 Task: Party planner pink modern-simple.
Action: Mouse moved to (7, 117)
Screenshot: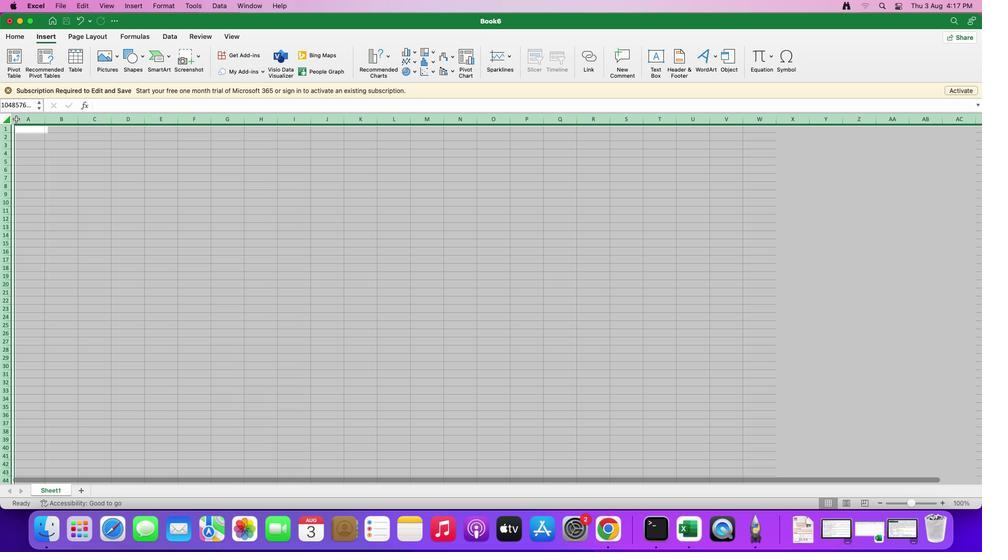 
Action: Mouse pressed left at (7, 117)
Screenshot: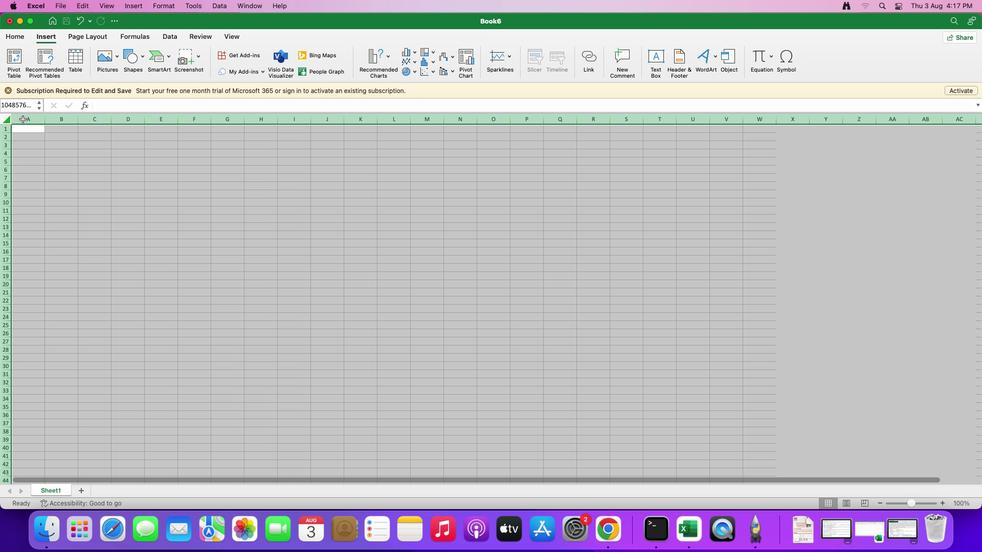 
Action: Mouse moved to (14, 39)
Screenshot: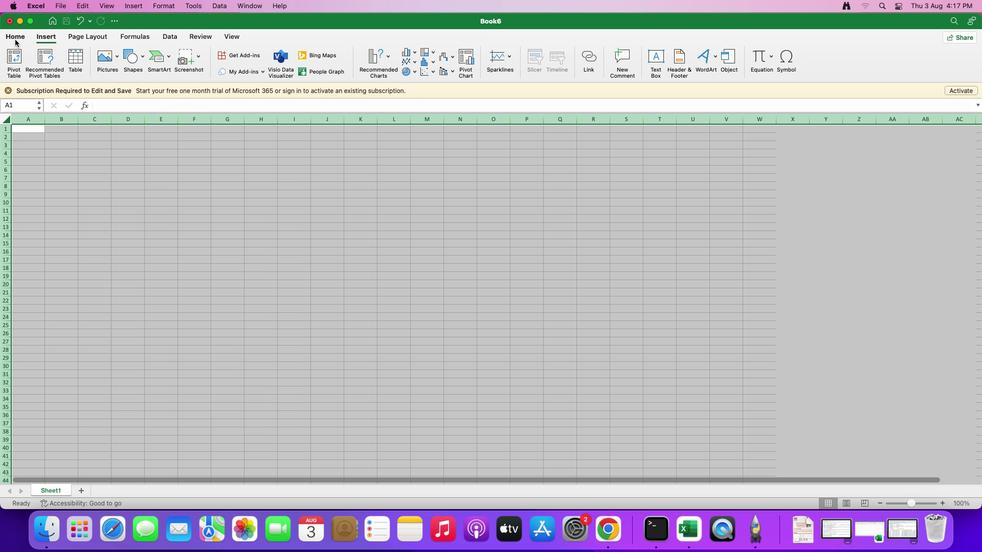 
Action: Mouse pressed left at (14, 39)
Screenshot: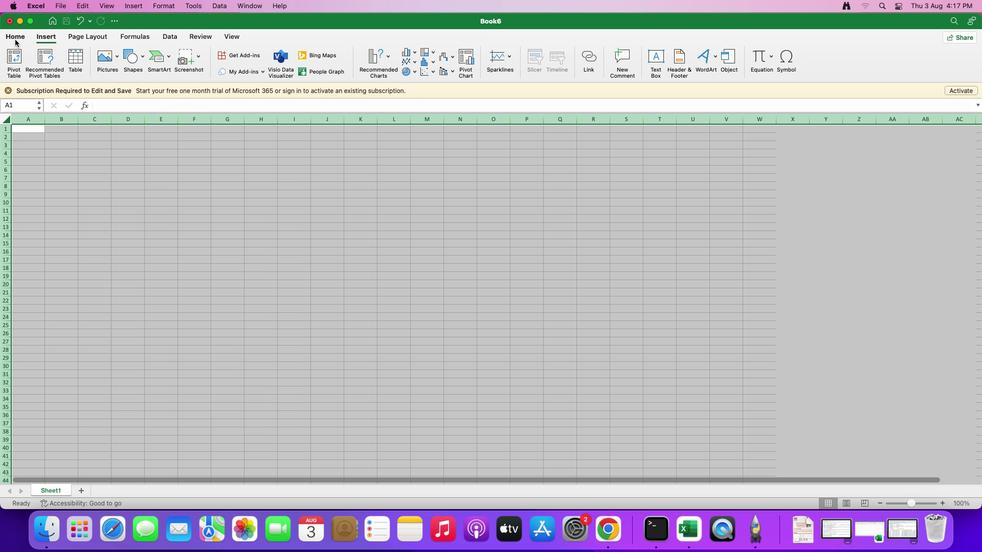 
Action: Mouse moved to (162, 74)
Screenshot: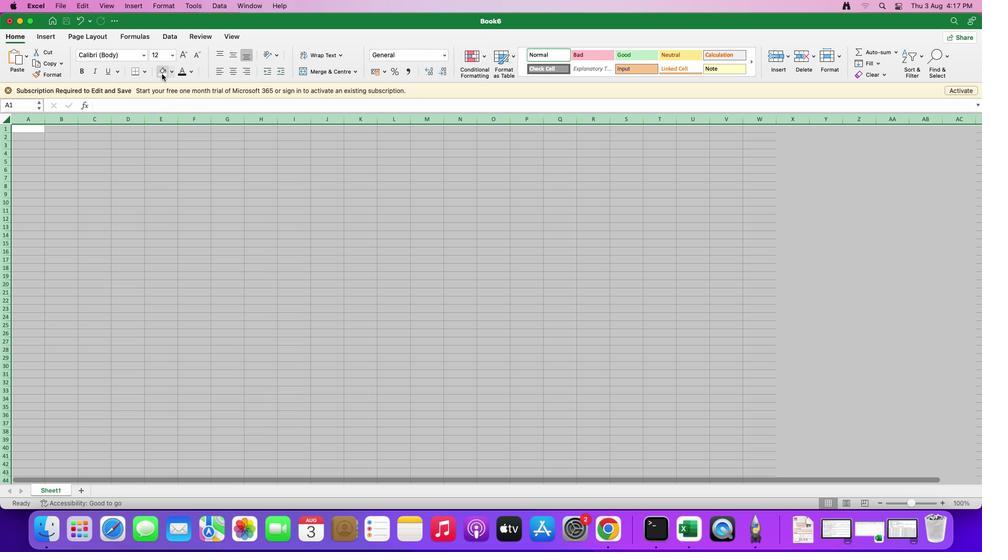 
Action: Mouse pressed left at (162, 74)
Screenshot: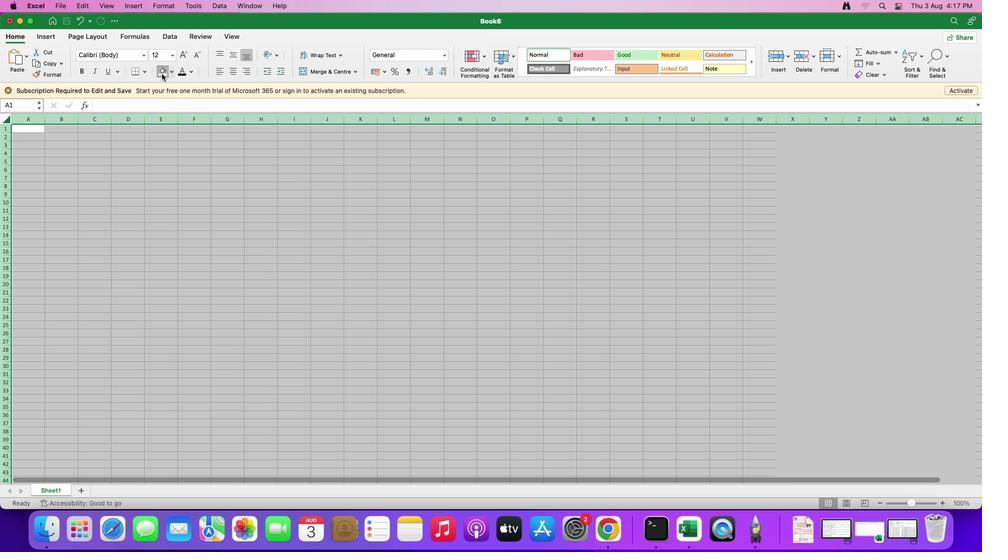 
Action: Mouse moved to (117, 187)
Screenshot: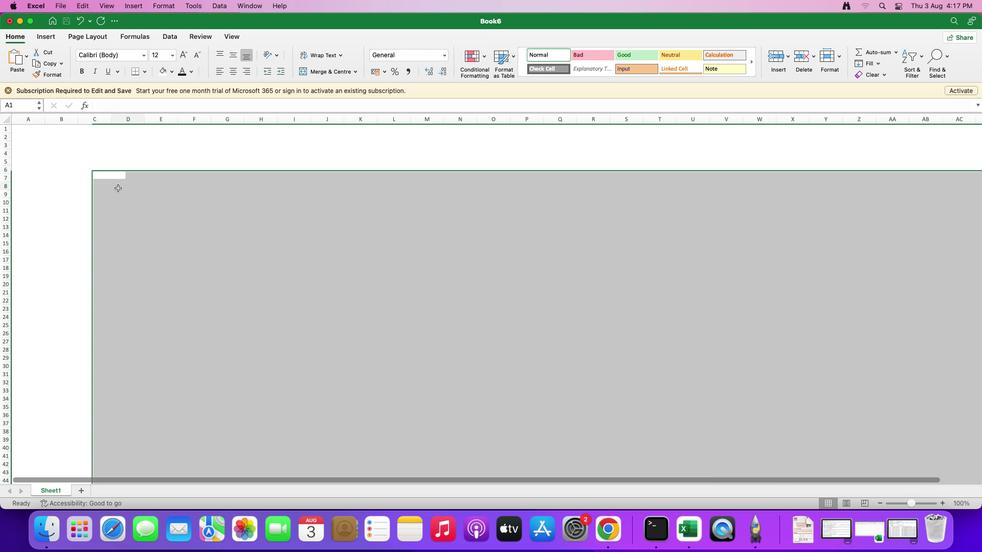 
Action: Mouse pressed left at (117, 187)
Screenshot: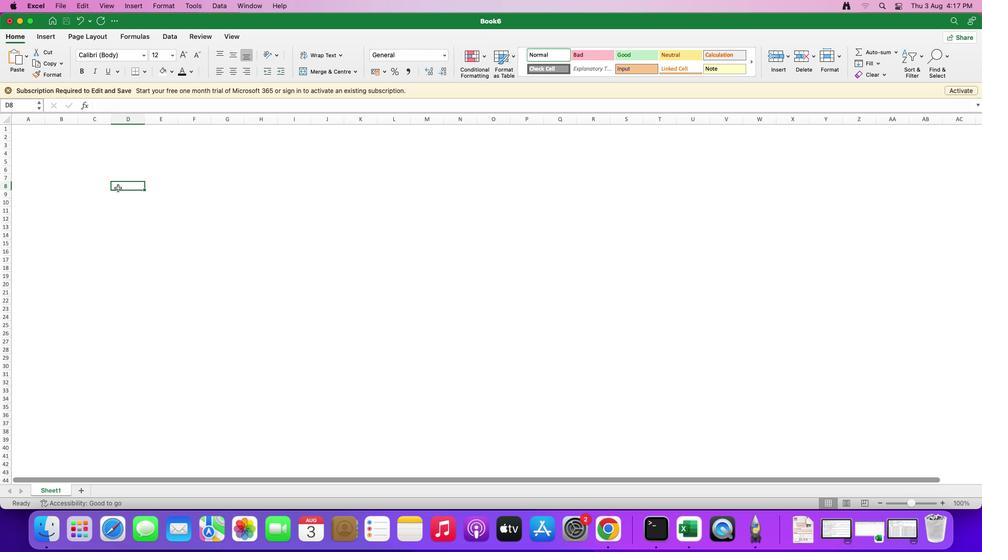 
Action: Mouse moved to (5, 133)
Screenshot: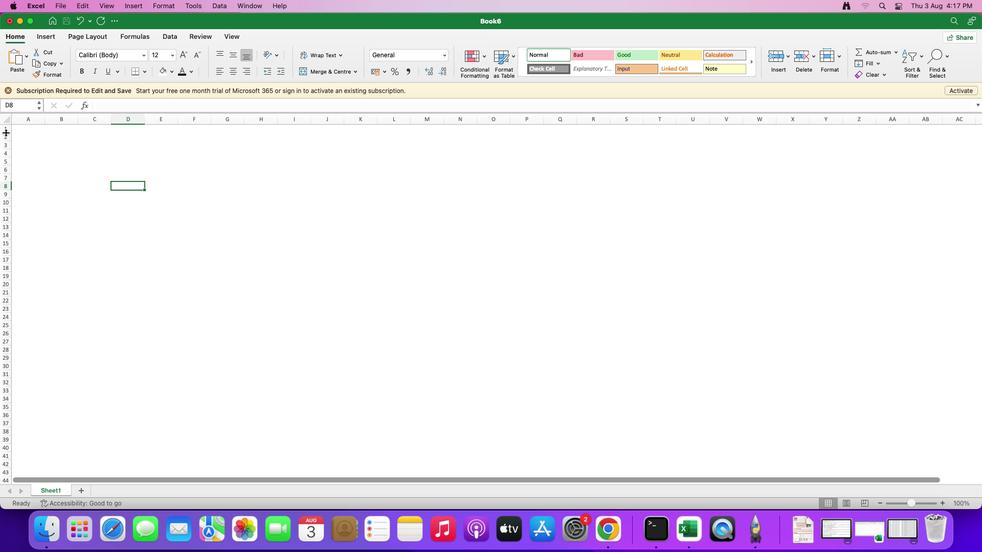 
Action: Mouse pressed left at (5, 133)
Screenshot: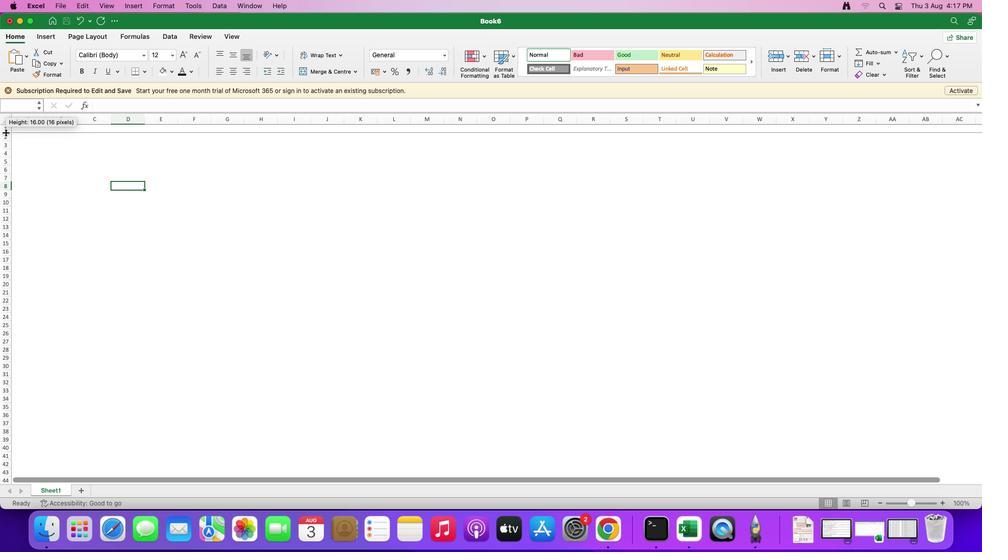 
Action: Mouse moved to (9, 179)
Screenshot: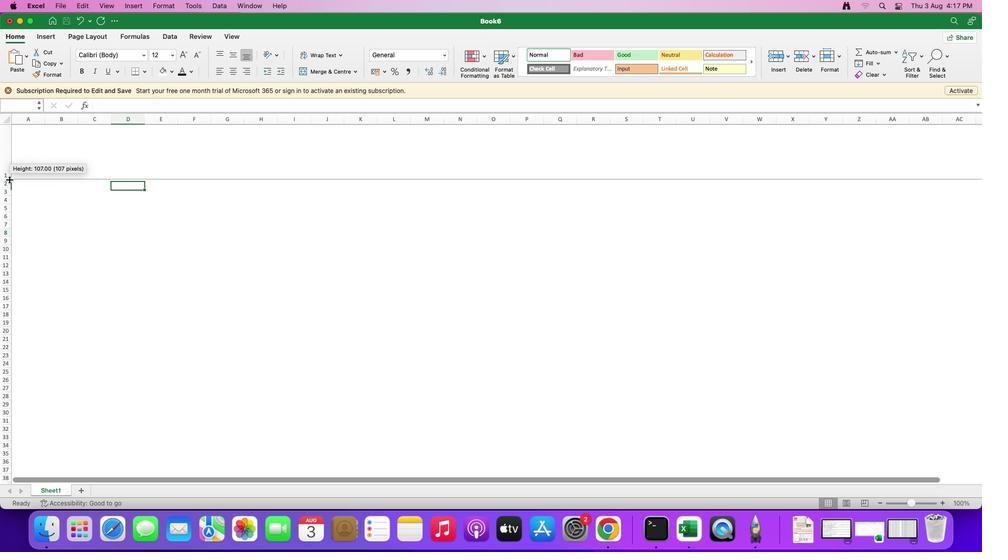 
Action: Mouse pressed left at (9, 179)
Screenshot: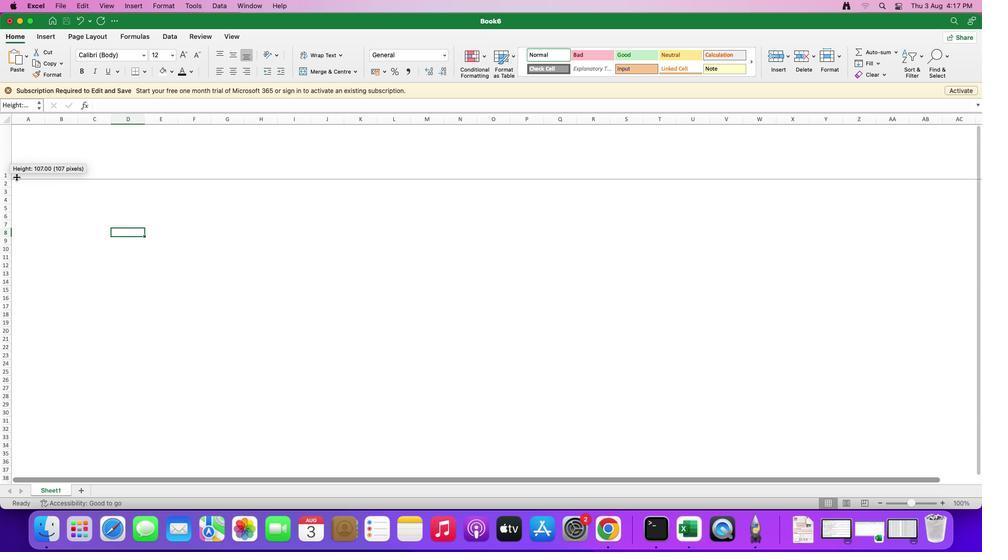 
Action: Mouse moved to (5, 178)
Screenshot: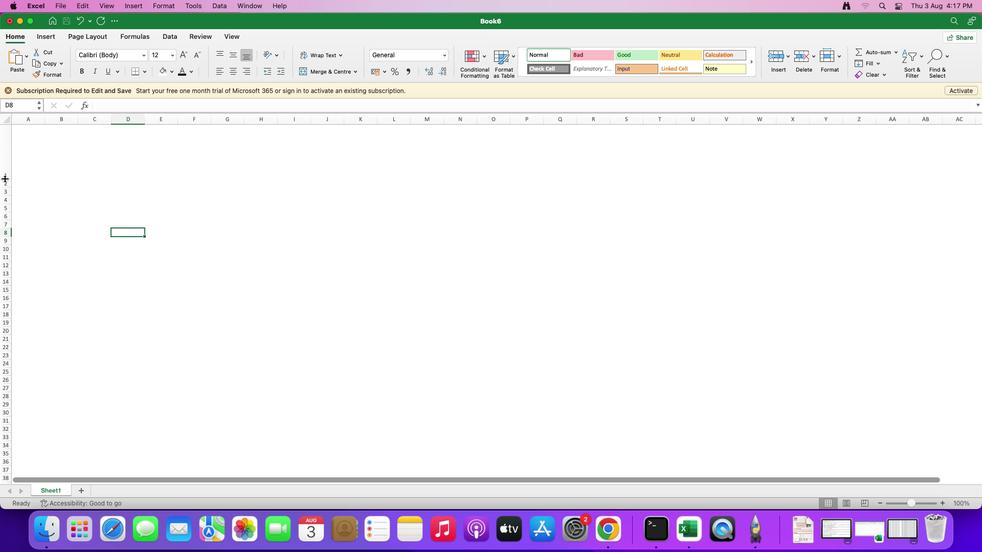 
Action: Mouse pressed left at (5, 178)
Screenshot: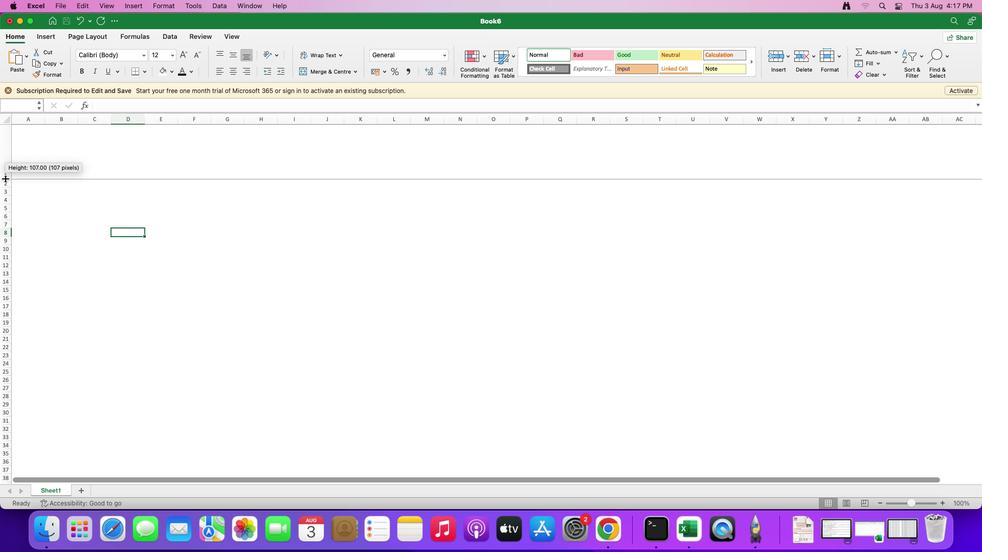 
Action: Mouse moved to (66, 154)
Screenshot: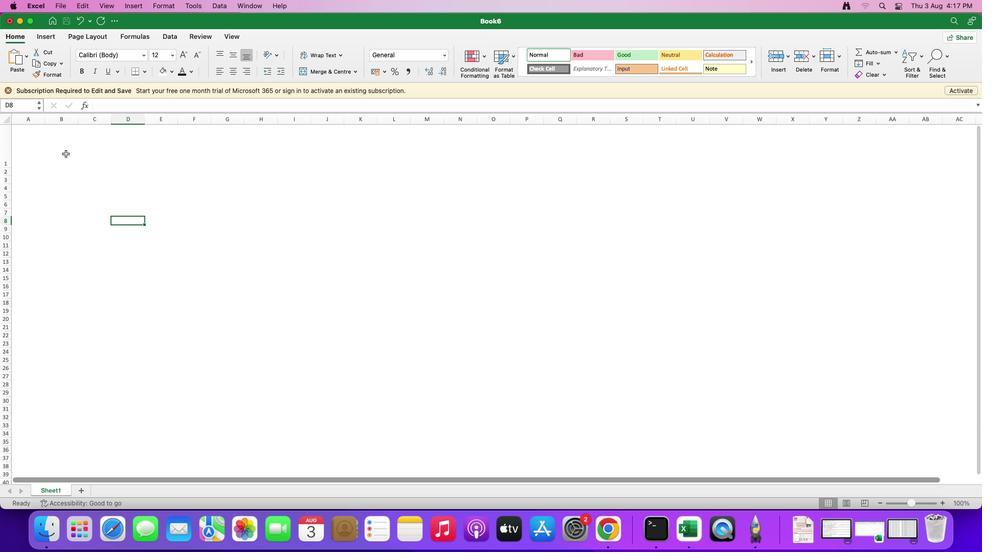 
Action: Mouse pressed left at (66, 154)
Screenshot: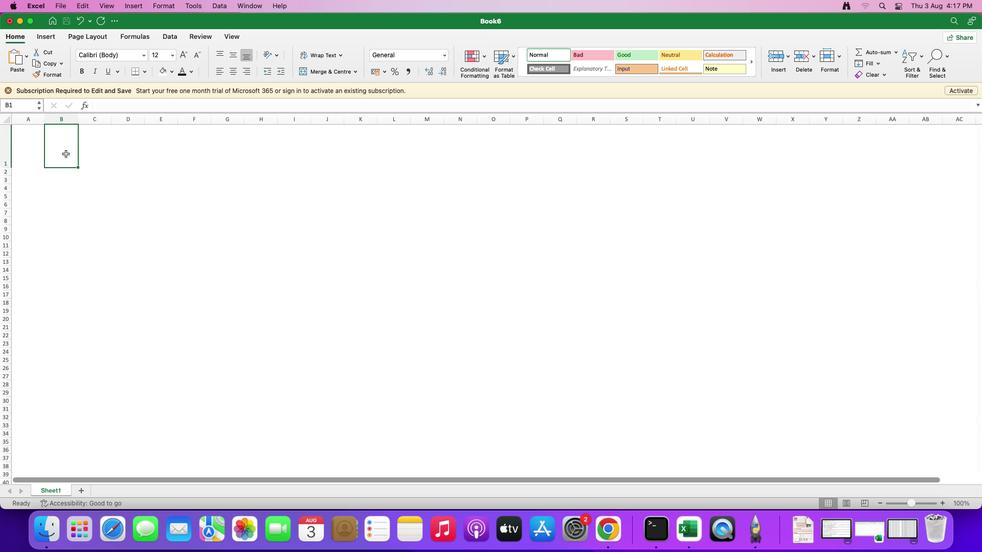 
Action: Mouse moved to (27, 143)
Screenshot: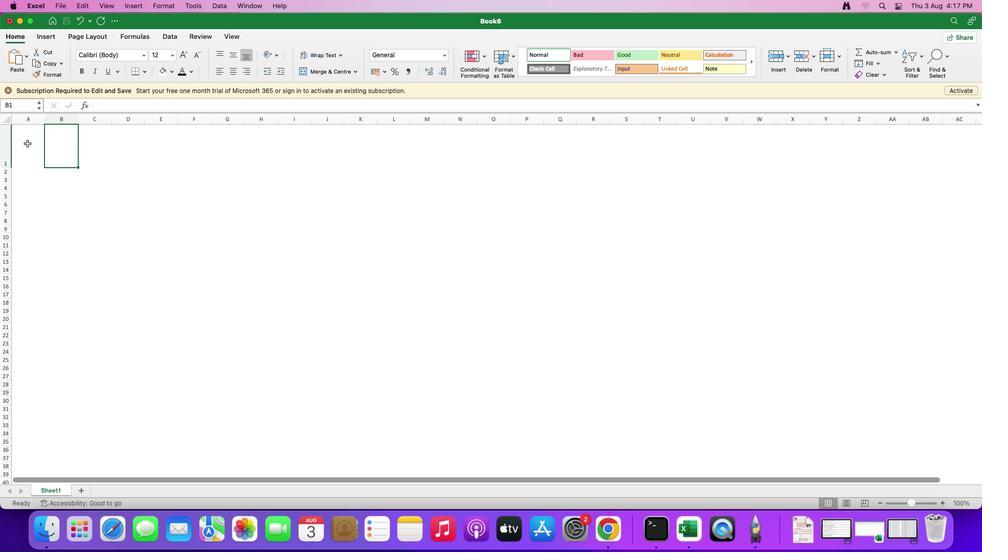 
Action: Mouse pressed left at (27, 143)
Screenshot: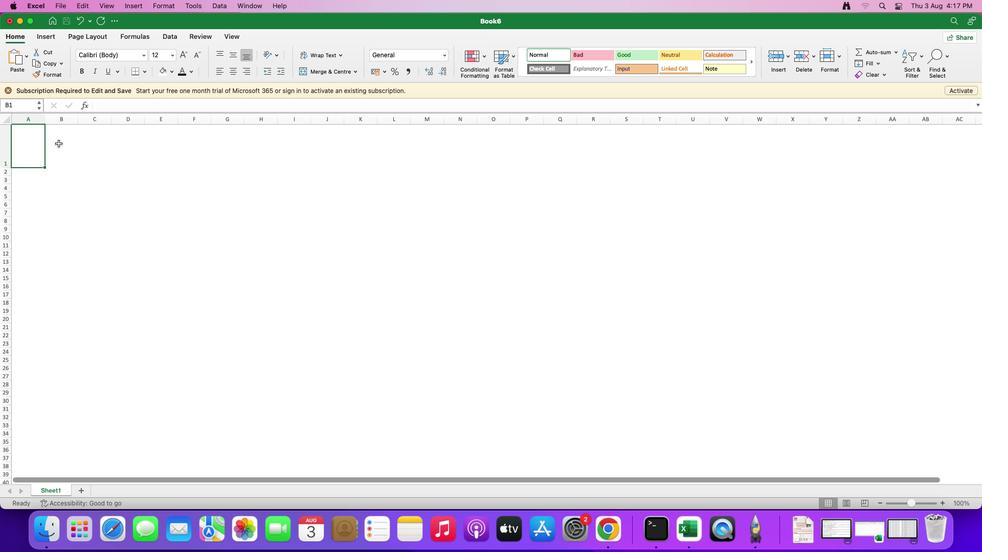 
Action: Mouse moved to (190, 71)
Screenshot: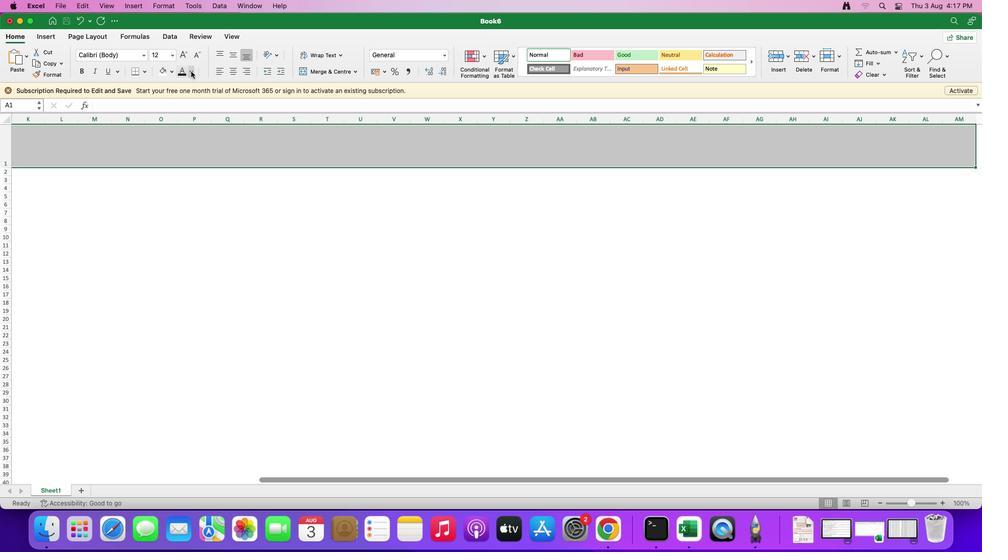 
Action: Mouse pressed left at (190, 71)
Screenshot: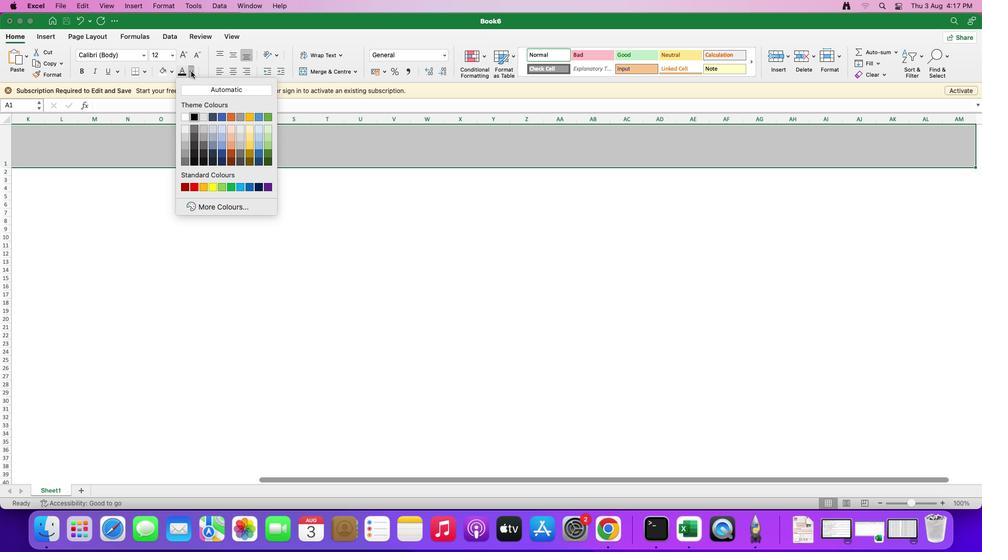 
Action: Mouse moved to (217, 211)
Screenshot: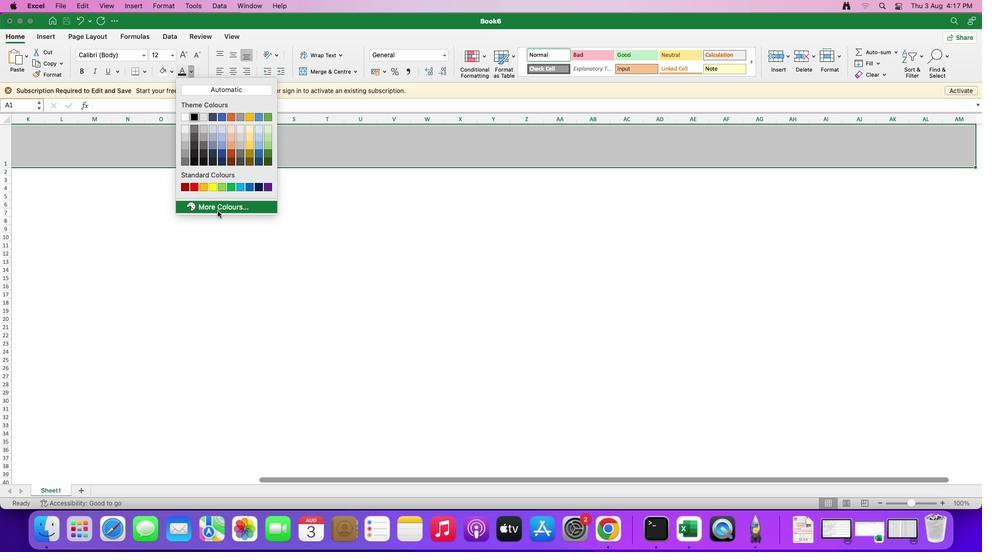 
Action: Mouse pressed left at (217, 211)
Screenshot: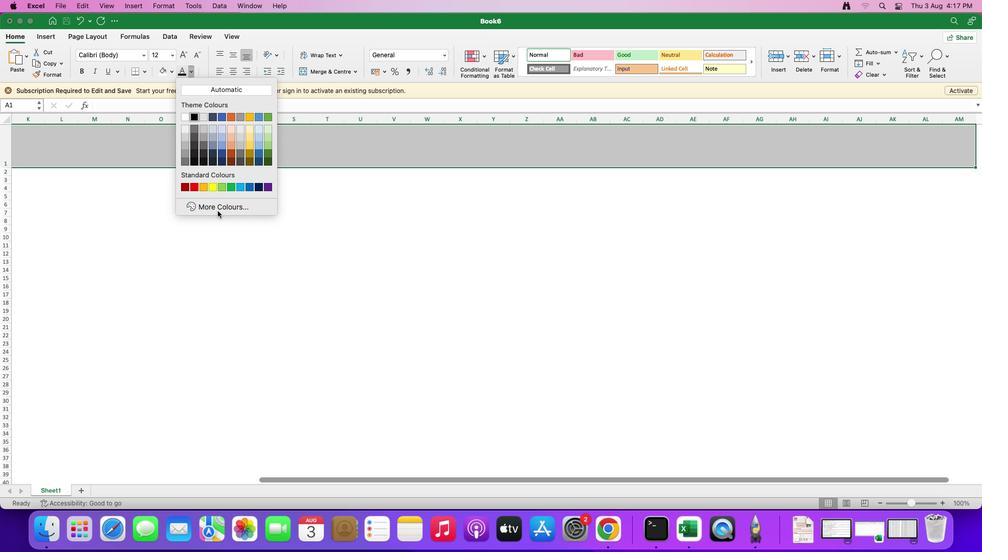 
Action: Mouse moved to (457, 229)
Screenshot: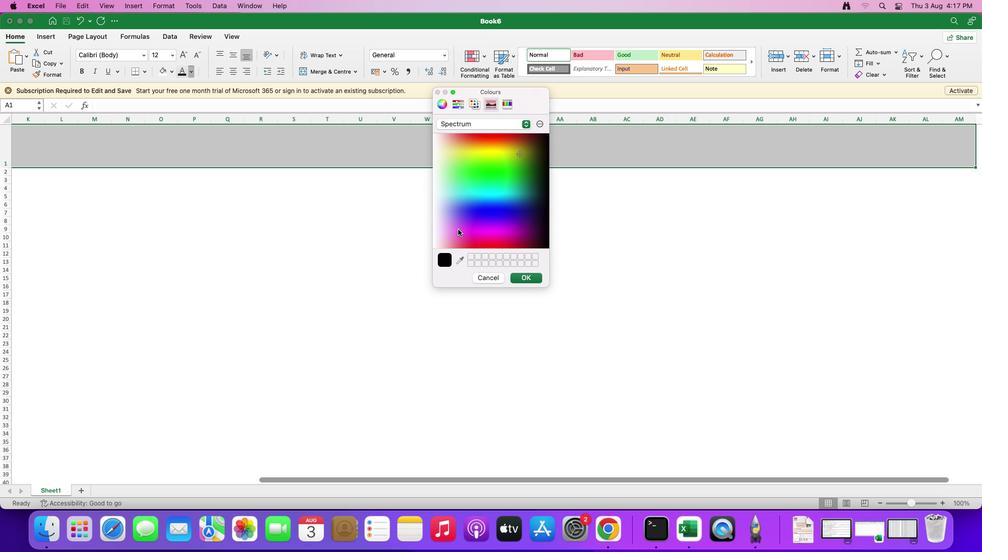 
Action: Mouse pressed left at (457, 229)
Screenshot: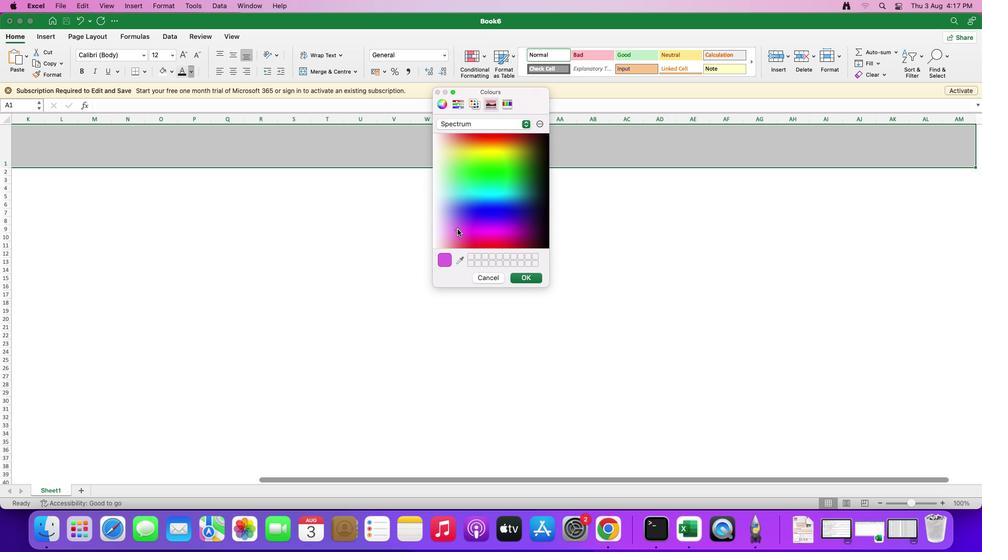 
Action: Mouse moved to (449, 225)
Screenshot: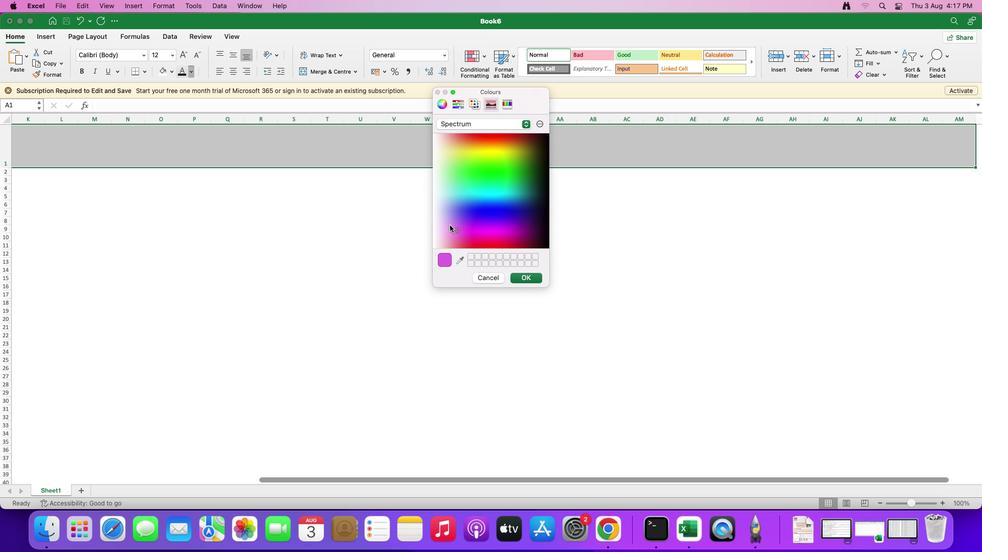 
Action: Mouse pressed left at (449, 225)
Screenshot: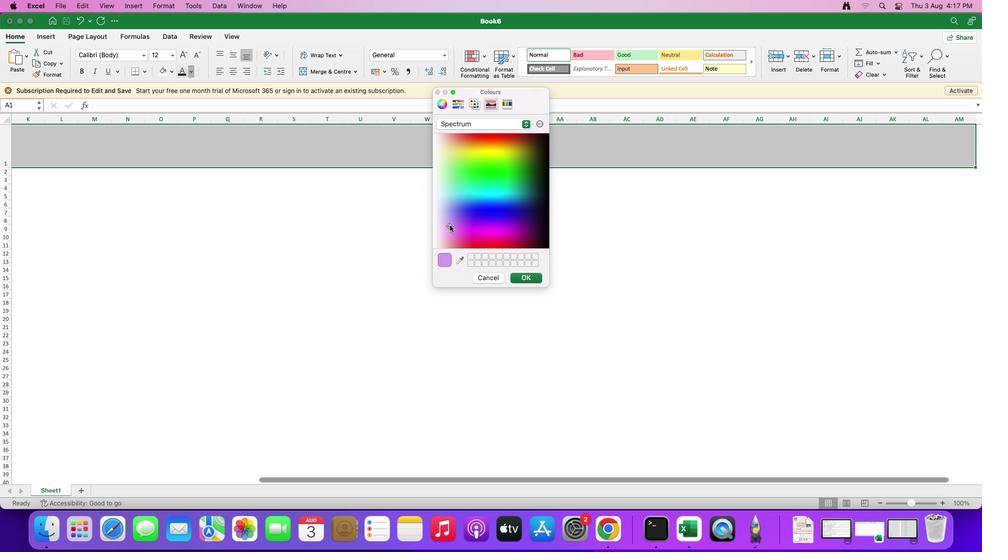
Action: Mouse moved to (445, 233)
Screenshot: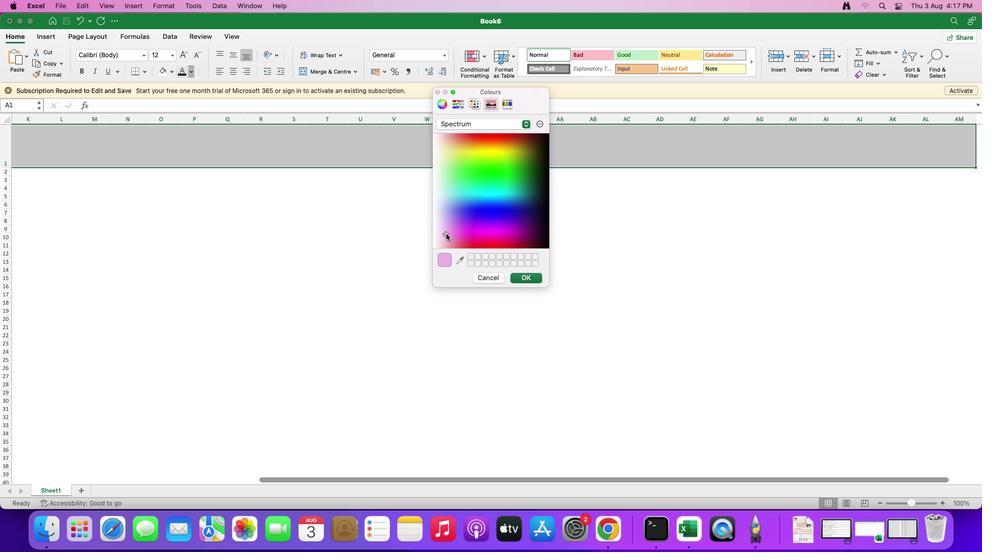 
Action: Mouse pressed left at (445, 233)
Screenshot: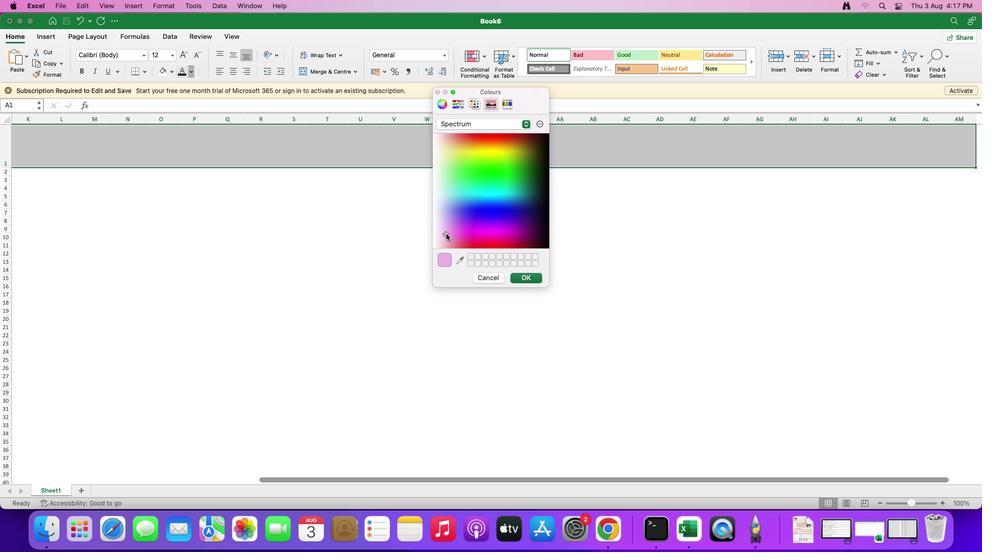 
Action: Mouse moved to (527, 280)
Screenshot: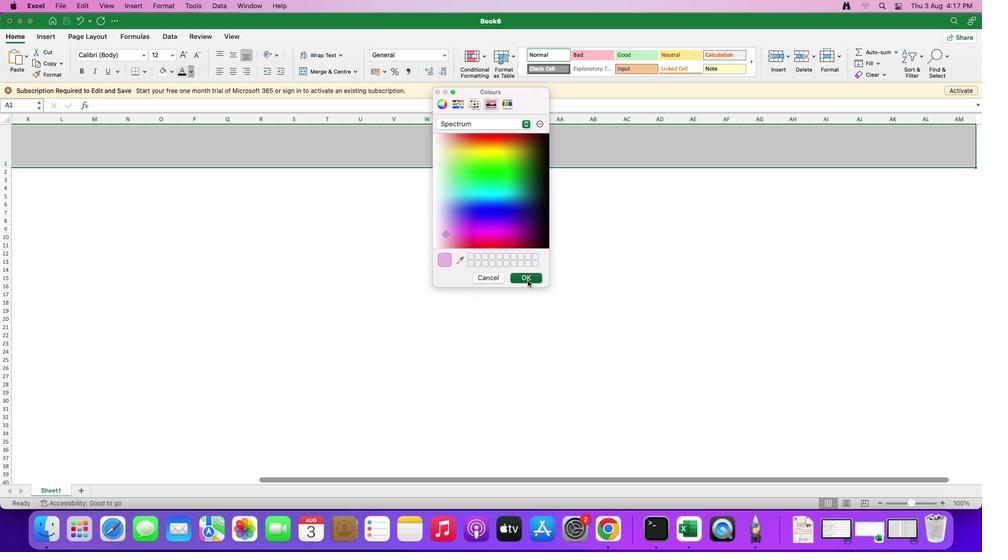 
Action: Mouse pressed left at (527, 280)
Screenshot: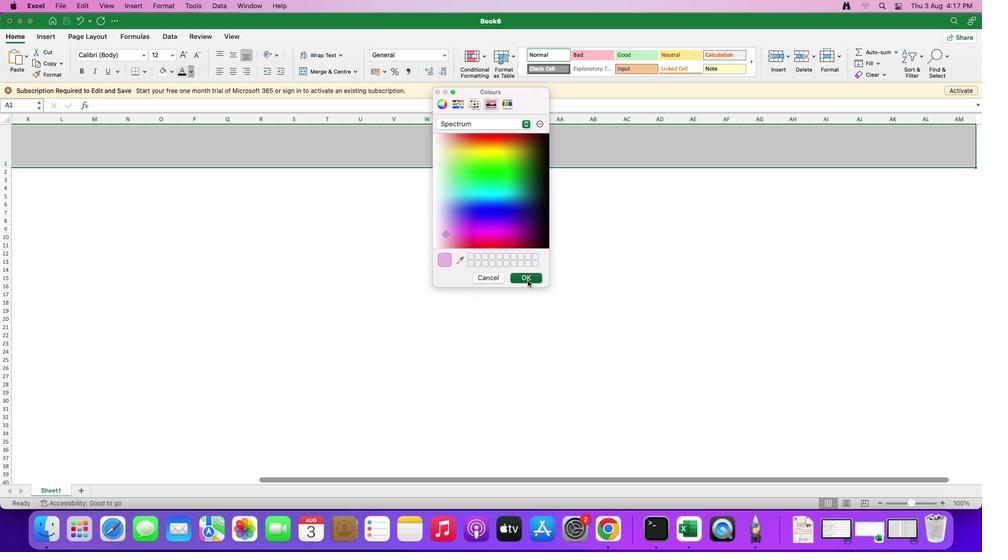 
Action: Mouse moved to (83, 151)
Screenshot: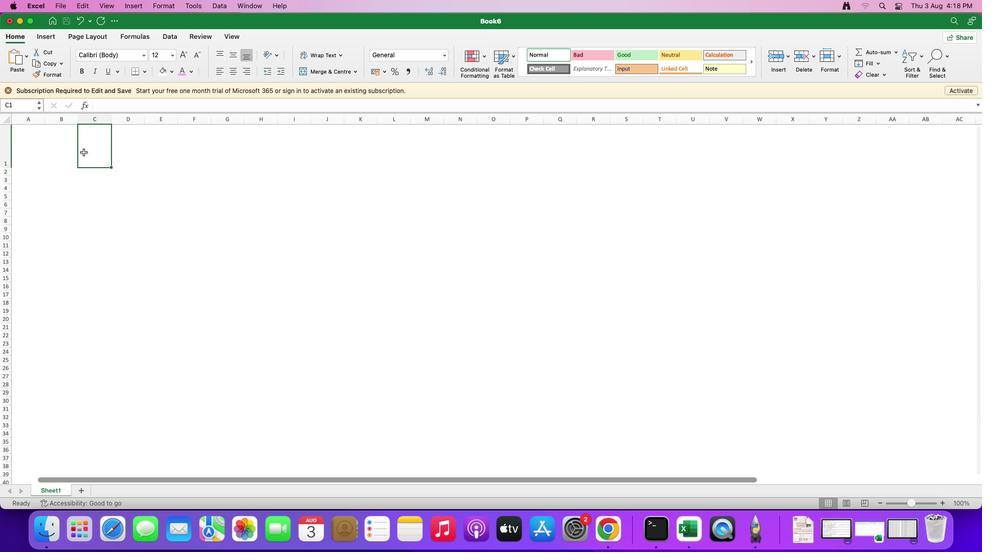 
Action: Mouse pressed left at (83, 151)
Screenshot: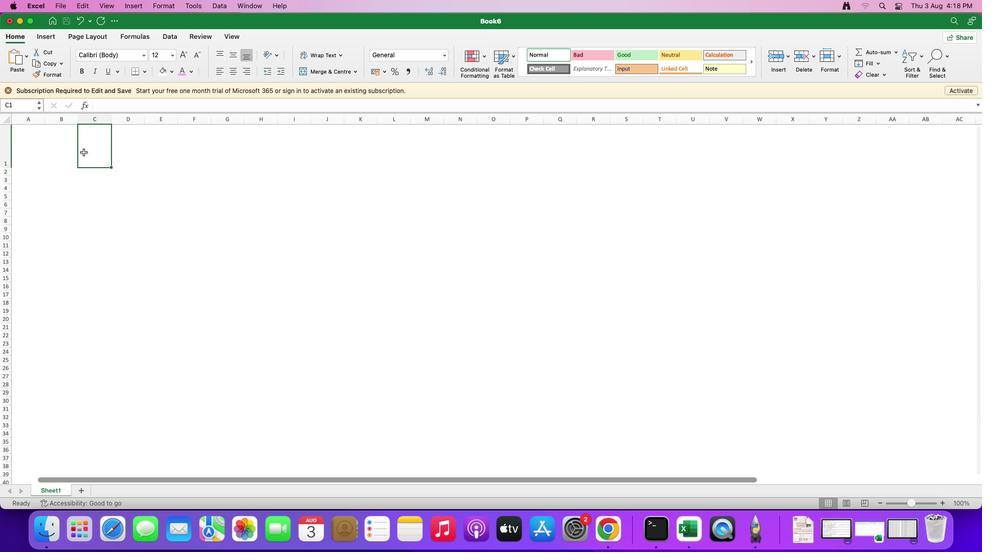 
Action: Mouse moved to (22, 138)
Screenshot: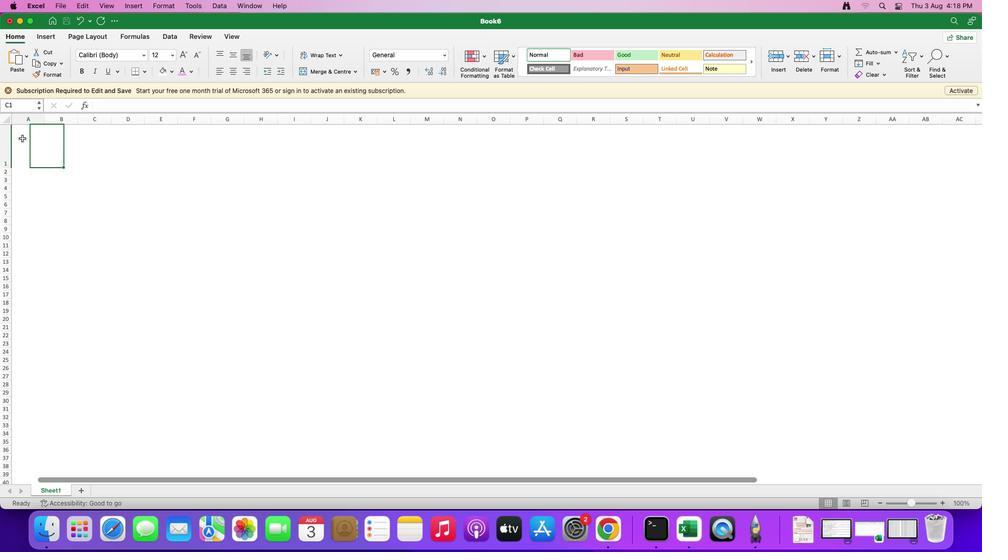 
Action: Mouse pressed left at (22, 138)
Screenshot: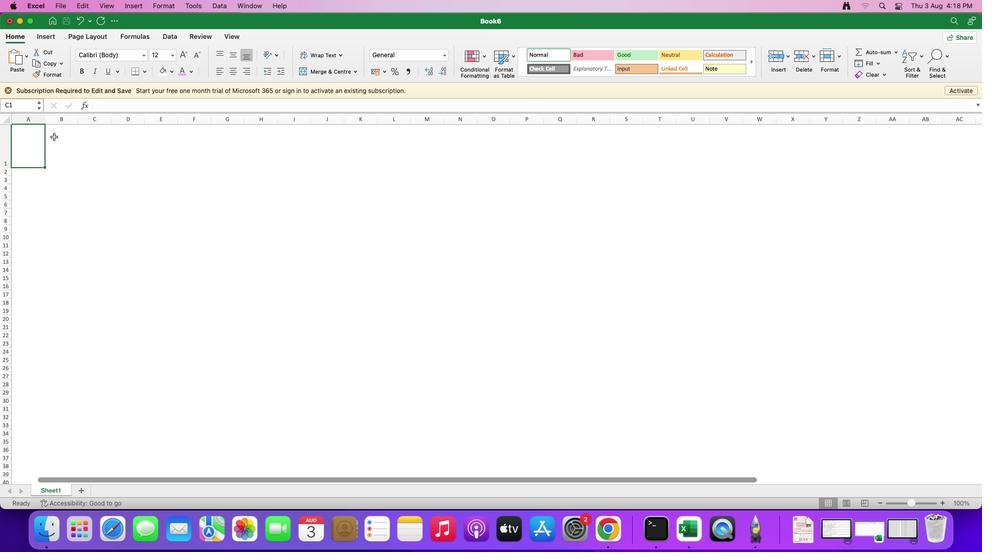 
Action: Mouse moved to (170, 70)
Screenshot: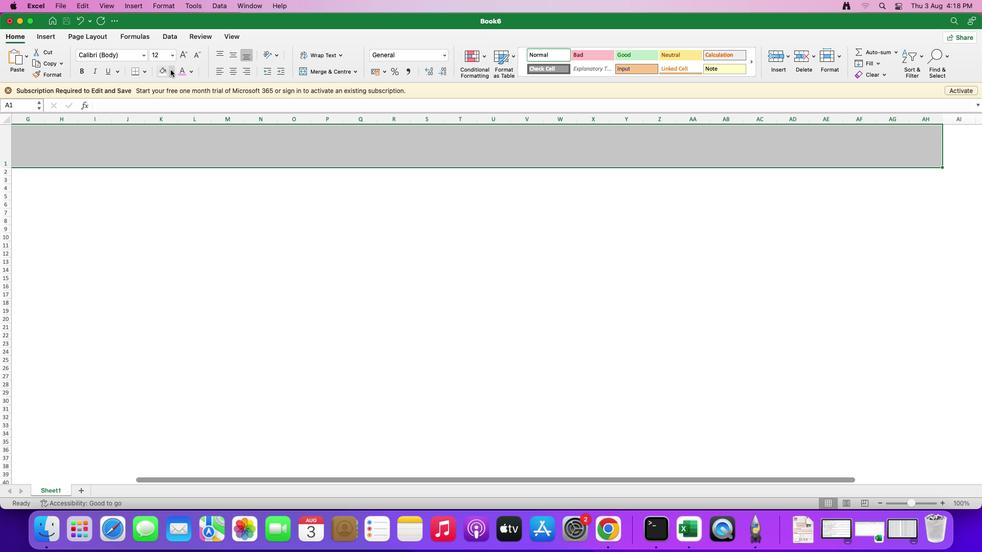 
Action: Mouse pressed left at (170, 70)
Screenshot: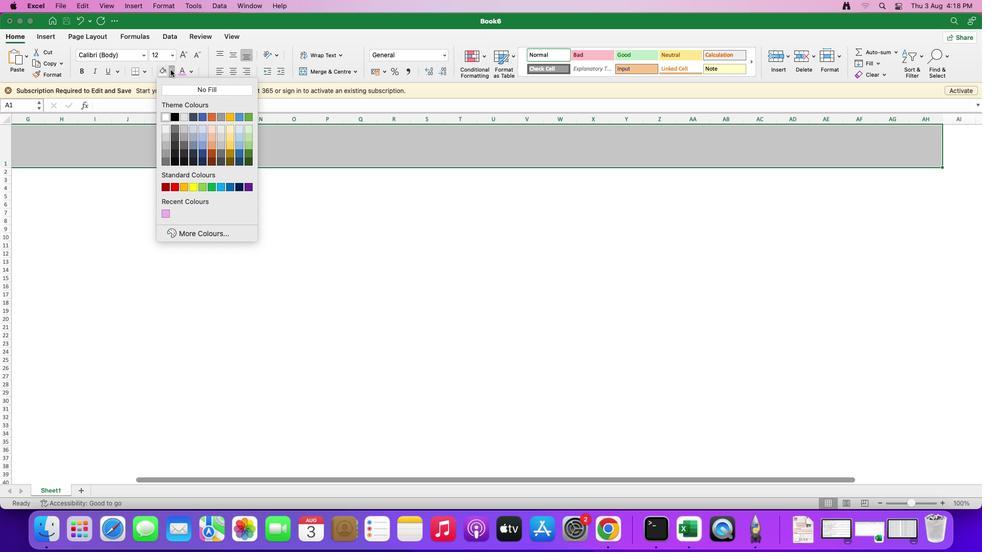 
Action: Mouse moved to (165, 214)
Screenshot: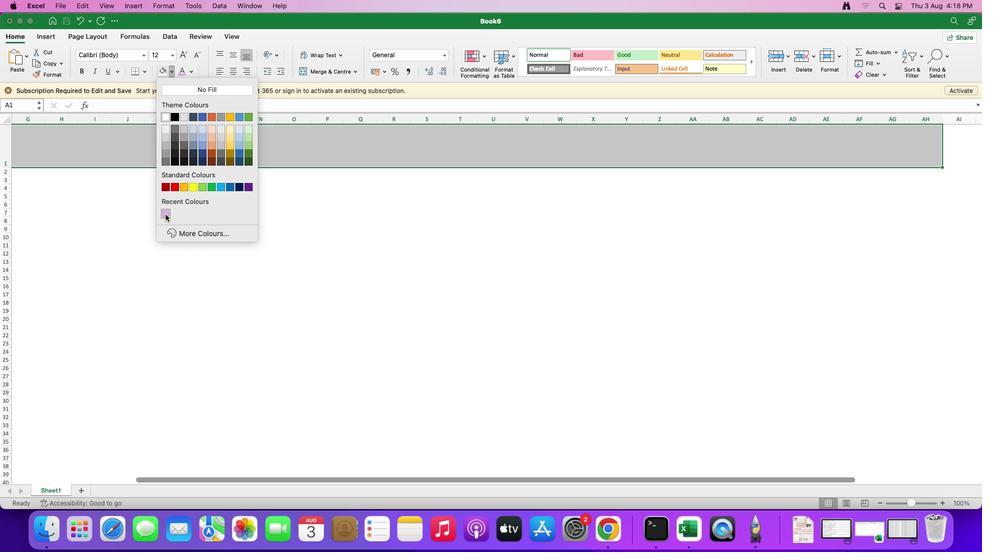 
Action: Mouse pressed left at (165, 214)
Screenshot: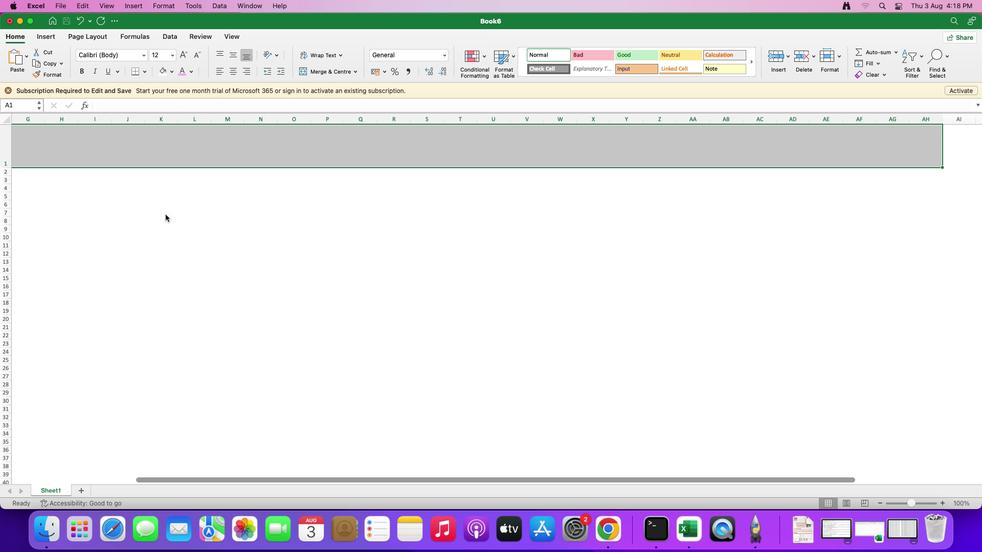 
Action: Mouse moved to (139, 219)
Screenshot: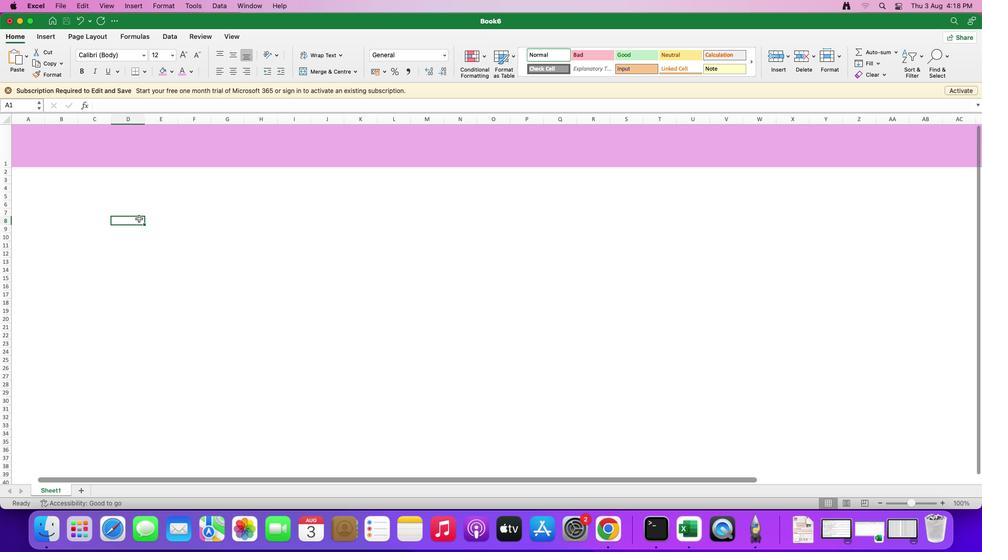 
Action: Mouse pressed left at (139, 219)
Screenshot: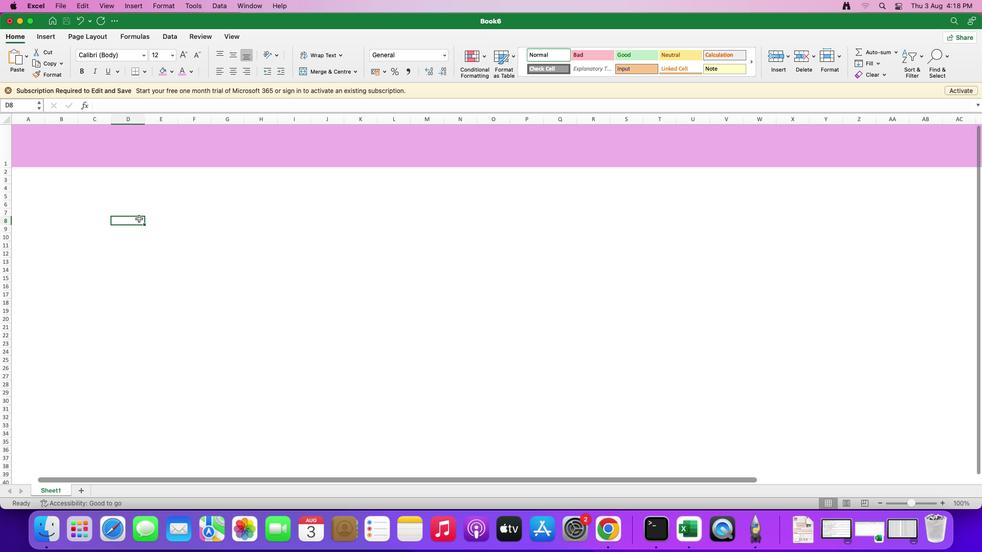 
Action: Mouse moved to (11, 172)
Screenshot: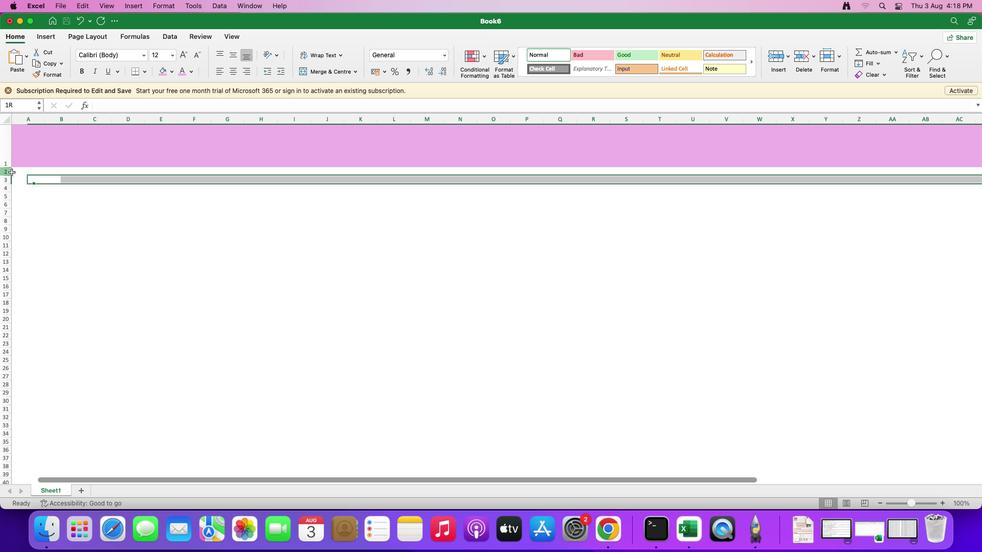 
Action: Mouse pressed left at (11, 172)
Screenshot: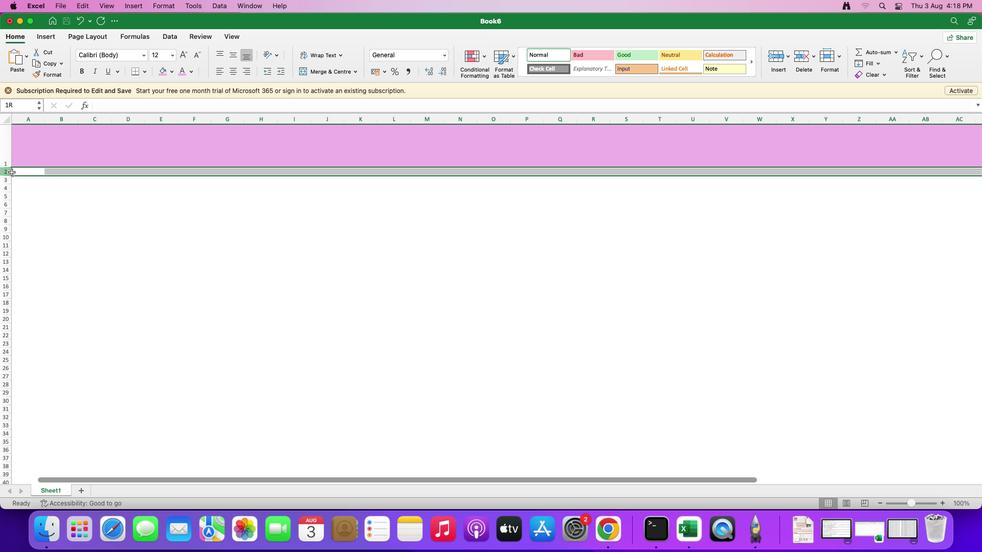 
Action: Mouse moved to (5, 176)
Screenshot: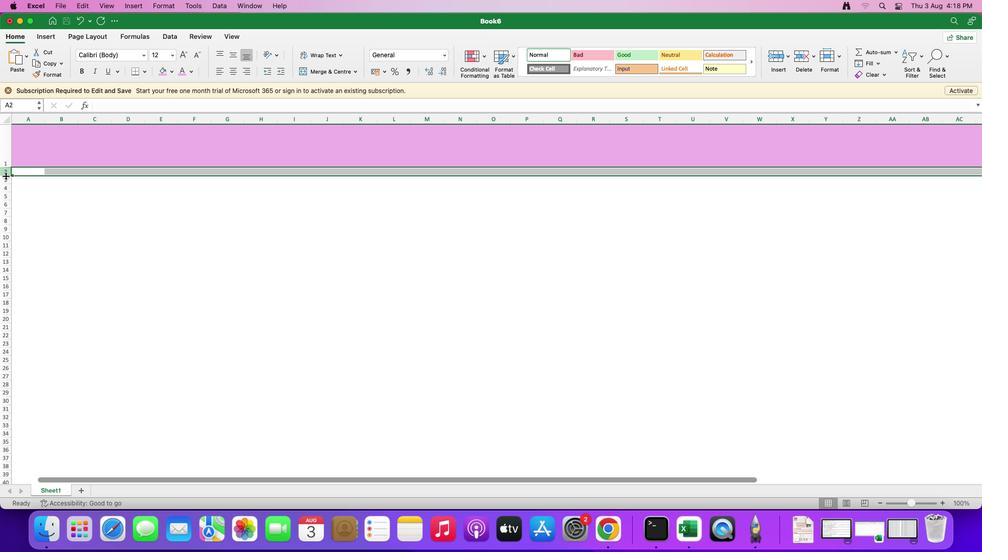 
Action: Mouse pressed left at (5, 176)
Screenshot: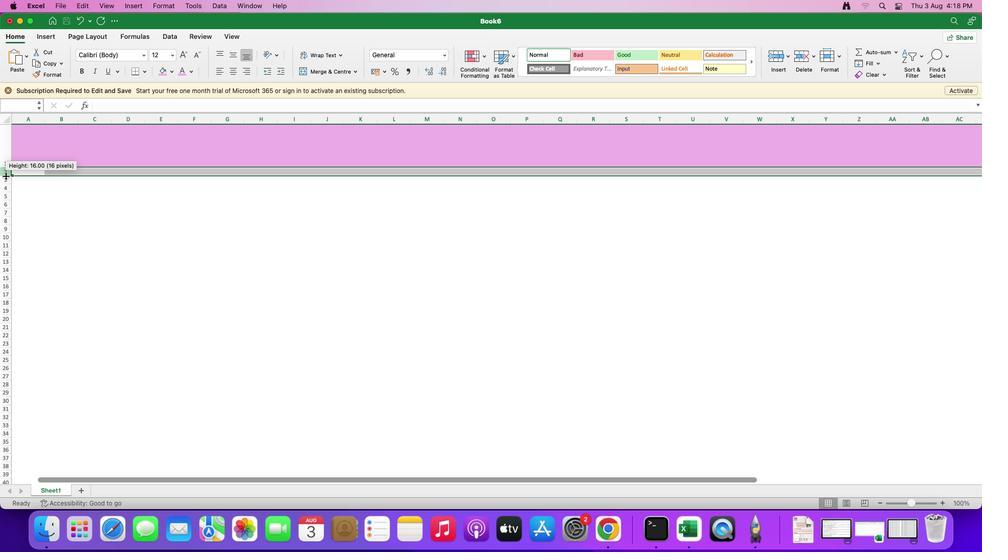 
Action: Mouse moved to (20, 170)
Screenshot: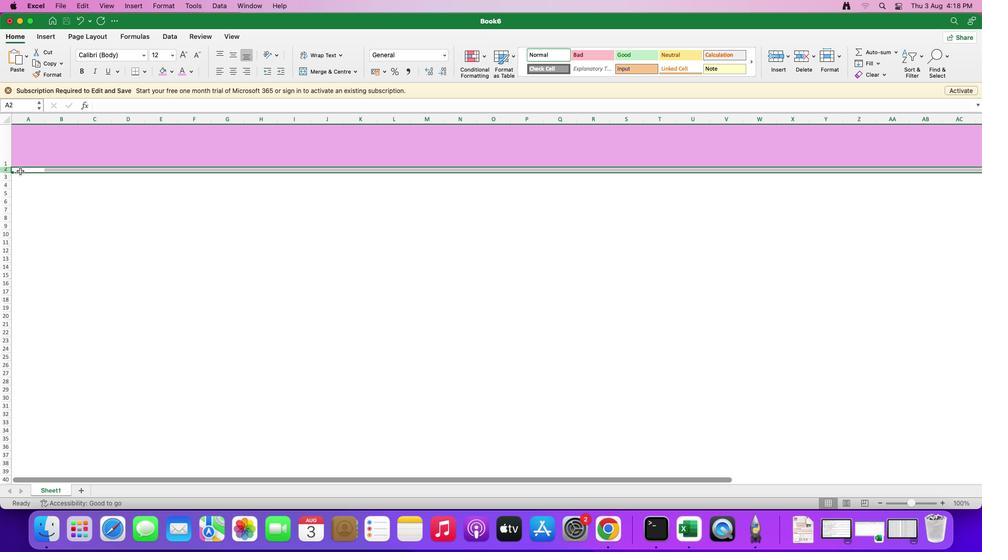 
Action: Mouse pressed left at (20, 170)
Screenshot: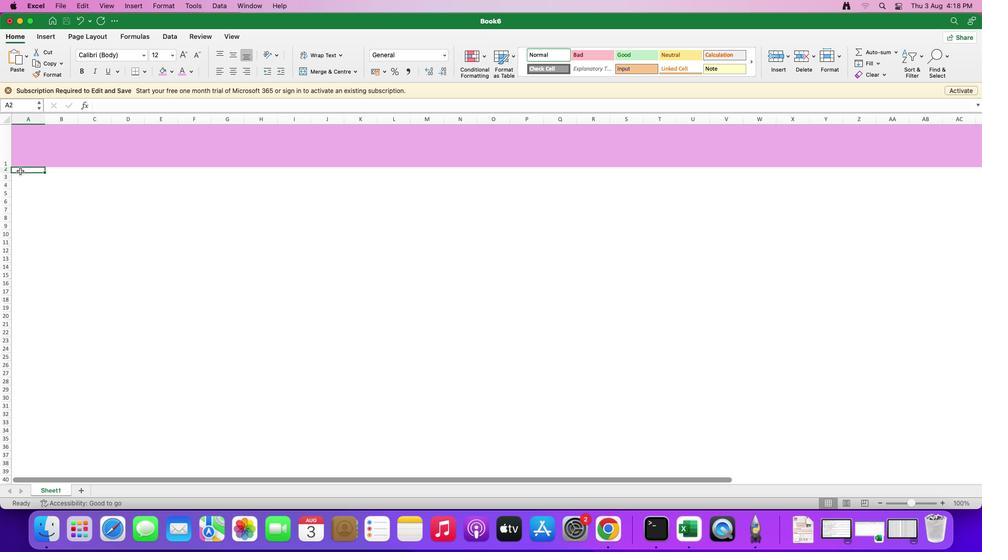 
Action: Mouse moved to (173, 73)
Screenshot: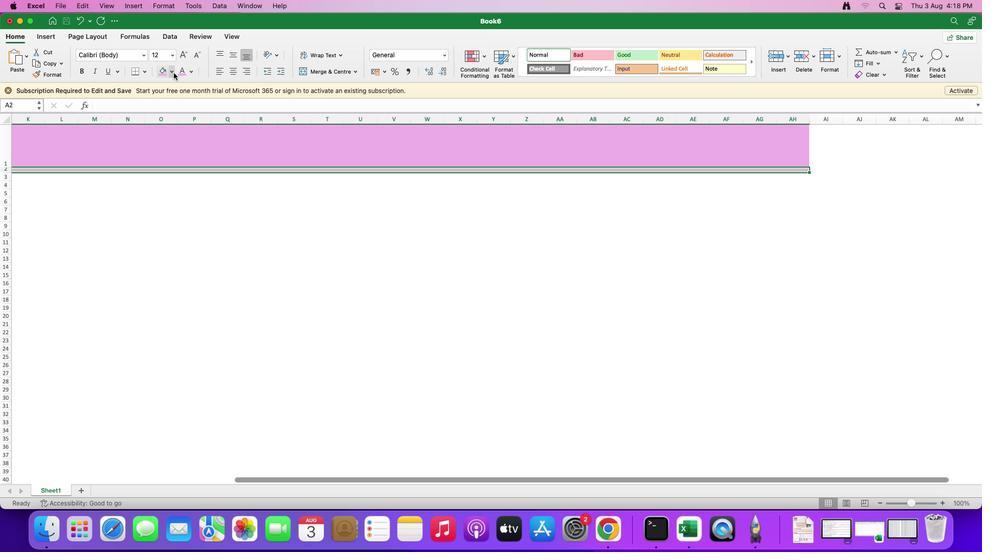 
Action: Mouse pressed left at (173, 73)
Screenshot: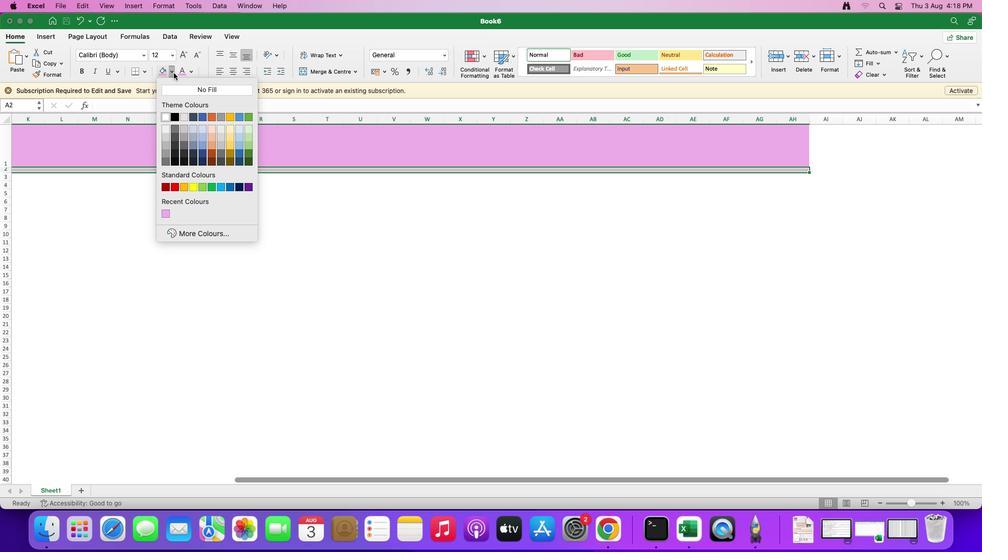 
Action: Mouse moved to (188, 231)
Screenshot: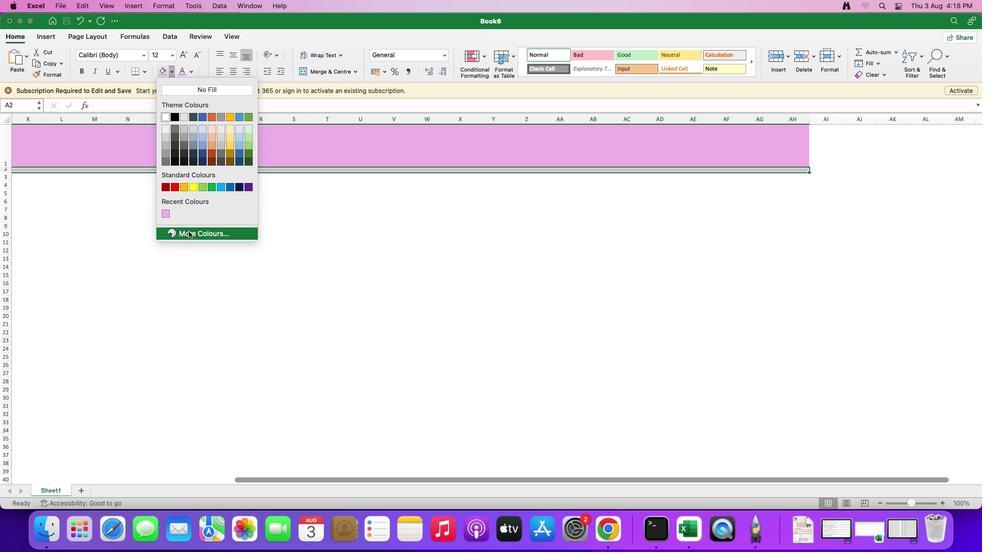 
Action: Mouse pressed left at (188, 231)
Screenshot: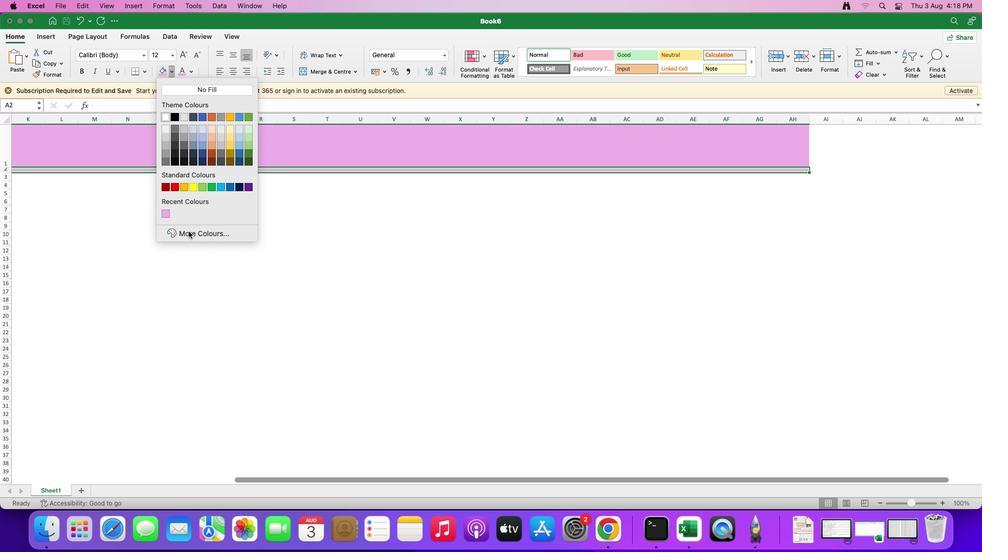 
Action: Mouse moved to (459, 144)
Screenshot: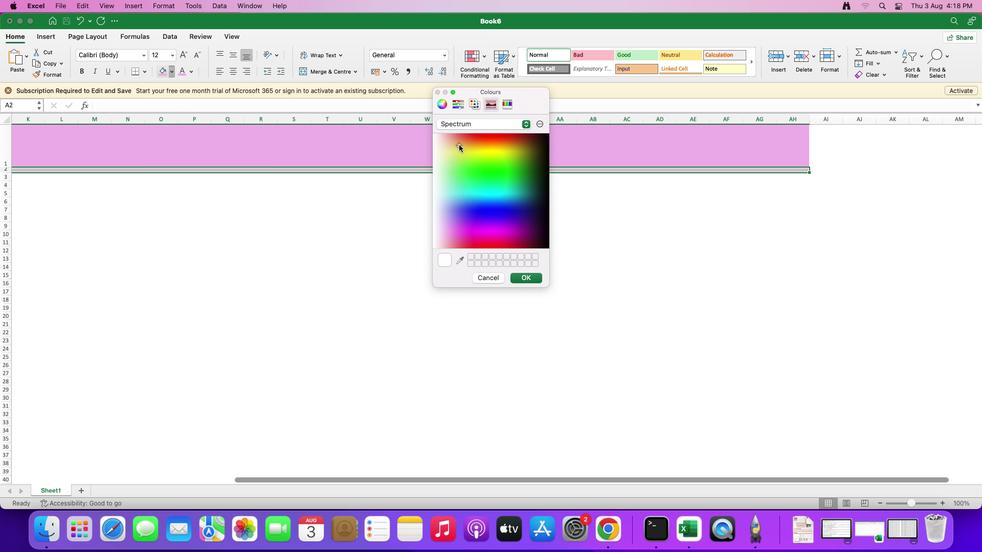 
Action: Mouse pressed left at (459, 144)
Screenshot: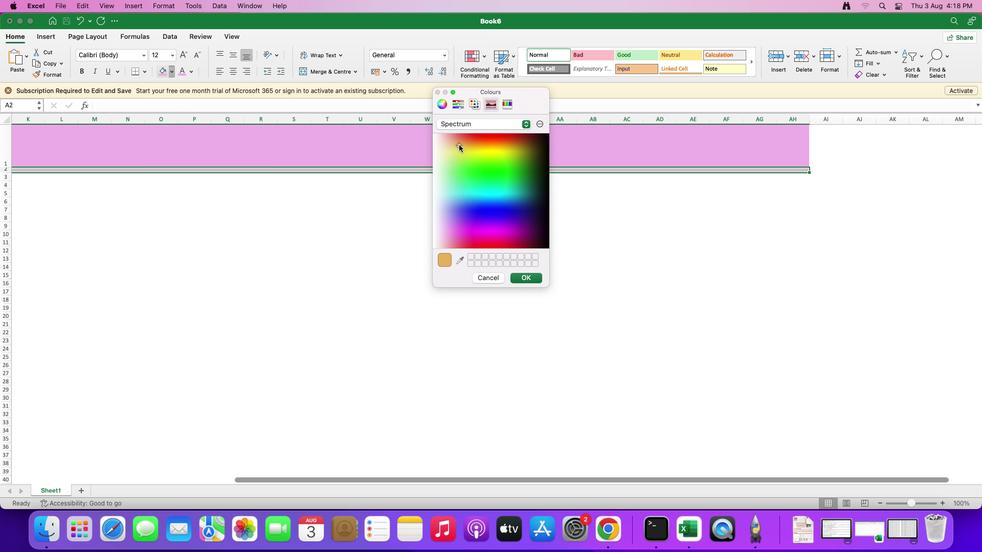 
Action: Mouse moved to (457, 138)
Screenshot: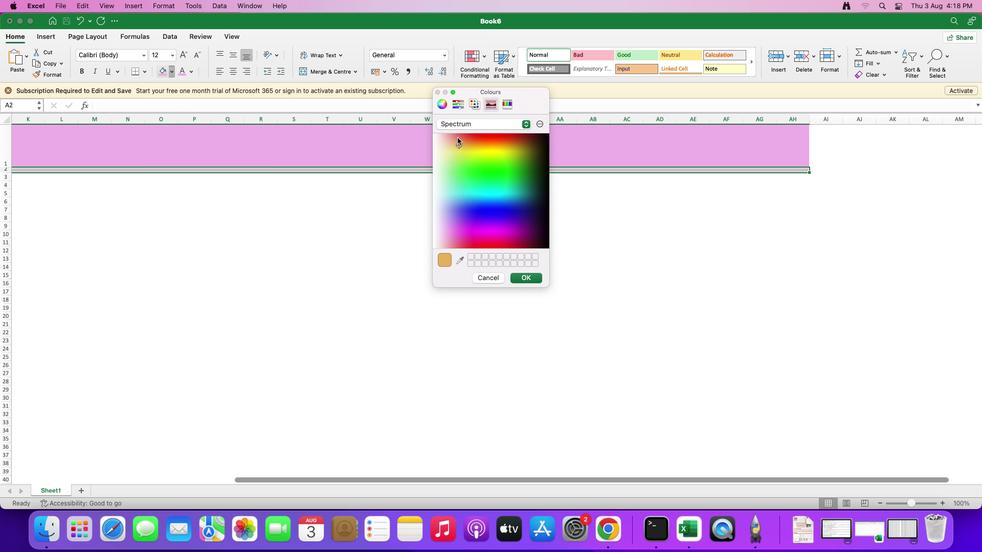 
Action: Mouse pressed left at (457, 138)
Screenshot: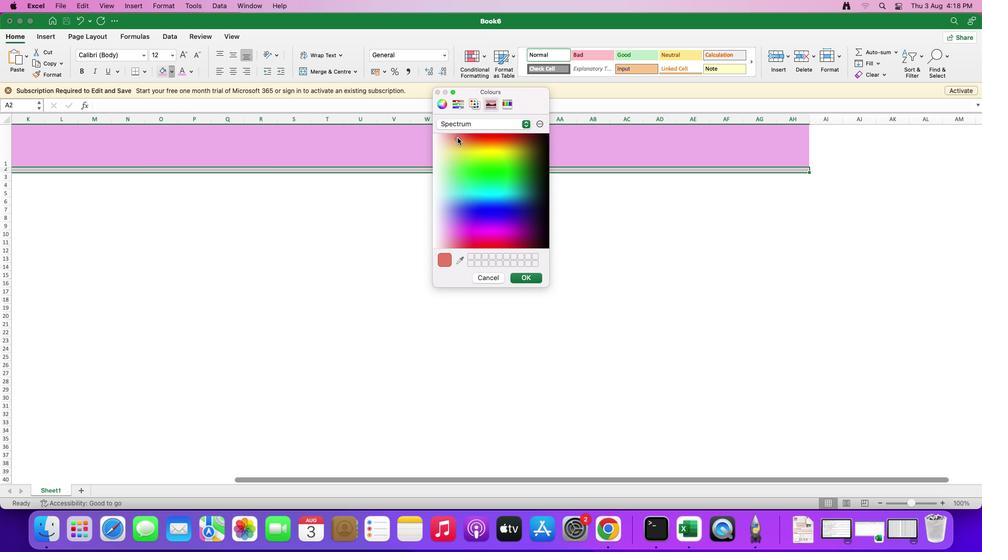
Action: Mouse moved to (523, 279)
Screenshot: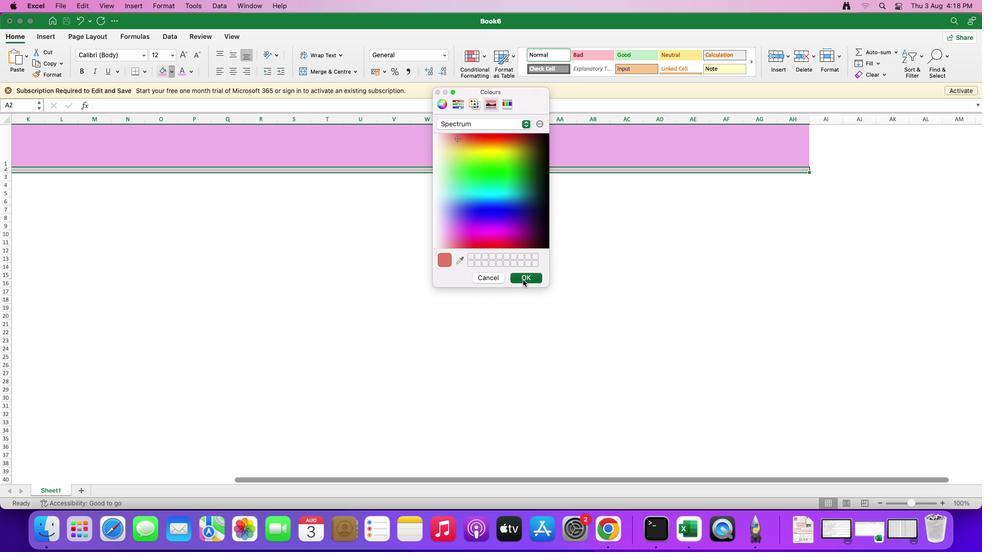 
Action: Mouse pressed left at (523, 279)
Screenshot: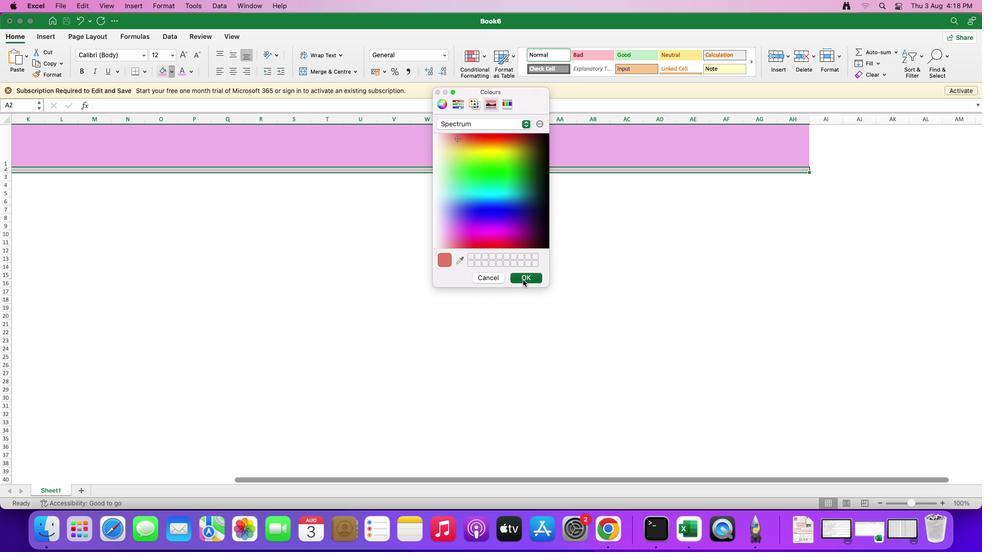 
Action: Mouse moved to (68, 187)
Screenshot: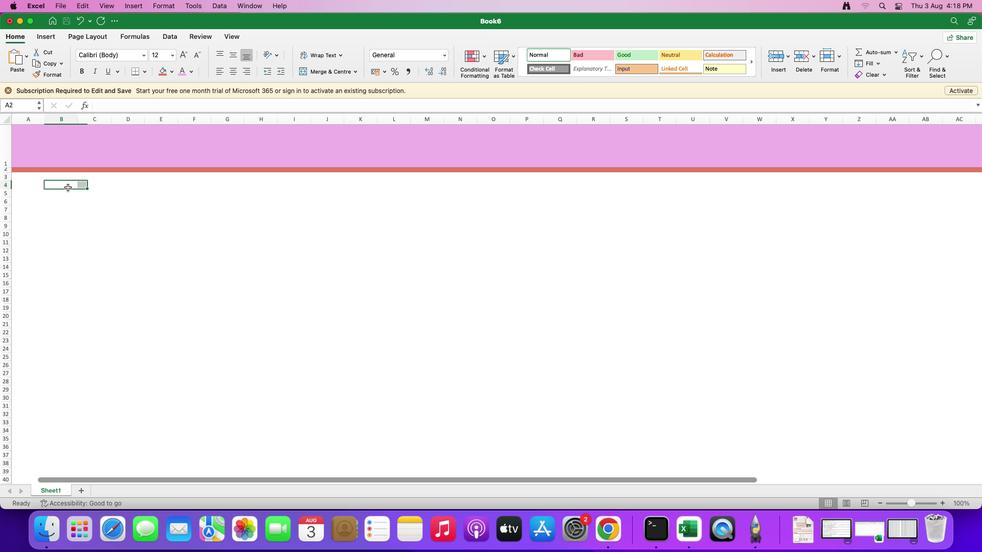 
Action: Mouse pressed left at (68, 187)
Screenshot: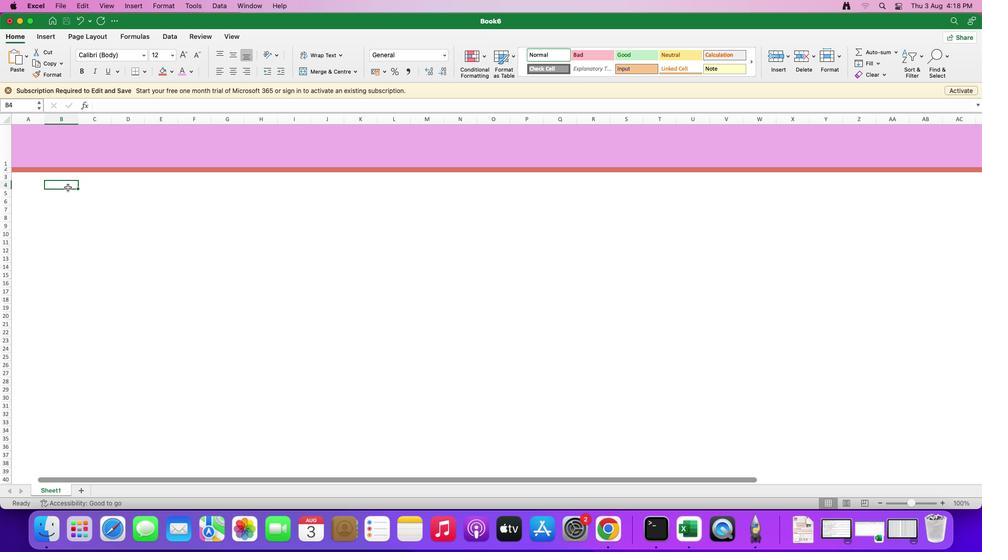 
Action: Mouse moved to (441, 478)
Screenshot: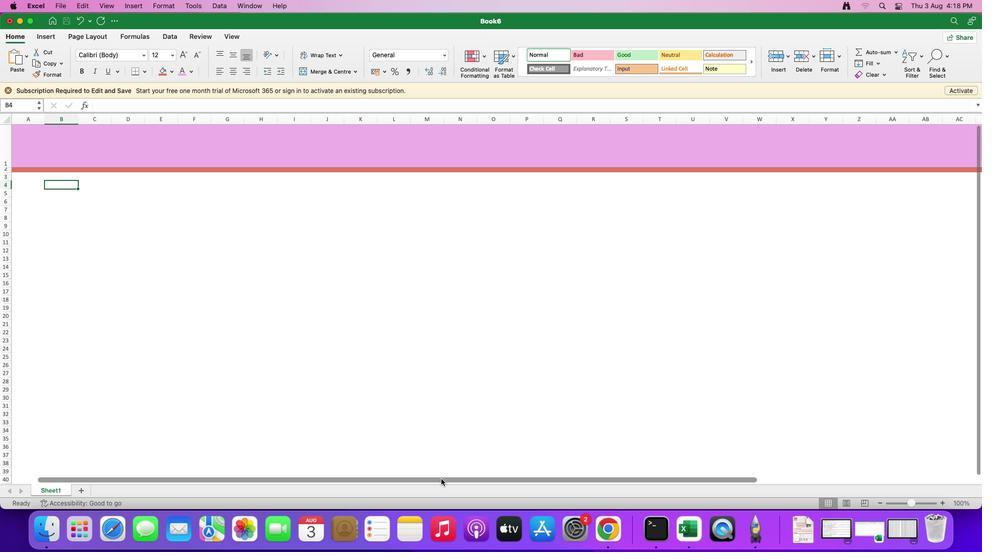
Action: Mouse pressed left at (441, 478)
Screenshot: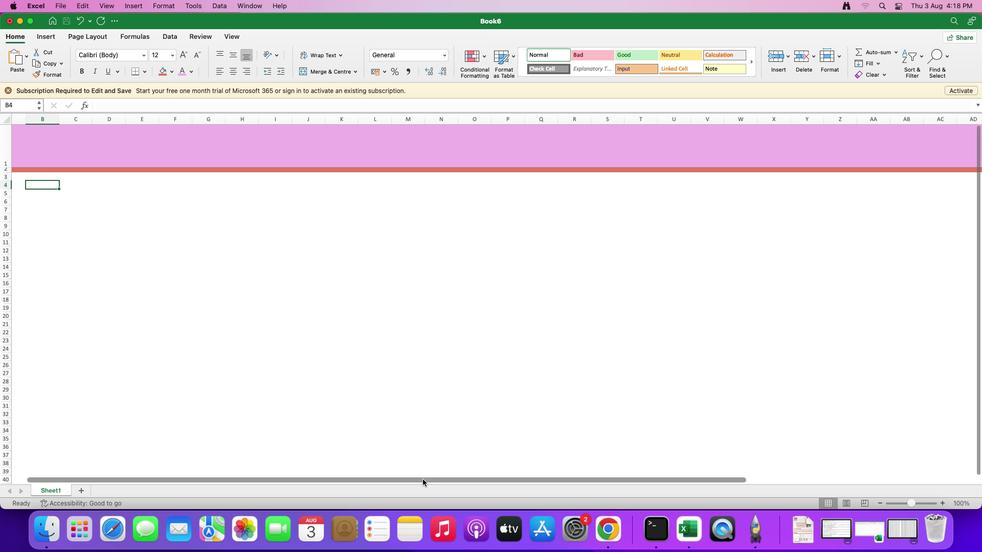 
Action: Mouse moved to (44, 118)
Screenshot: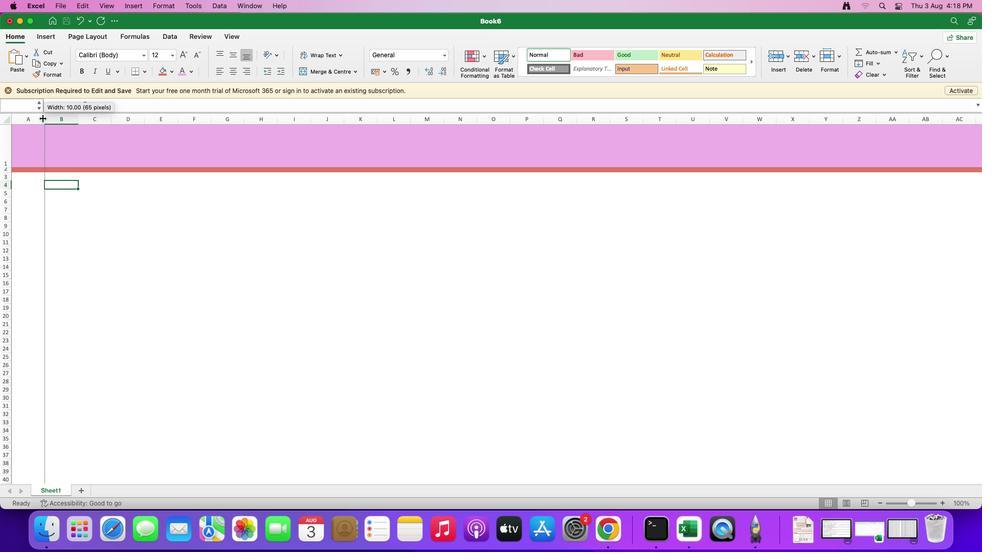 
Action: Mouse pressed left at (44, 118)
Screenshot: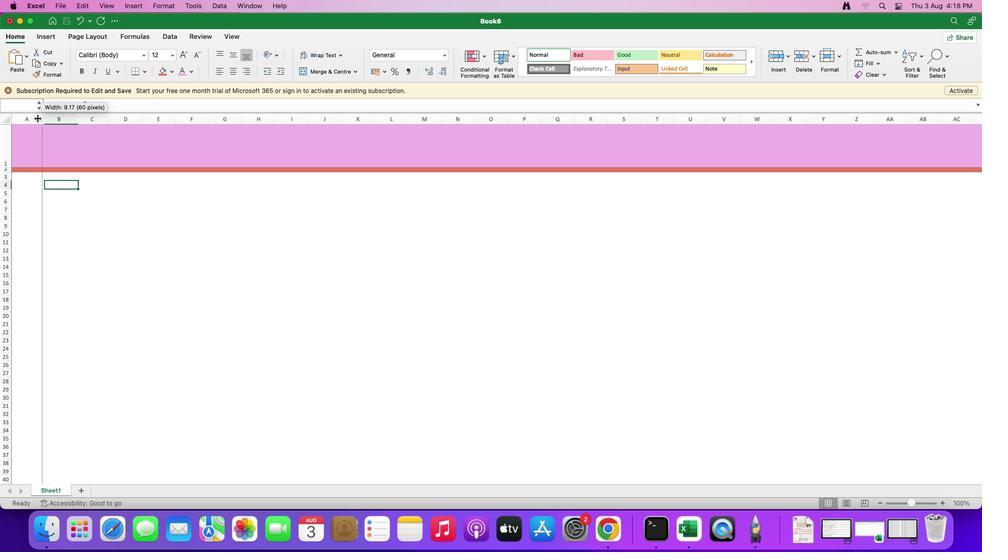 
Action: Mouse moved to (17, 124)
Screenshot: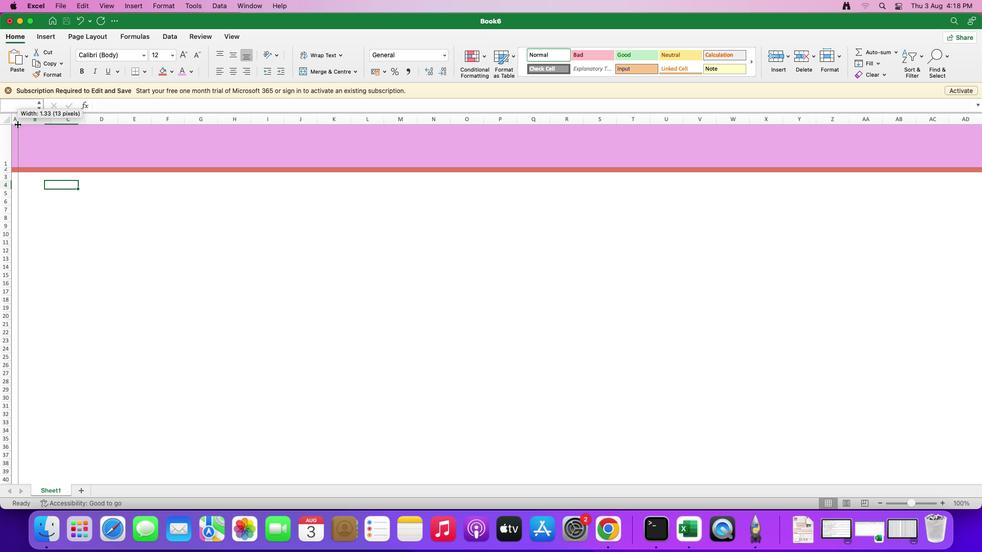 
Action: Mouse pressed left at (17, 124)
Screenshot: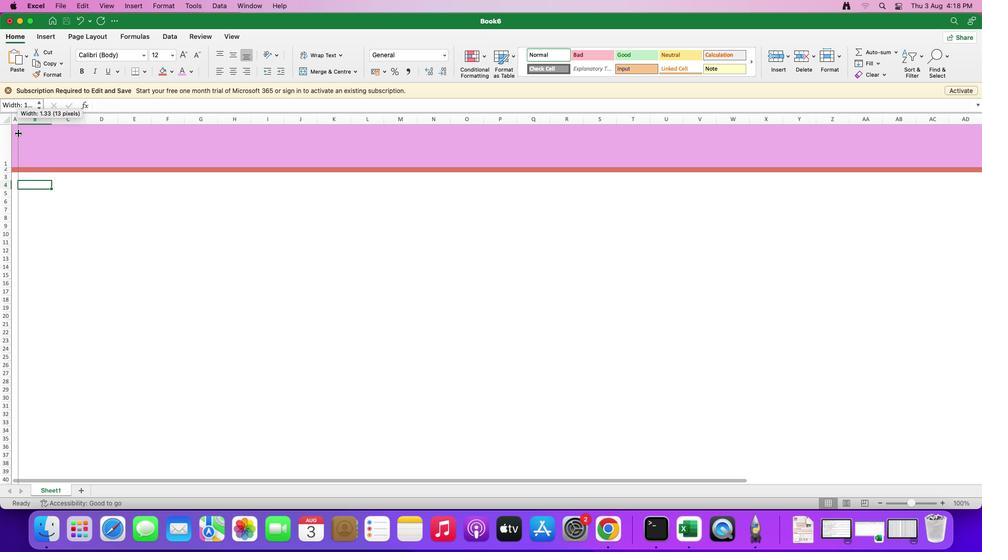 
Action: Mouse moved to (27, 193)
Screenshot: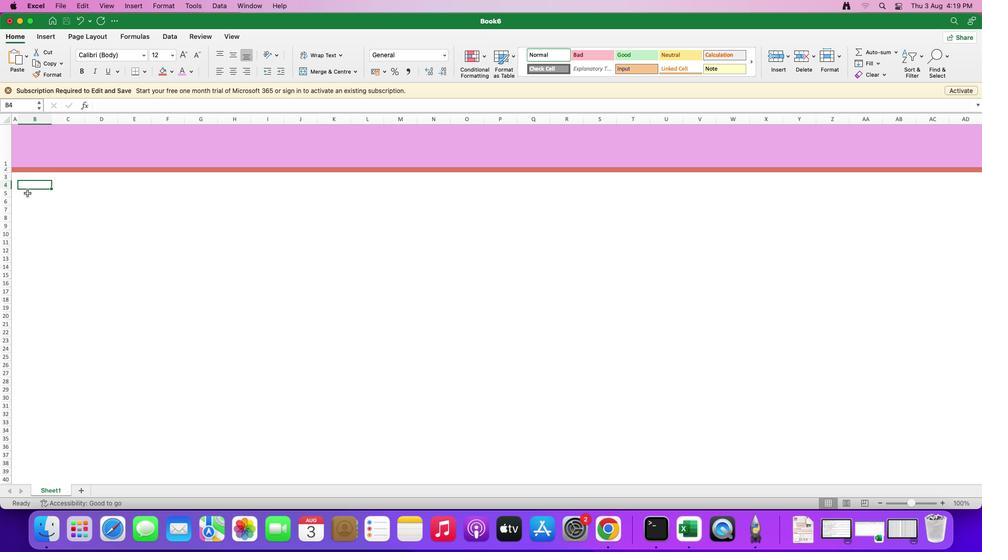 
Action: Mouse pressed left at (27, 193)
Screenshot: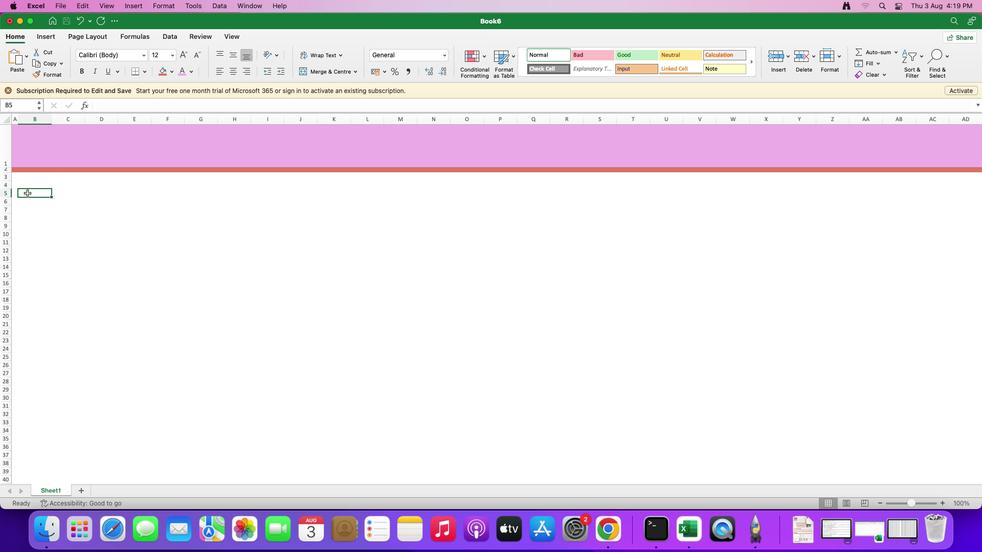
Action: Mouse moved to (31, 194)
Screenshot: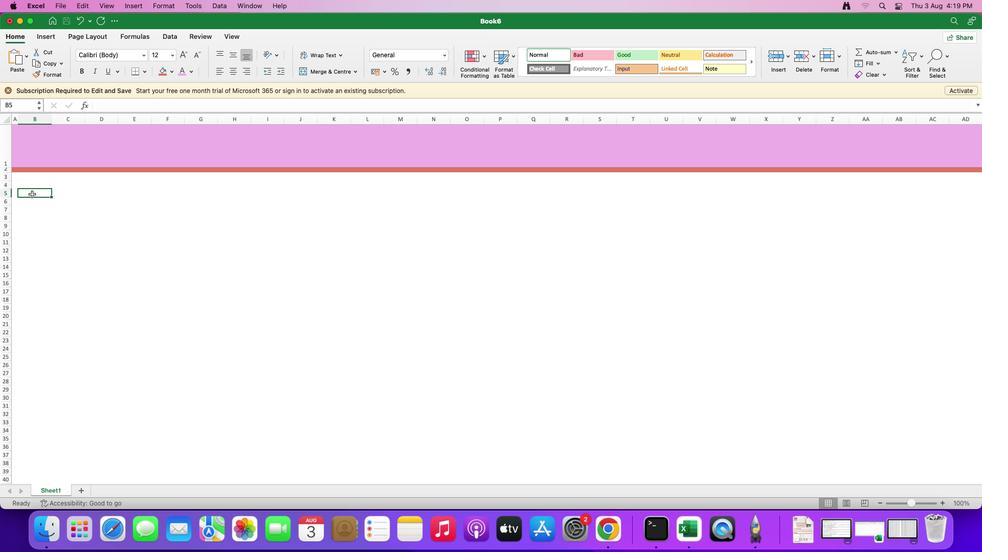 
Action: Mouse pressed left at (31, 194)
Screenshot: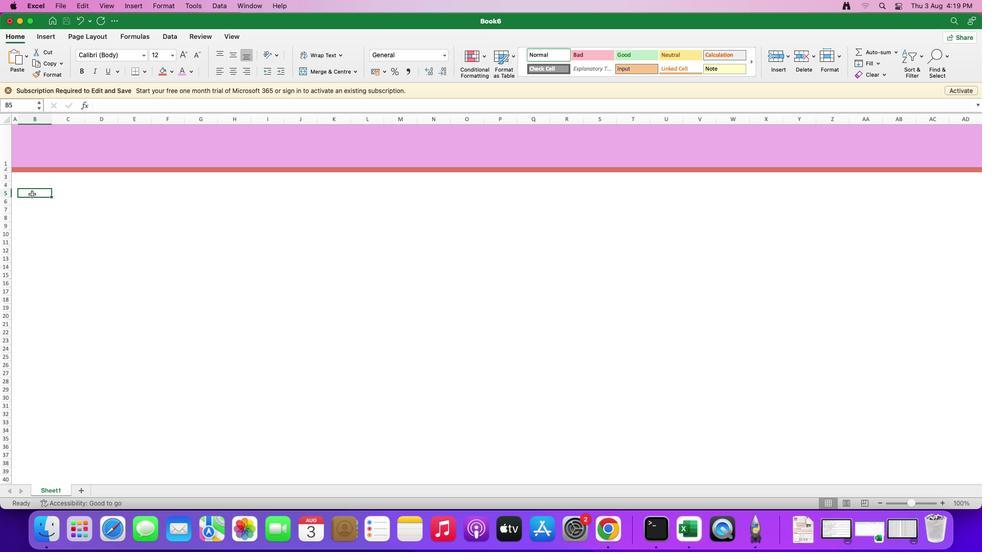 
Action: Mouse moved to (51, 119)
Screenshot: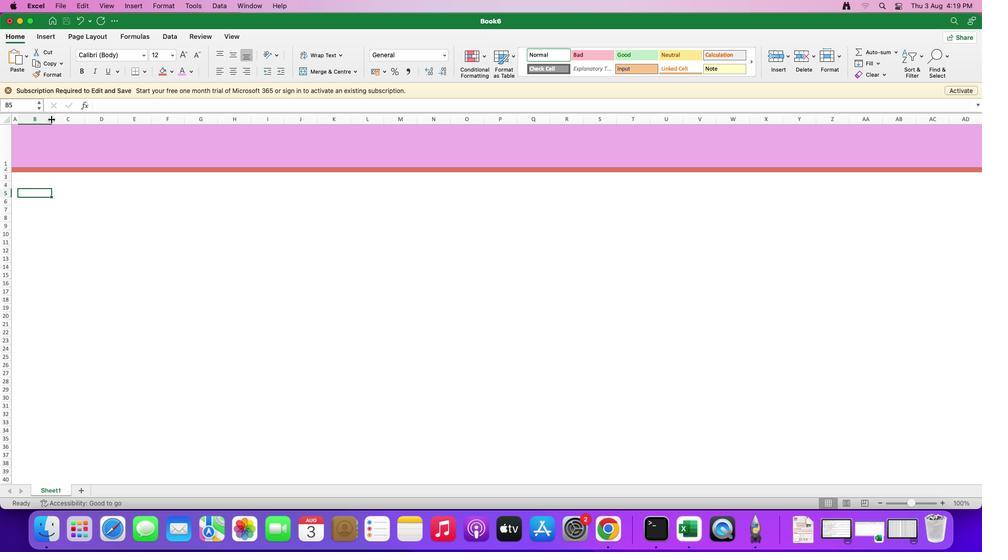 
Action: Mouse pressed left at (51, 119)
Screenshot: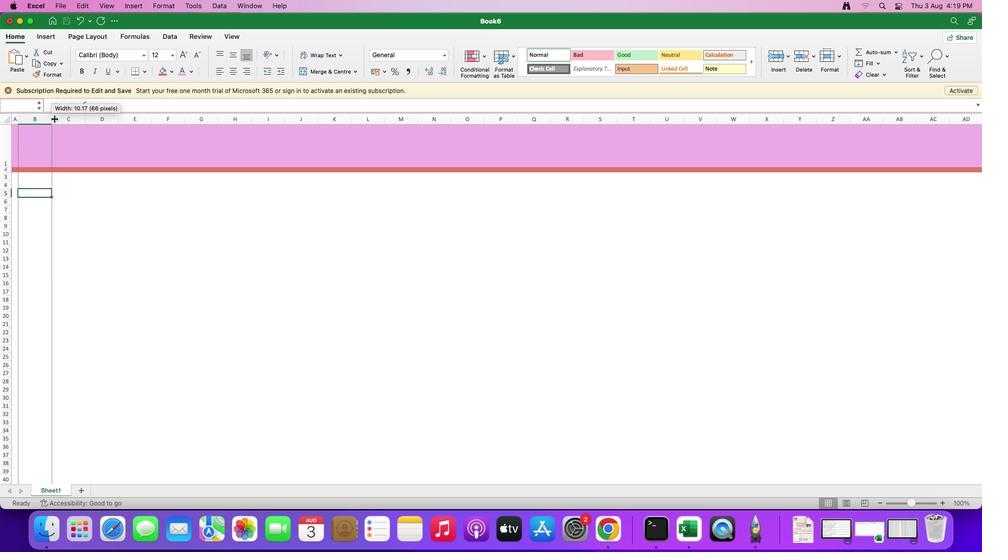 
Action: Mouse moved to (42, 194)
Screenshot: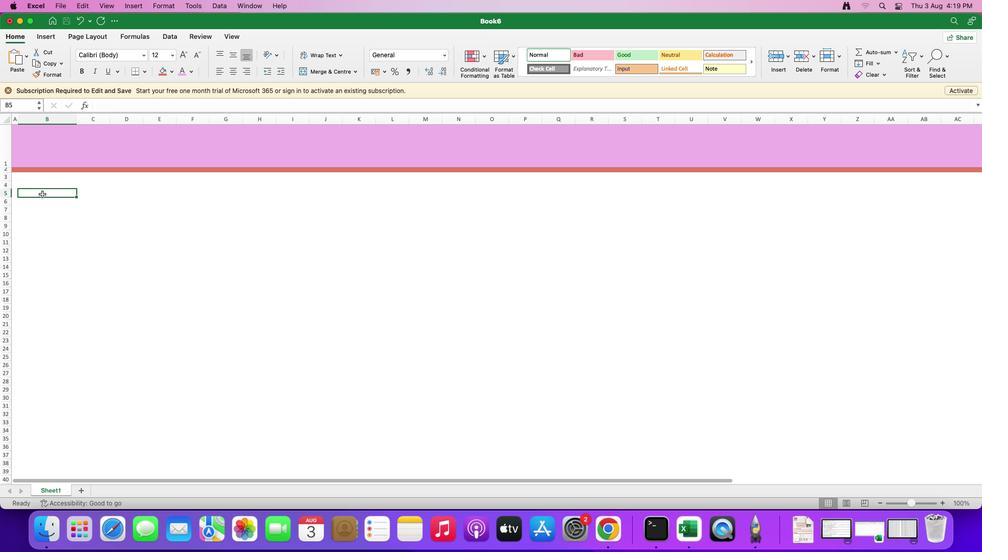 
Action: Mouse pressed left at (42, 194)
Screenshot: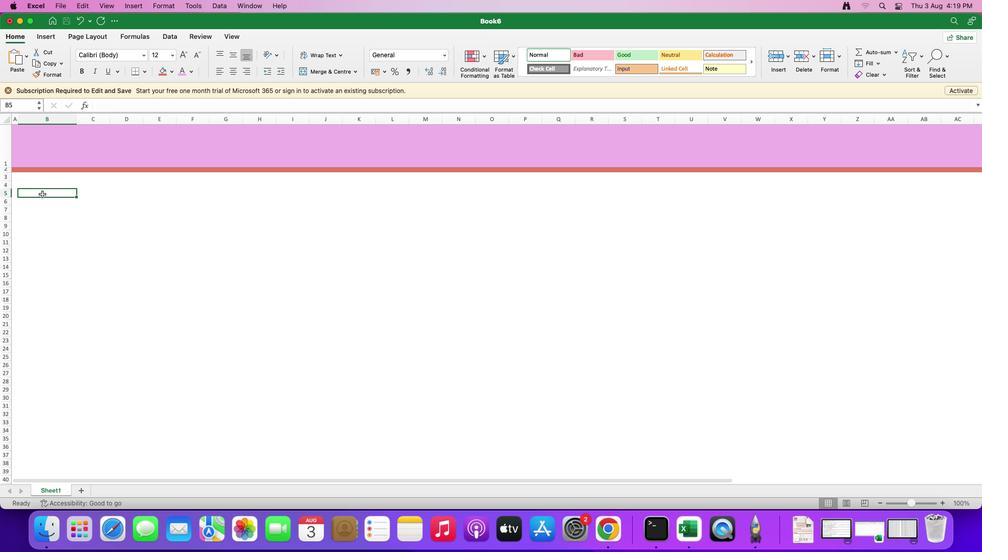 
Action: Mouse moved to (288, 223)
Screenshot: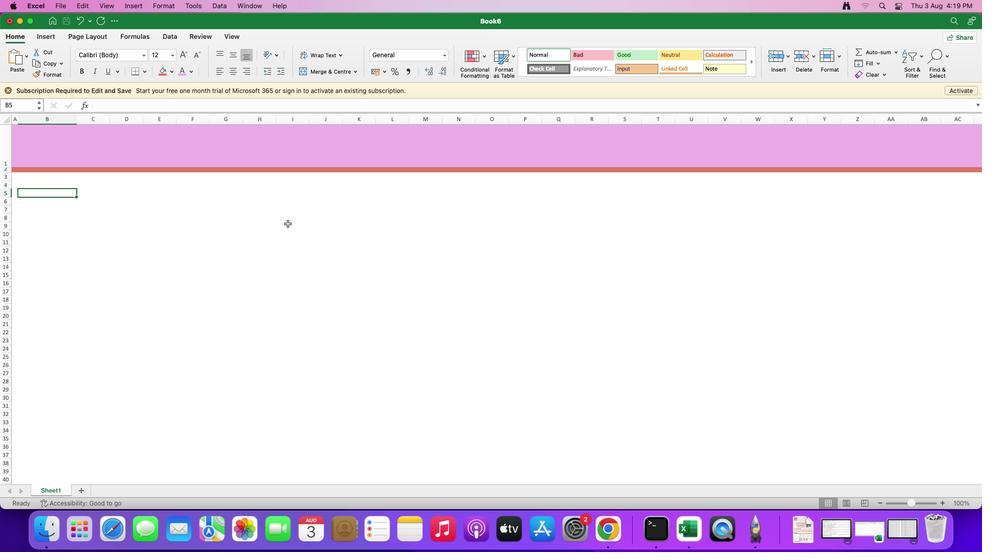 
Action: Key pressed Key.shift'O'
Screenshot: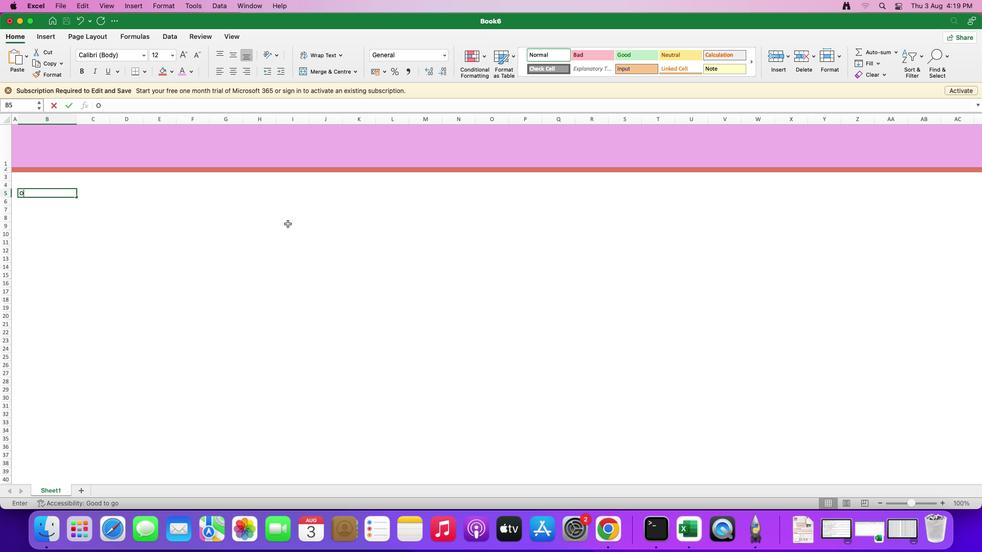 
Action: Mouse moved to (734, 216)
Screenshot: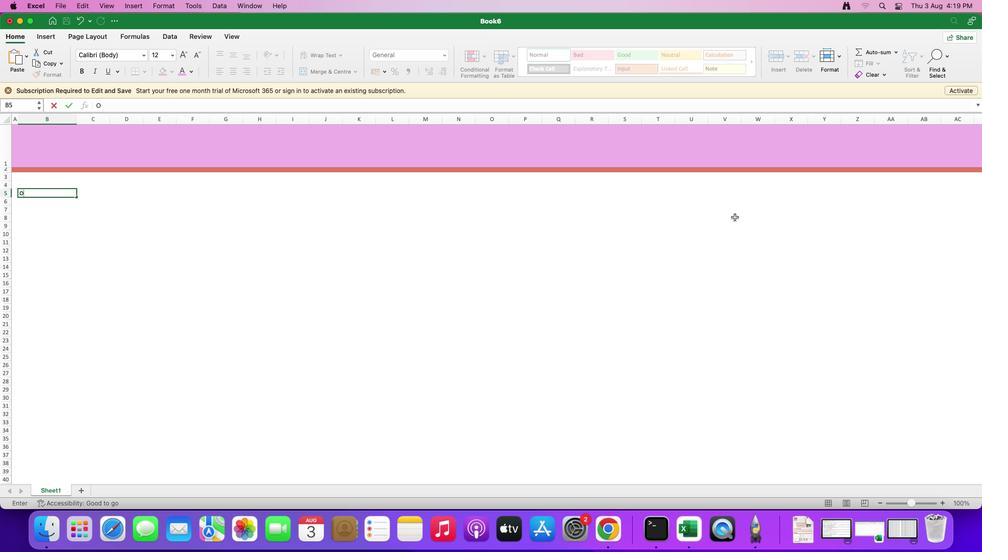 
Action: Key pressed 'C''C''A''S''I''O''N'
Screenshot: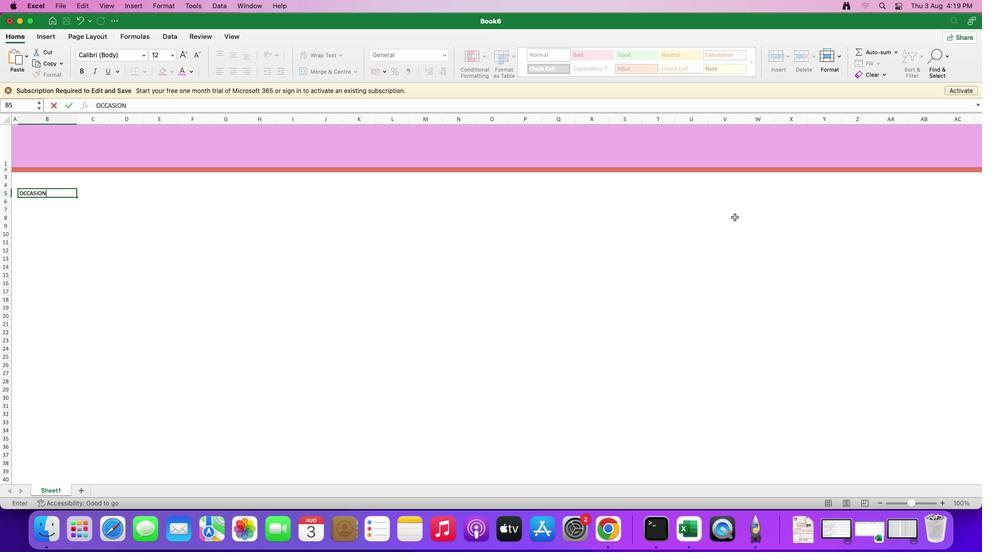 
Action: Mouse moved to (46, 192)
Screenshot: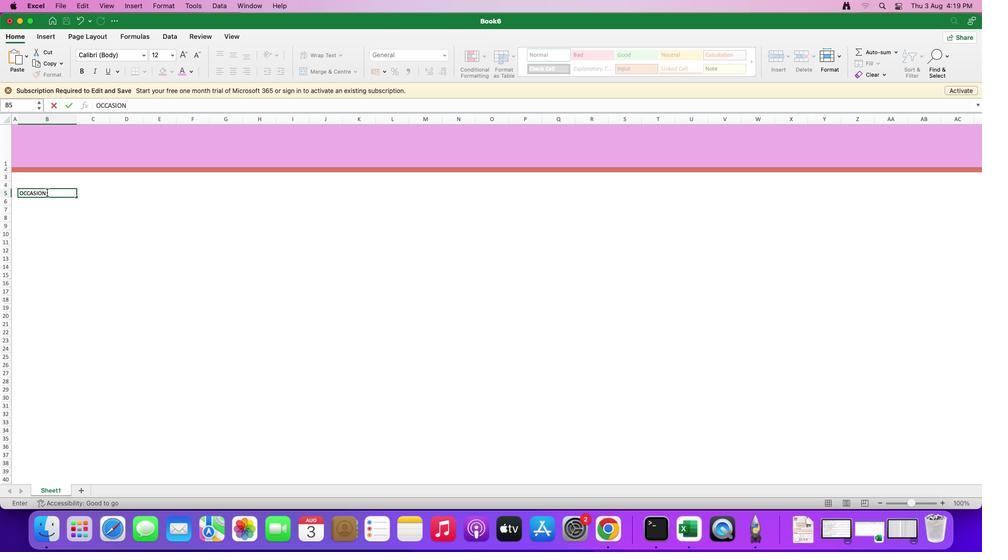 
Action: Mouse pressed left at (46, 192)
Screenshot: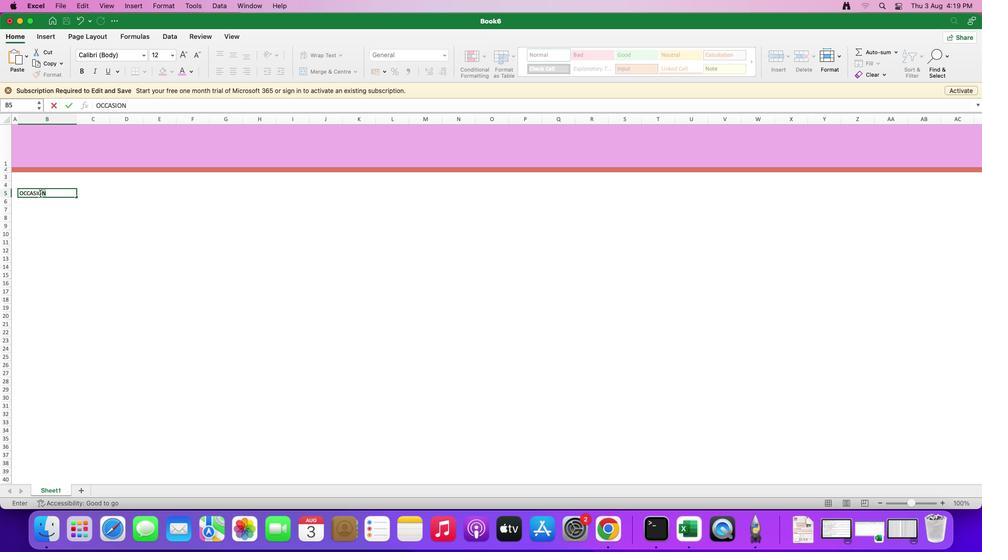 
Action: Mouse moved to (151, 205)
Screenshot: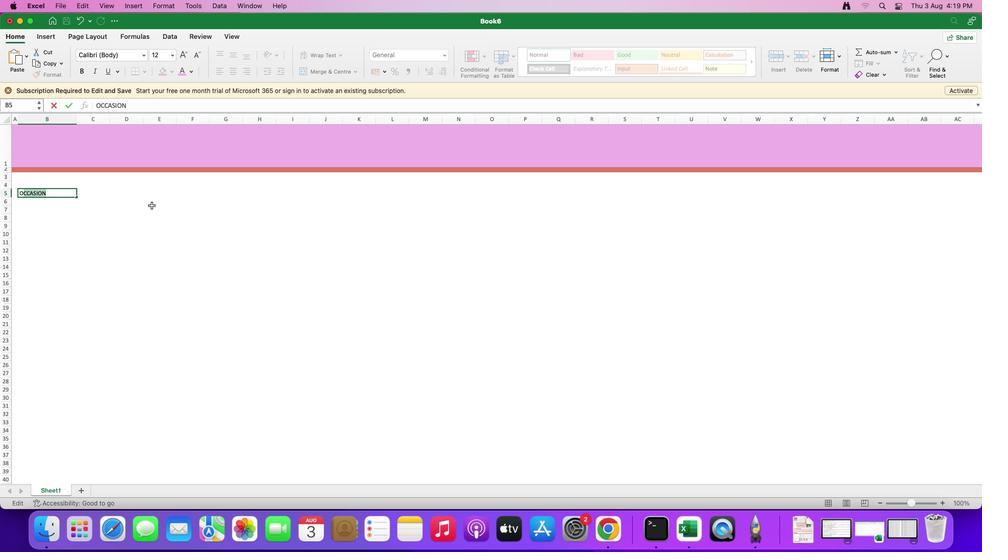 
Action: Key pressed Key.delete
Screenshot: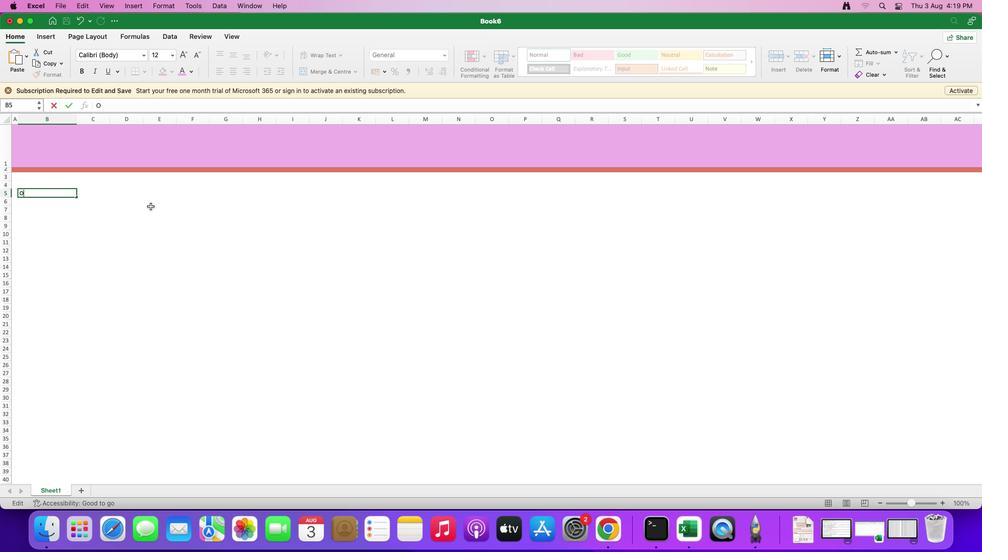 
Action: Mouse moved to (86, 207)
Screenshot: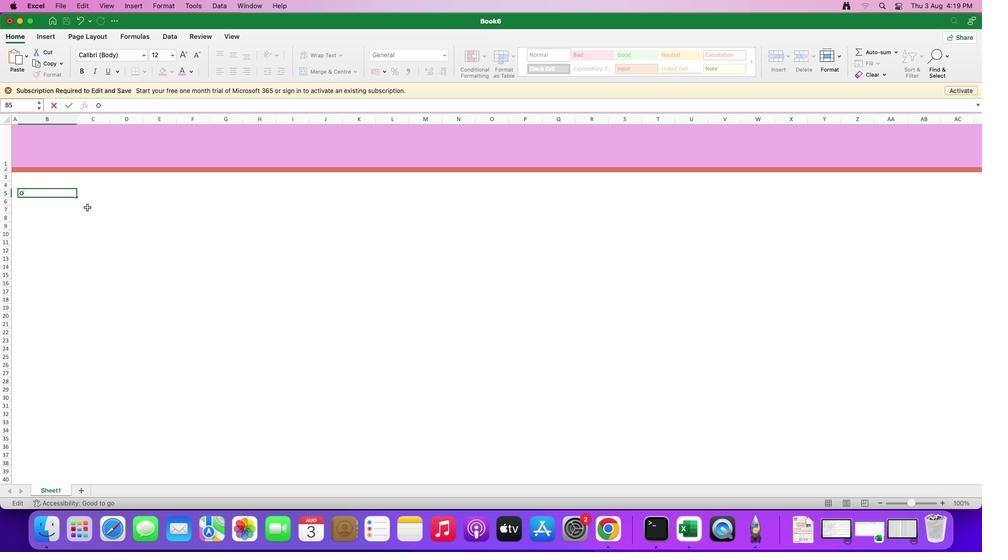 
Action: Key pressed Key.caps_lock
Screenshot: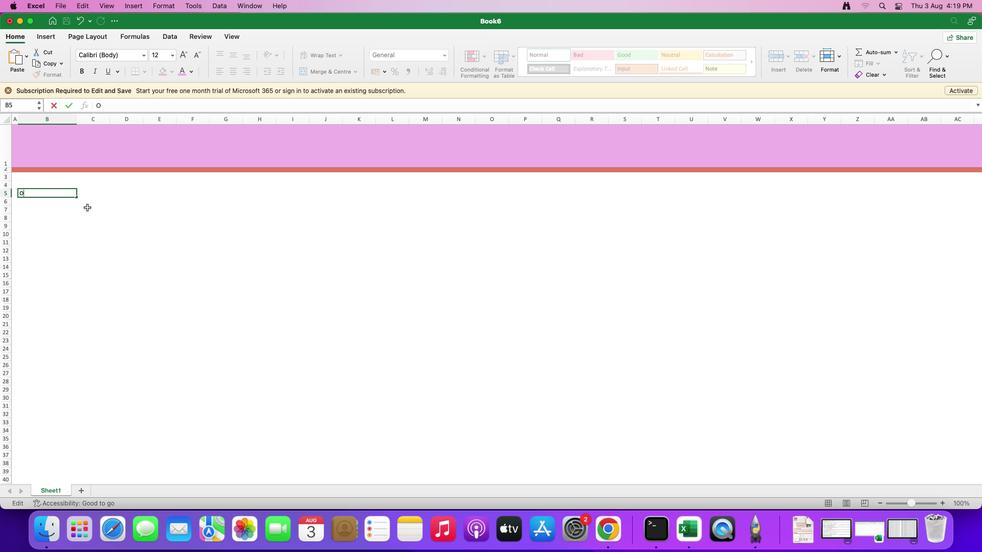 
Action: Mouse moved to (257, 180)
Screenshot: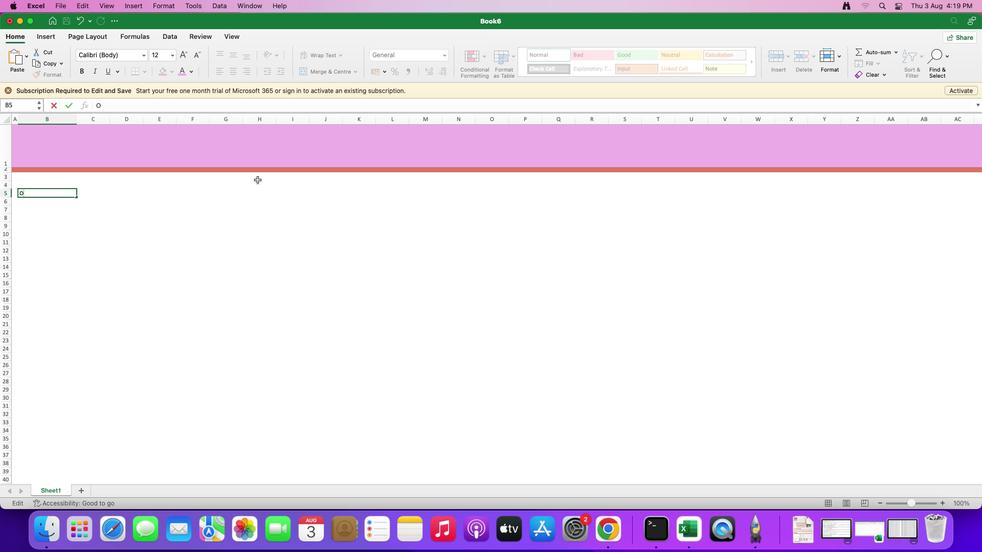 
Action: Key pressed 'c'
Screenshot: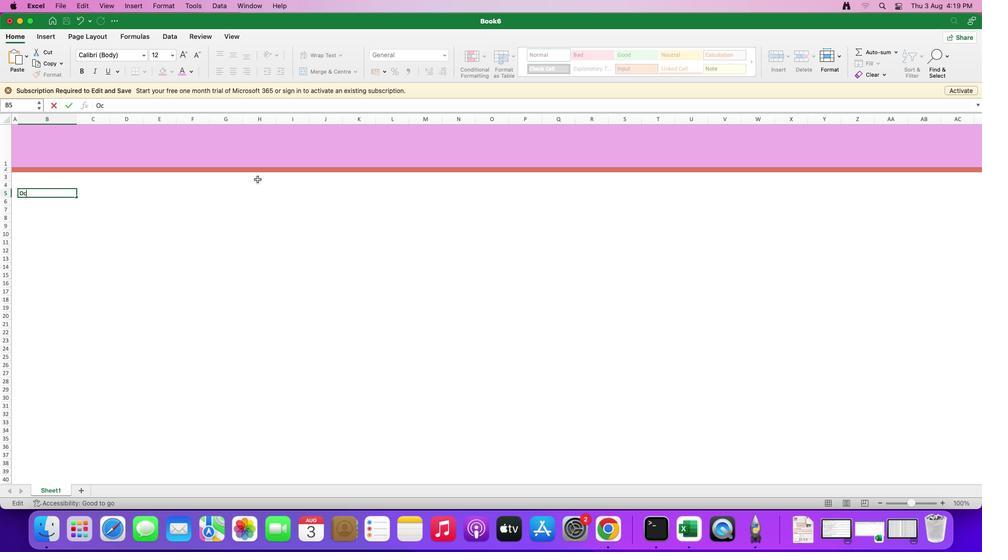 
Action: Mouse moved to (258, 178)
Screenshot: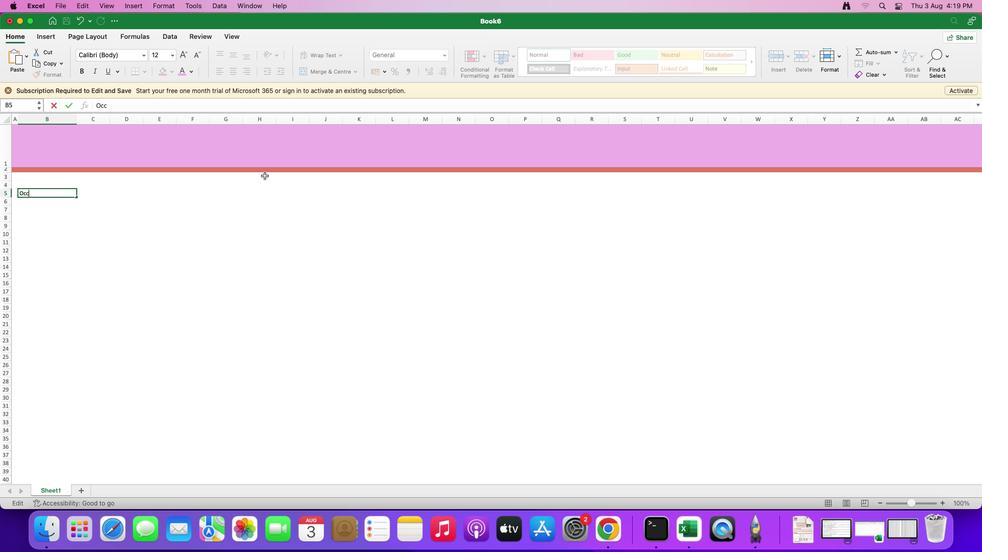 
Action: Key pressed 'c'
Screenshot: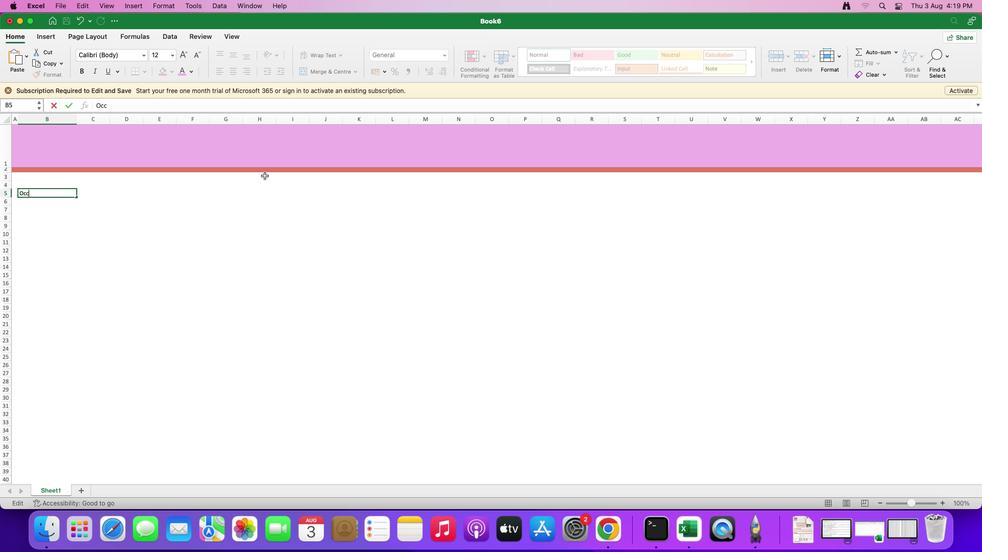 
Action: Mouse moved to (266, 175)
Screenshot: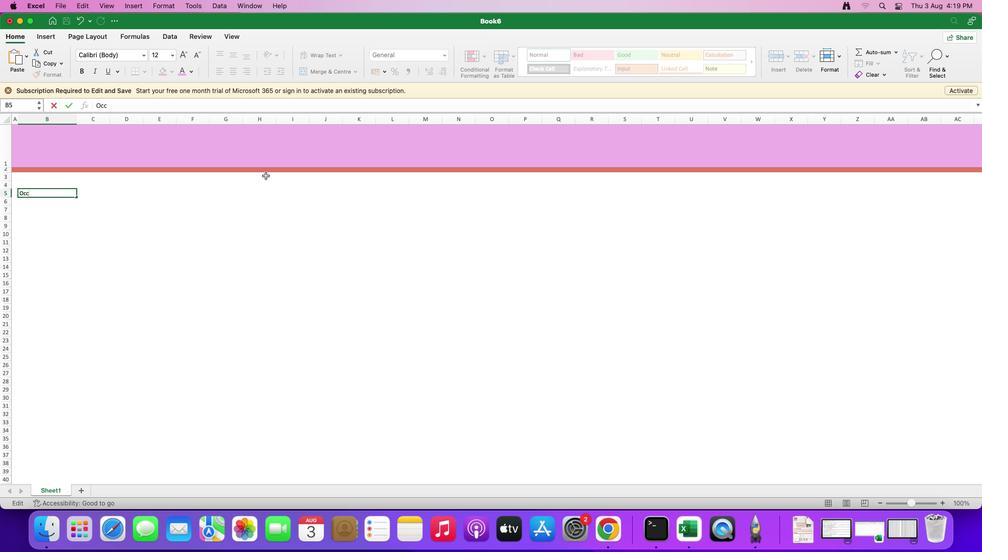 
Action: Key pressed 'a'
Screenshot: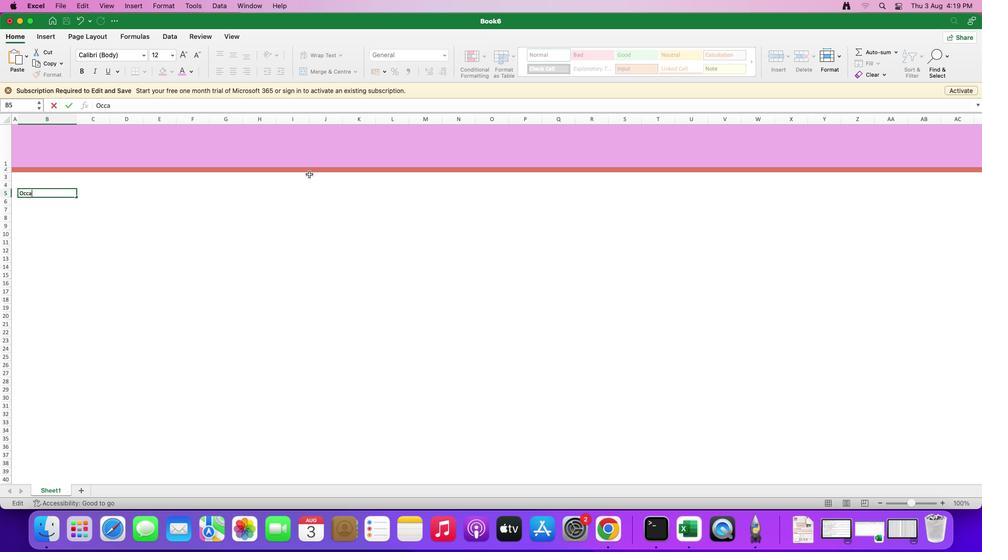 
Action: Mouse moved to (309, 173)
Screenshot: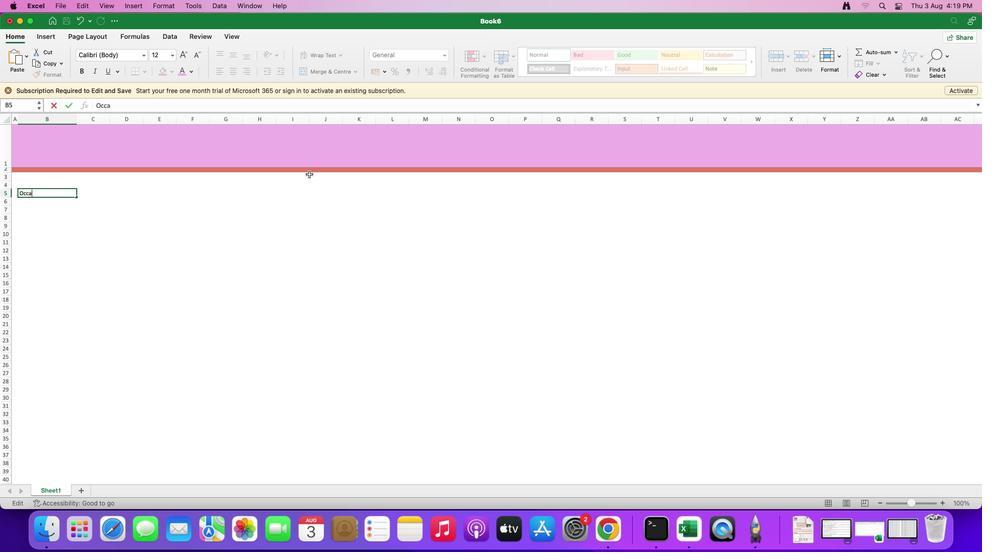 
Action: Key pressed 's'
Screenshot: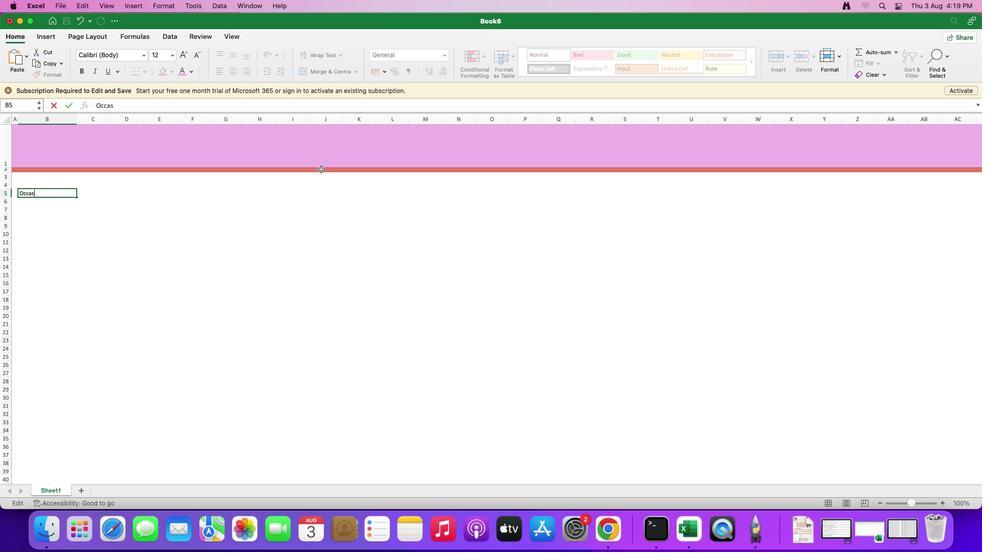 
Action: Mouse moved to (326, 166)
Screenshot: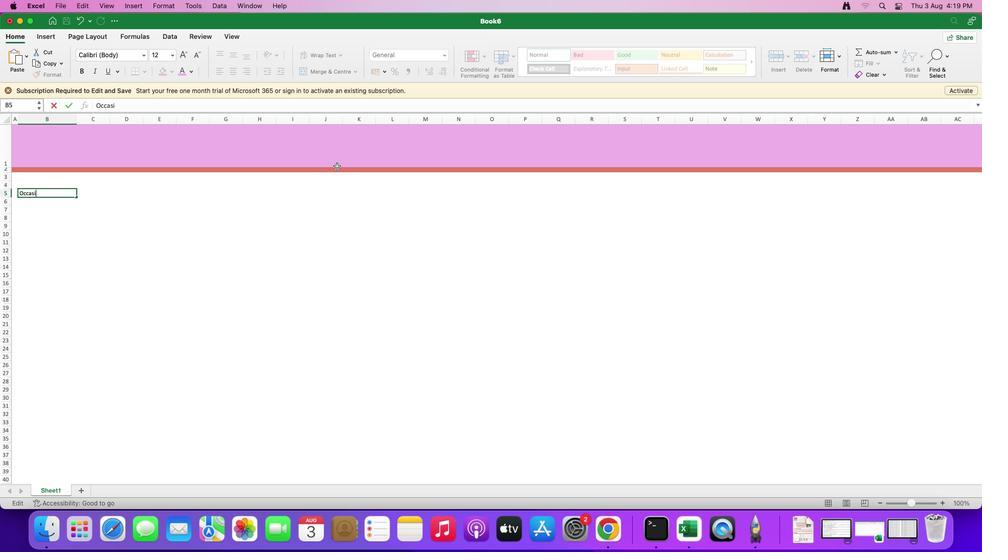 
Action: Key pressed 'i'
Screenshot: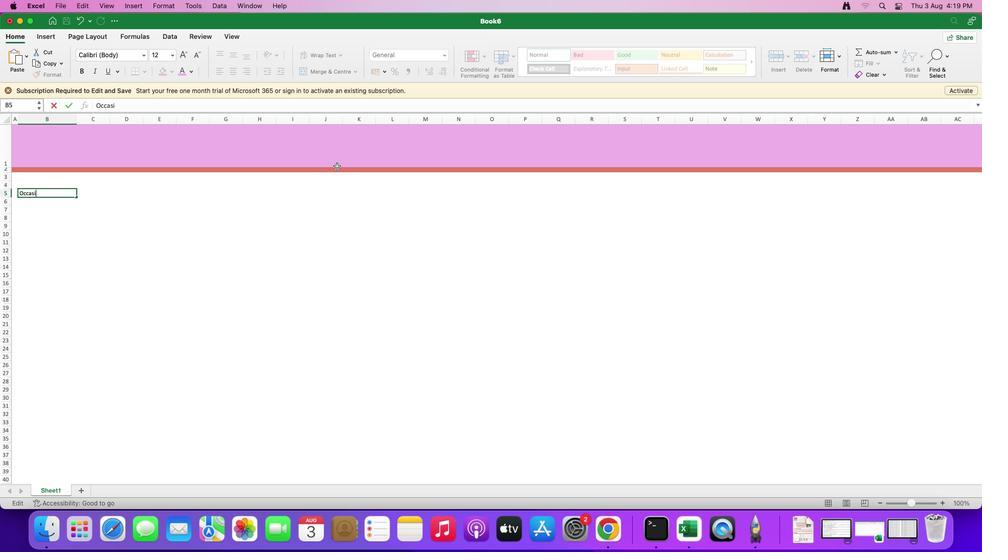 
Action: Mouse moved to (357, 165)
Screenshot: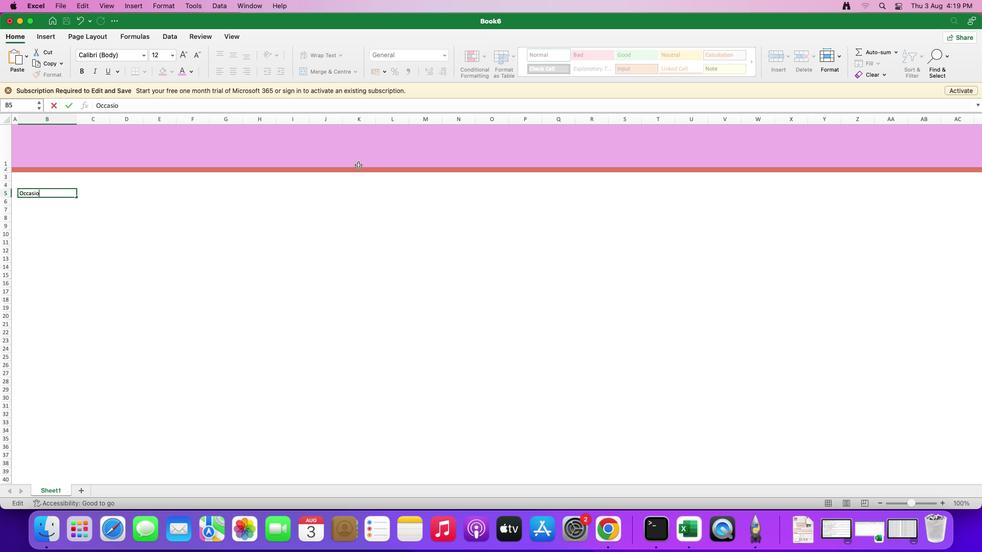 
Action: Key pressed 'o'
Screenshot: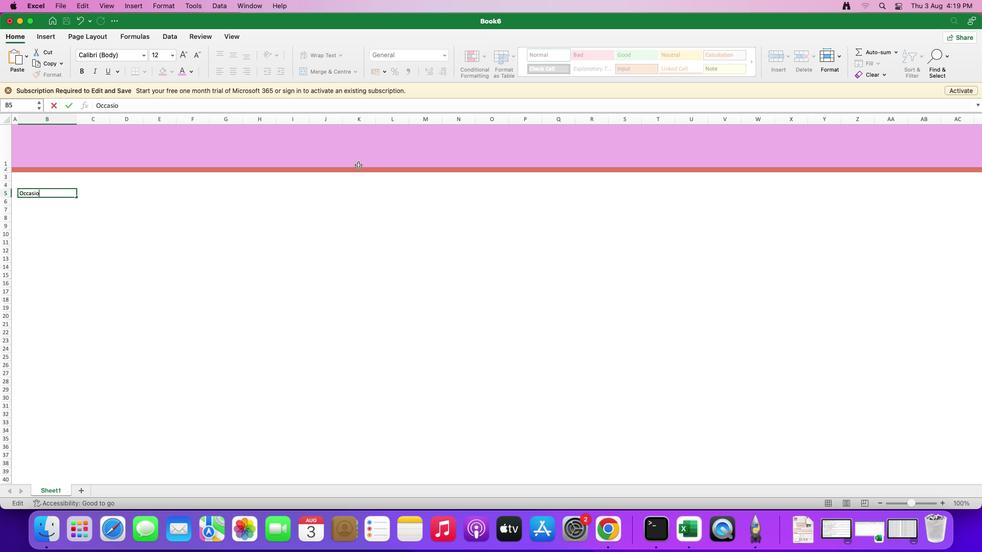 
Action: Mouse moved to (358, 165)
Screenshot: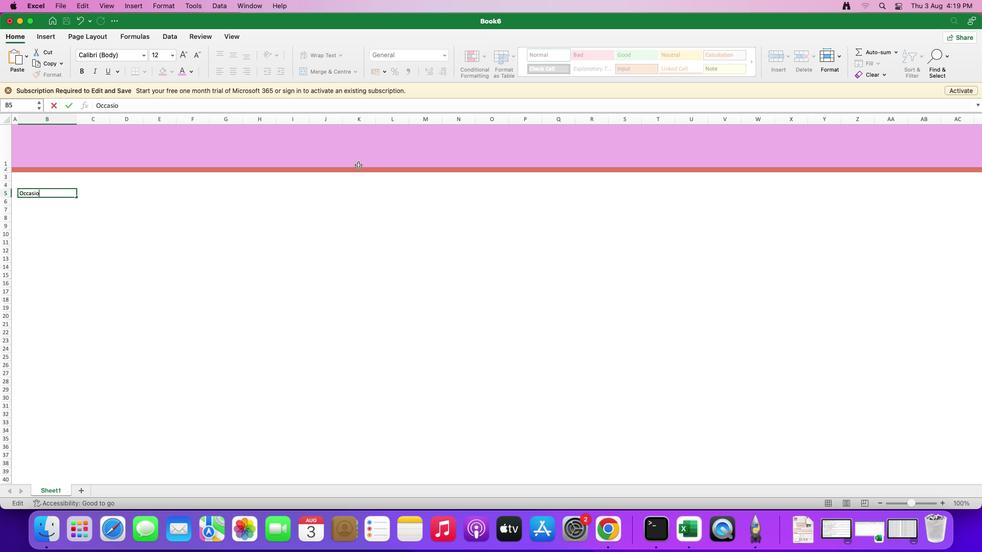 
Action: Key pressed 'n'
Screenshot: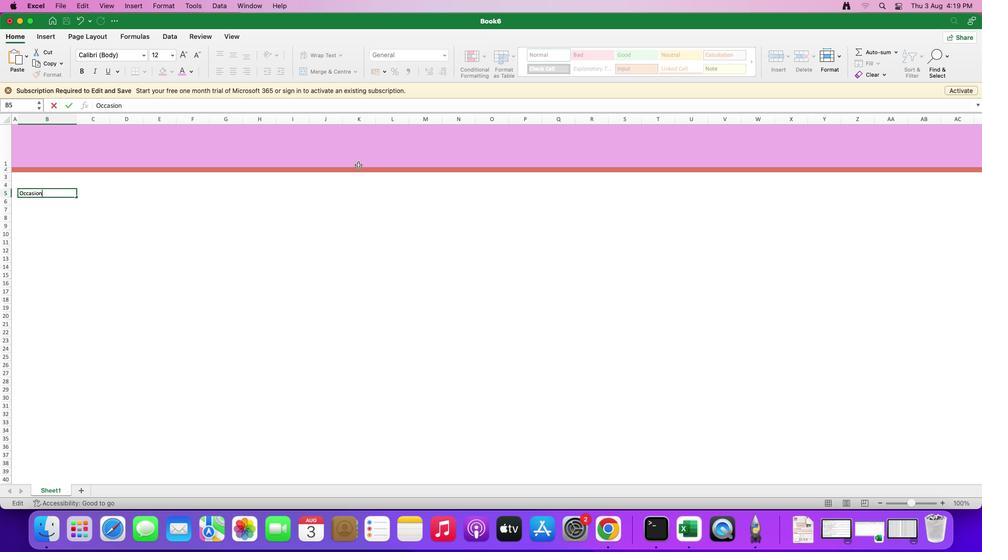 
Action: Mouse moved to (89, 198)
Screenshot: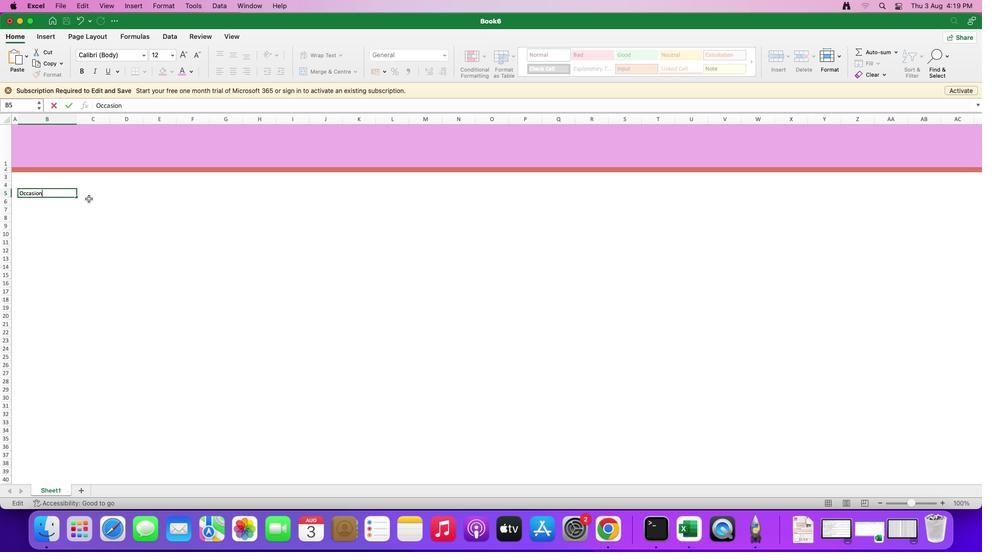 
Action: Mouse pressed left at (89, 198)
Screenshot: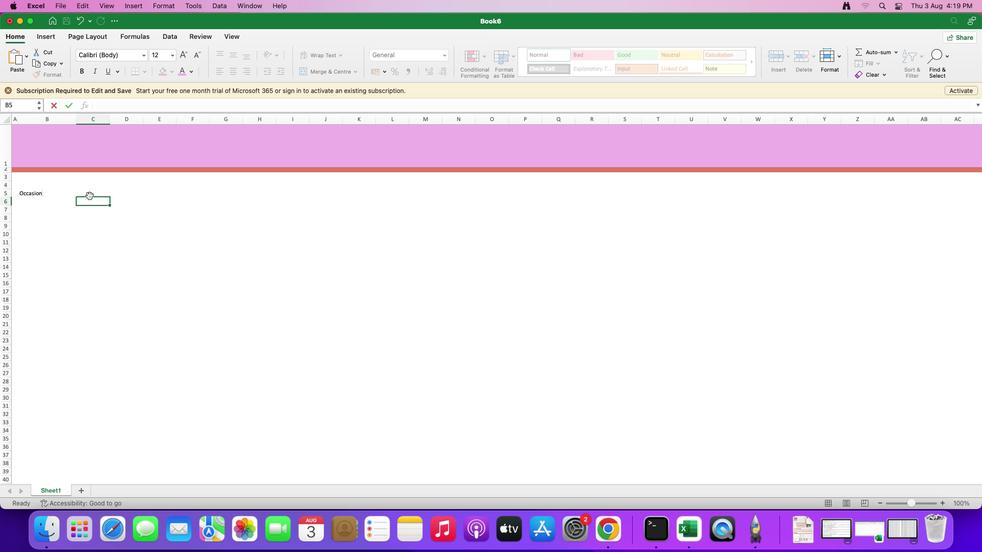 
Action: Mouse moved to (44, 191)
Screenshot: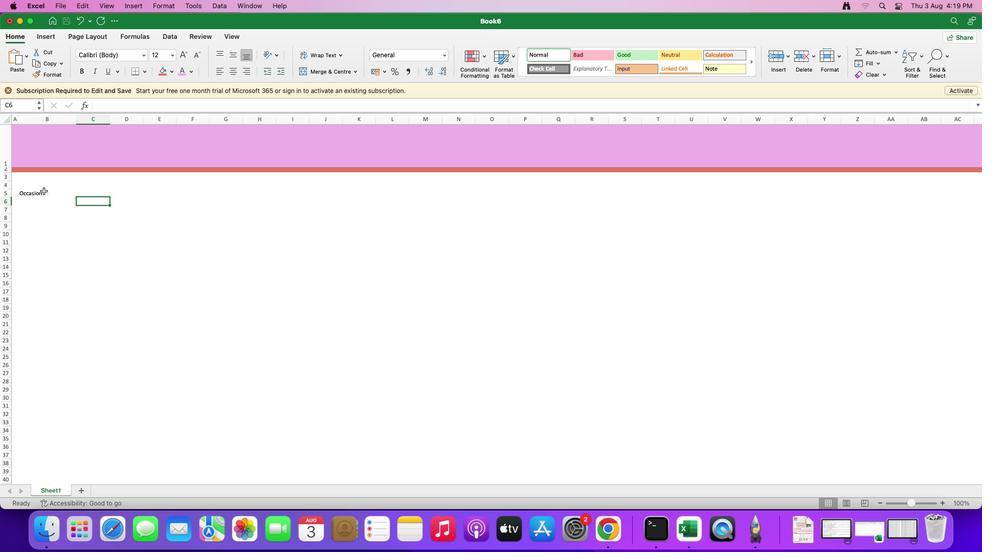 
Action: Mouse pressed left at (44, 191)
Screenshot: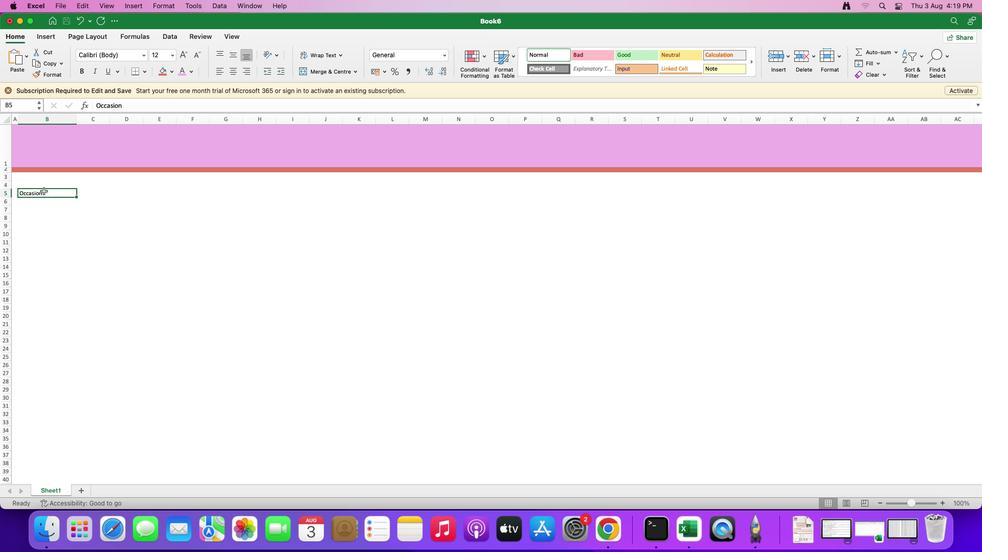 
Action: Mouse moved to (45, 192)
Screenshot: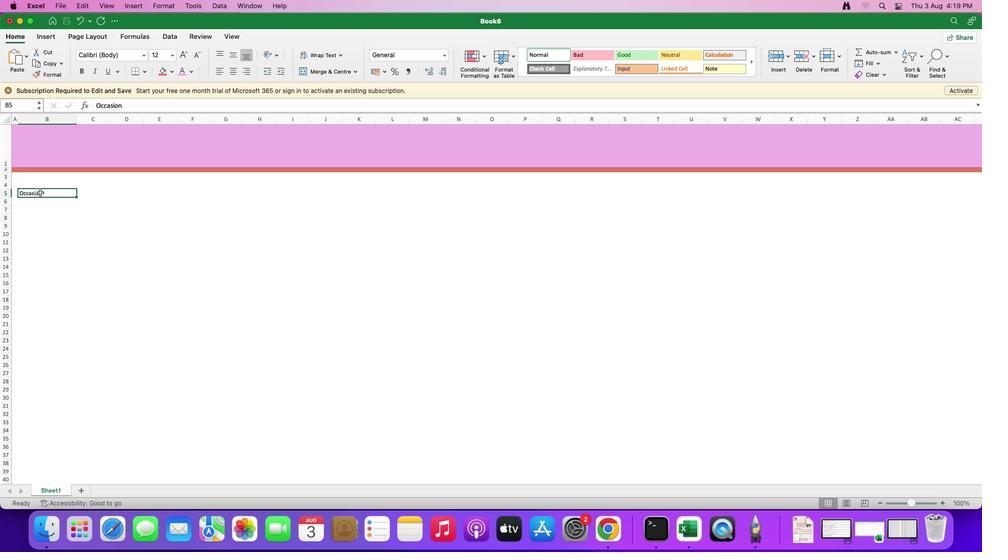
Action: Mouse pressed left at (45, 192)
Screenshot: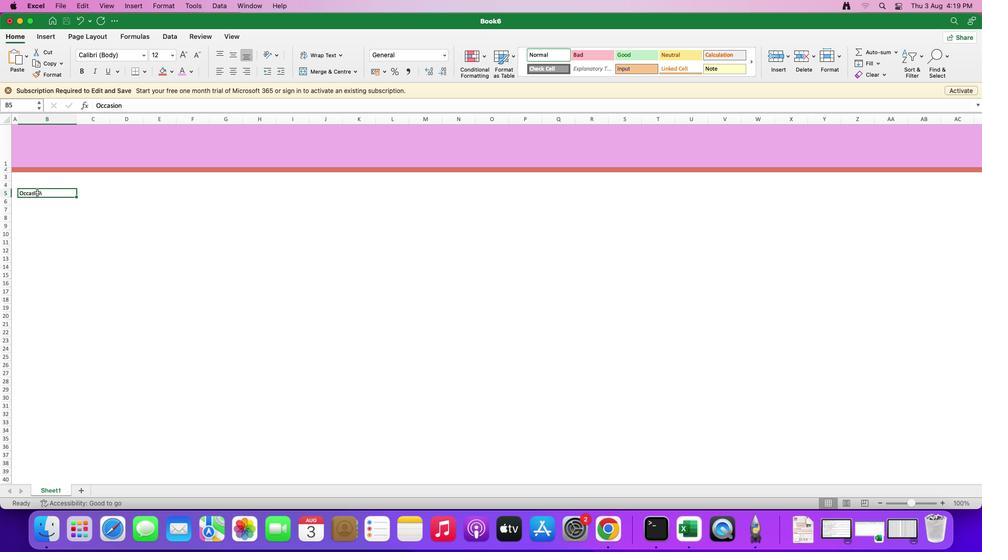
Action: Mouse moved to (45, 191)
Screenshot: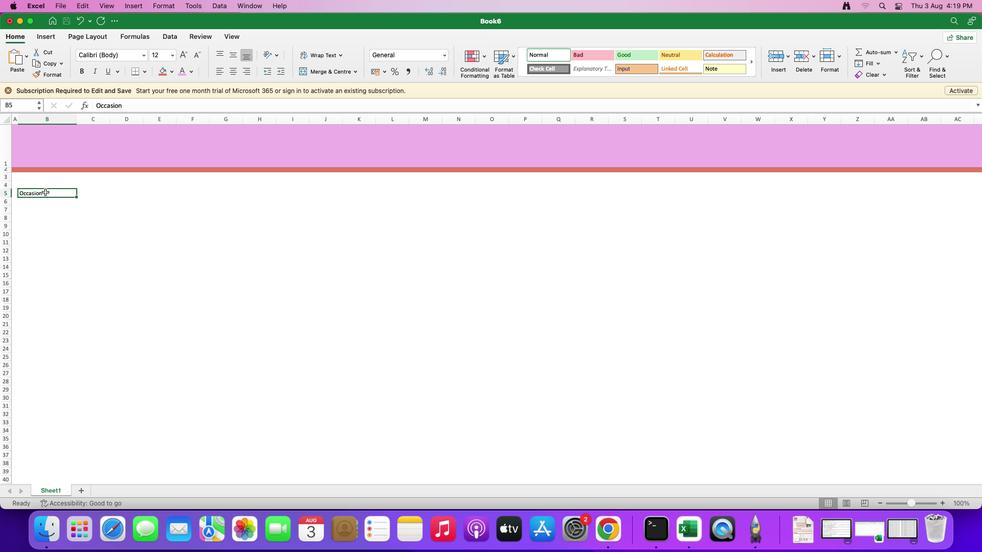 
Action: Mouse pressed left at (45, 191)
Screenshot: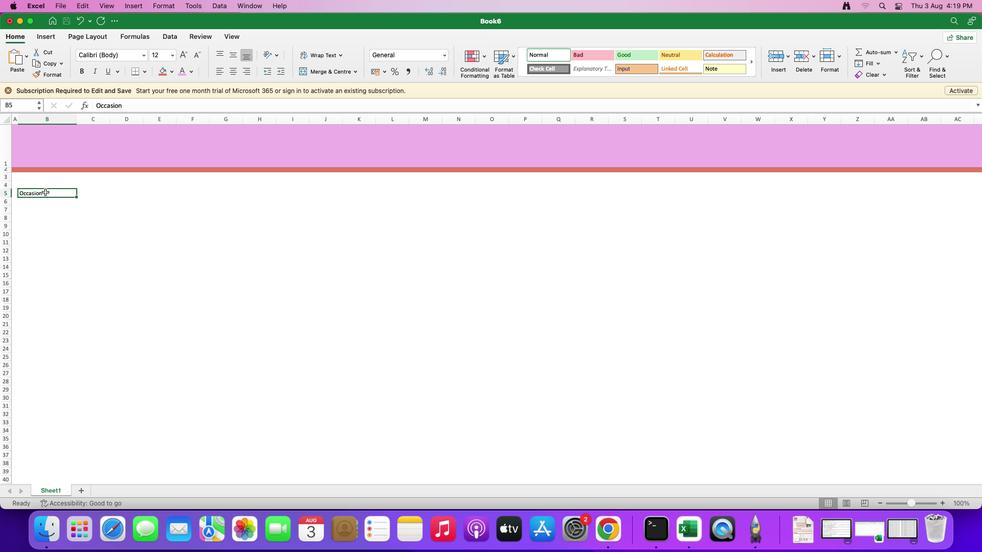 
Action: Mouse pressed left at (45, 191)
Screenshot: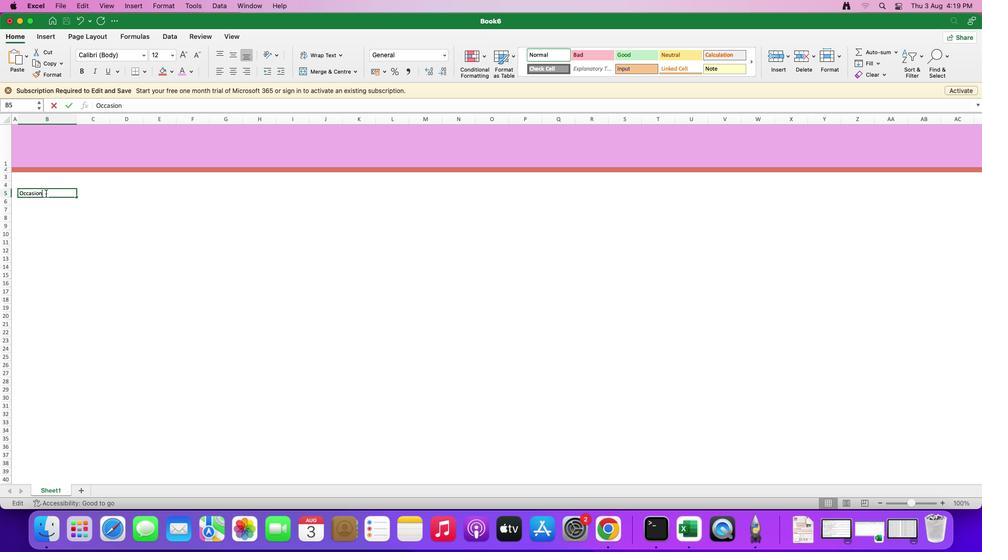 
Action: Mouse moved to (46, 193)
Screenshot: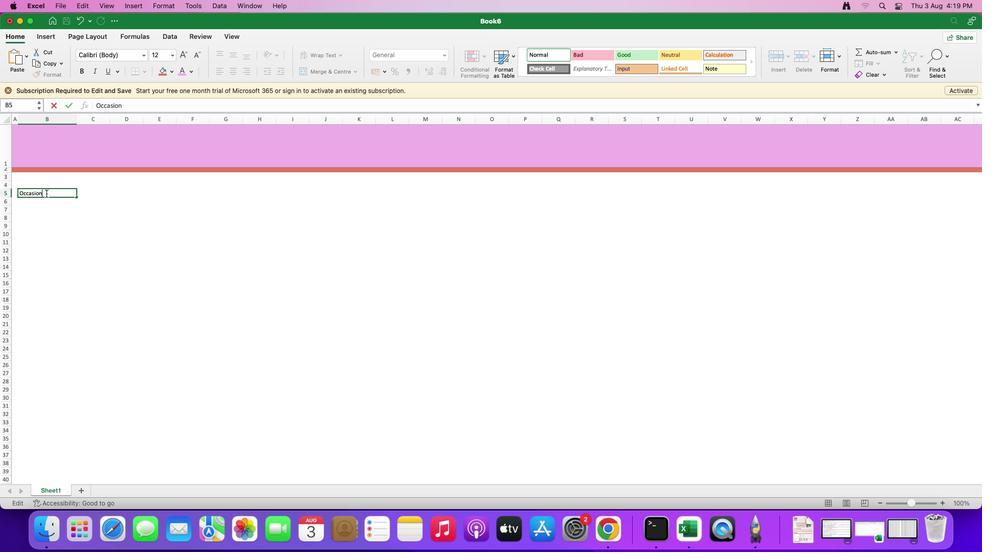 
Action: Mouse pressed left at (46, 193)
Screenshot: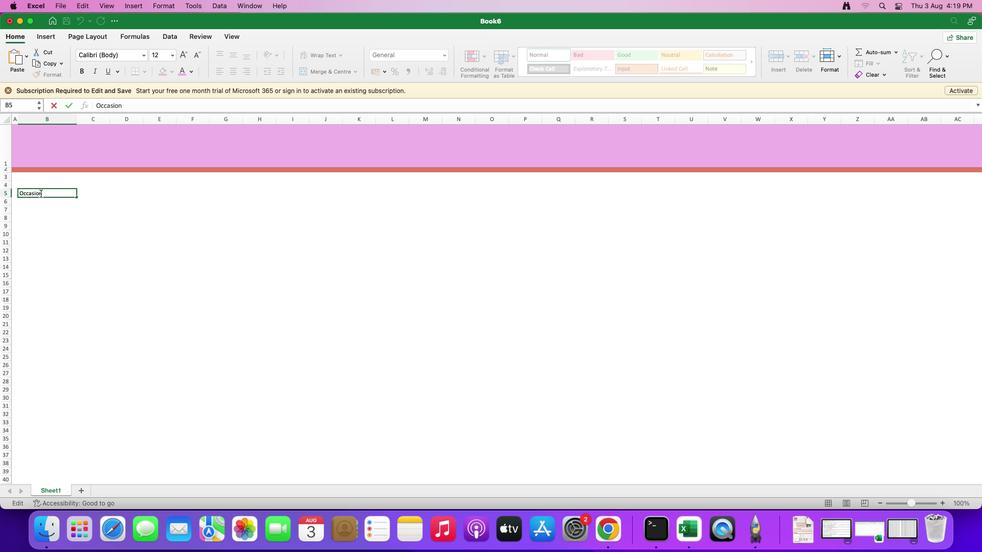 
Action: Mouse moved to (181, 53)
Screenshot: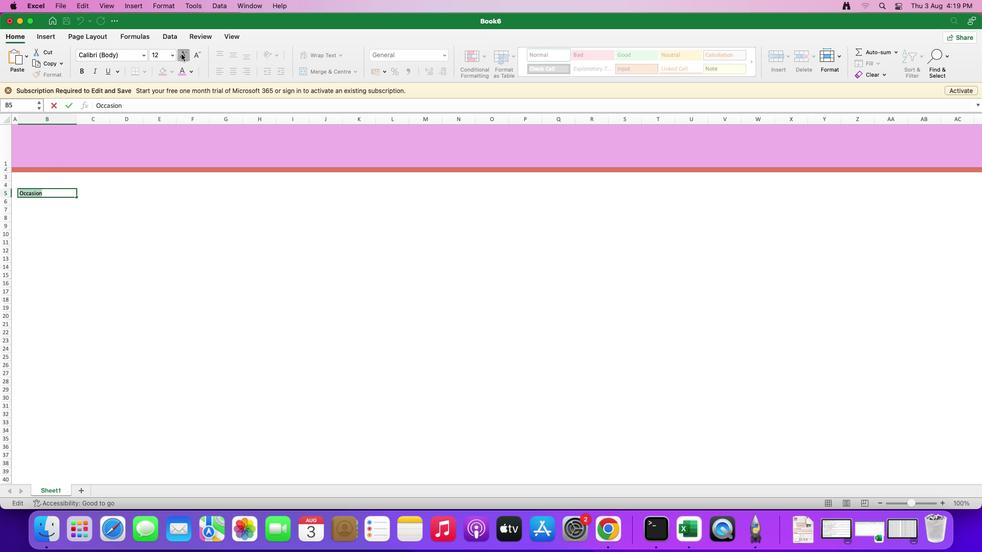 
Action: Mouse pressed left at (181, 53)
Screenshot: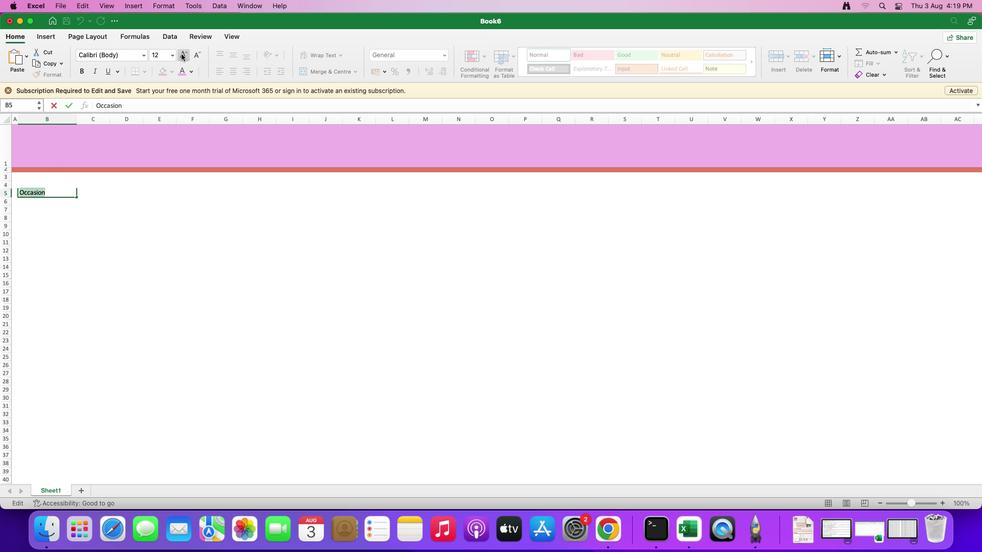 
Action: Mouse pressed left at (181, 53)
Screenshot: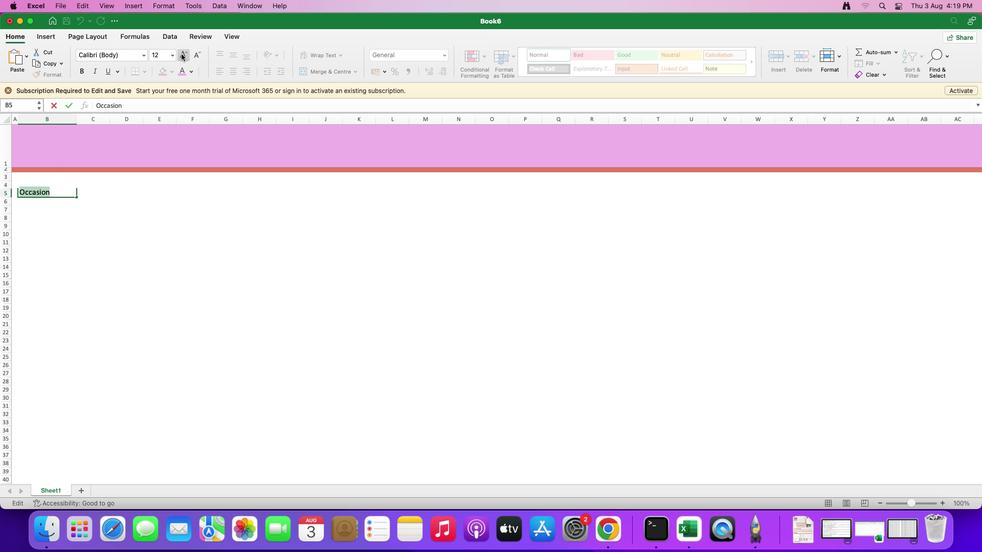 
Action: Mouse pressed left at (181, 53)
Screenshot: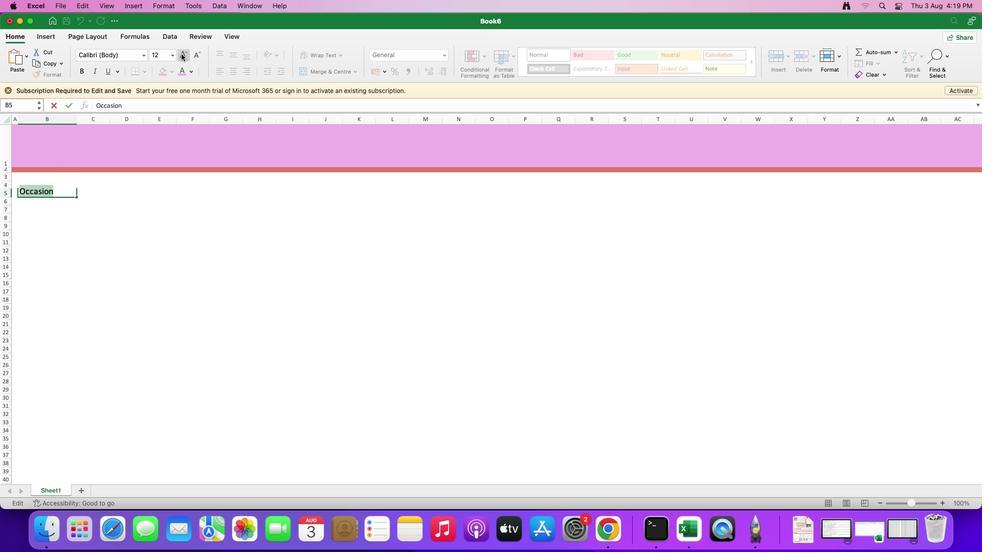 
Action: Mouse moved to (193, 55)
Screenshot: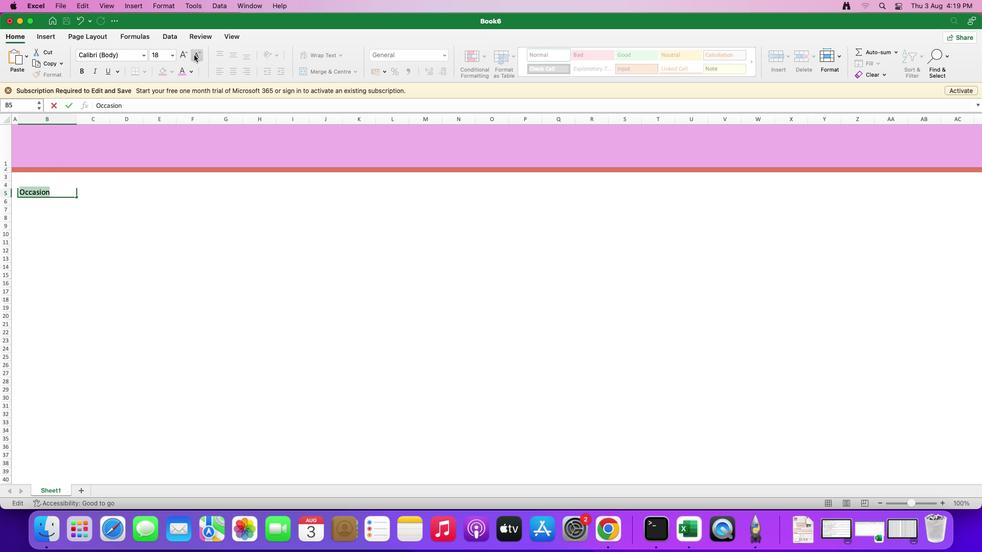 
Action: Mouse pressed left at (193, 55)
Screenshot: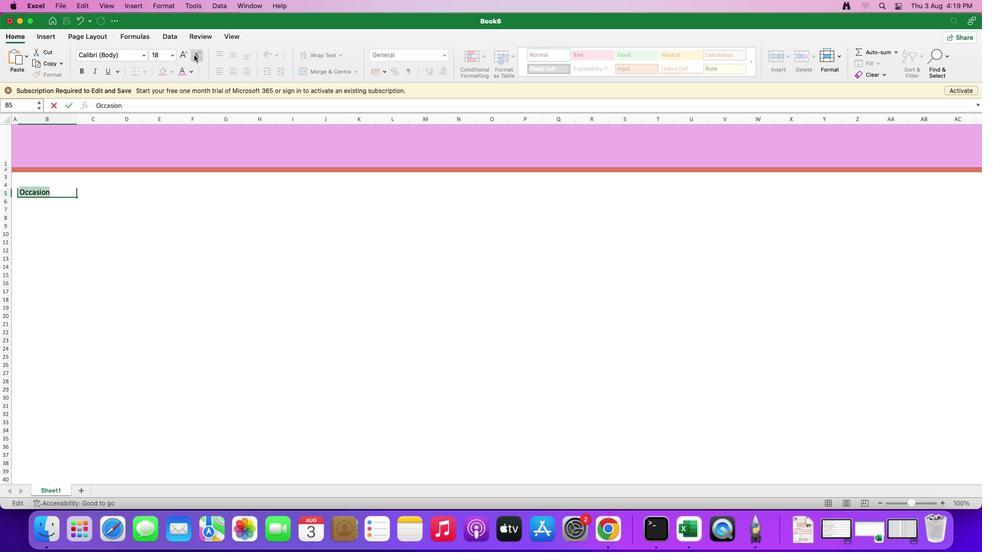 
Action: Mouse moved to (115, 189)
Screenshot: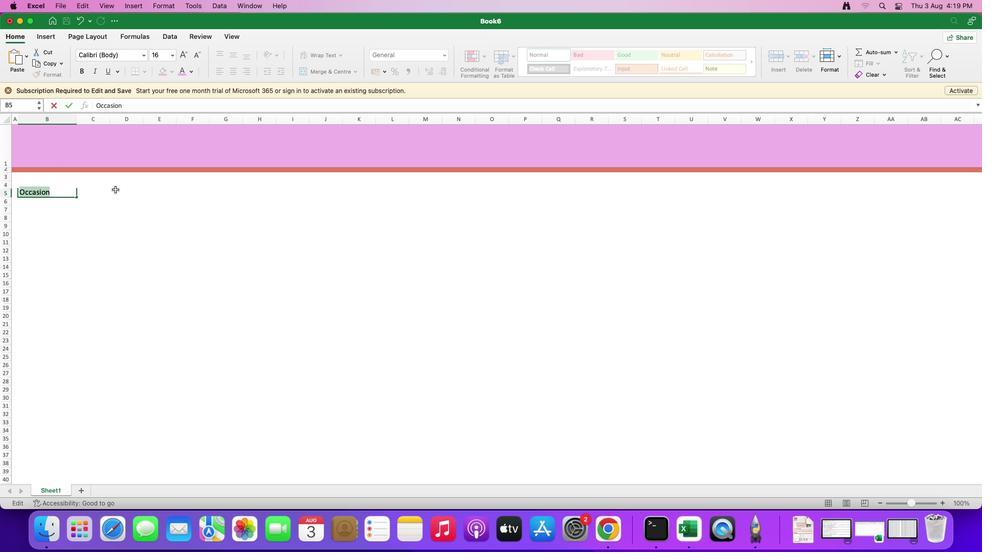 
Action: Mouse pressed left at (115, 189)
Screenshot: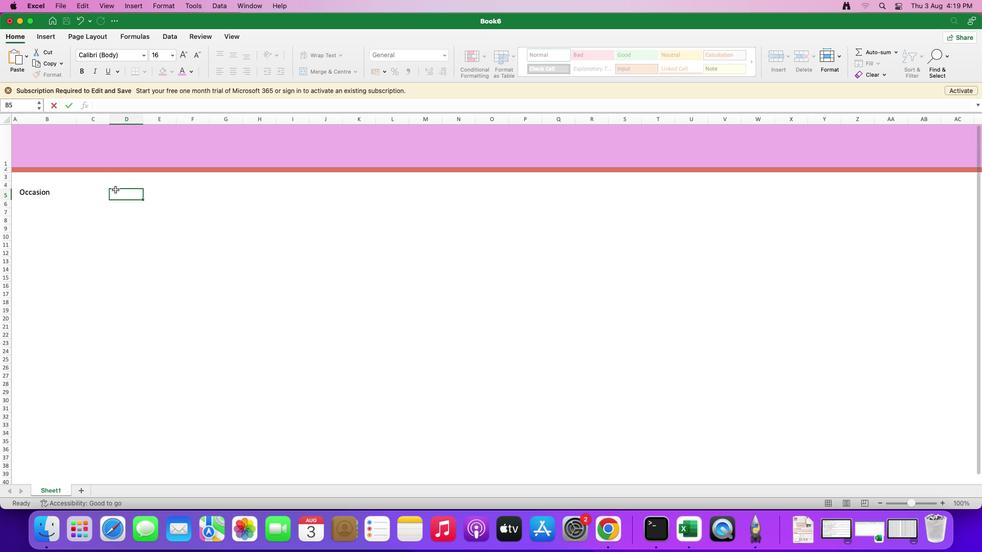 
Action: Mouse moved to (59, 195)
Screenshot: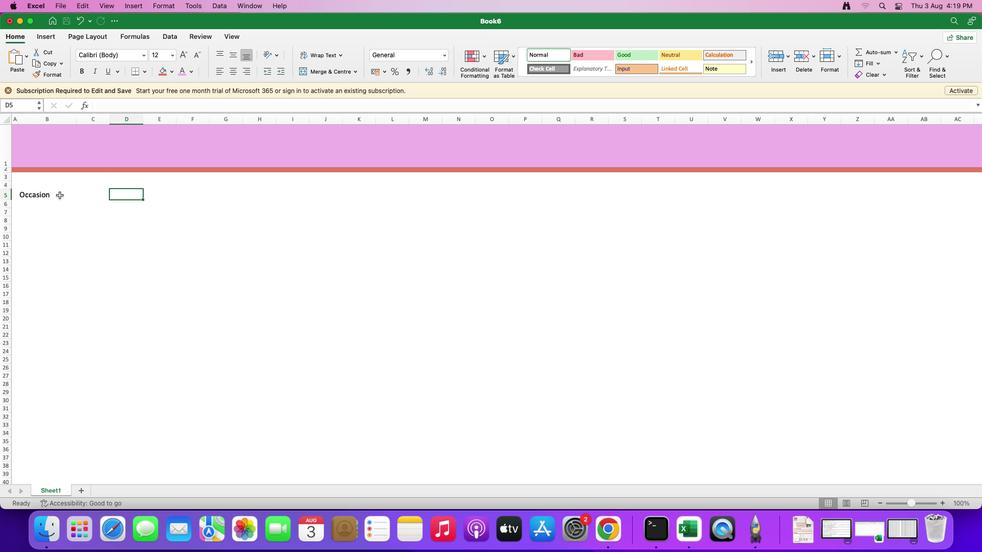 
Action: Mouse pressed left at (59, 195)
Screenshot: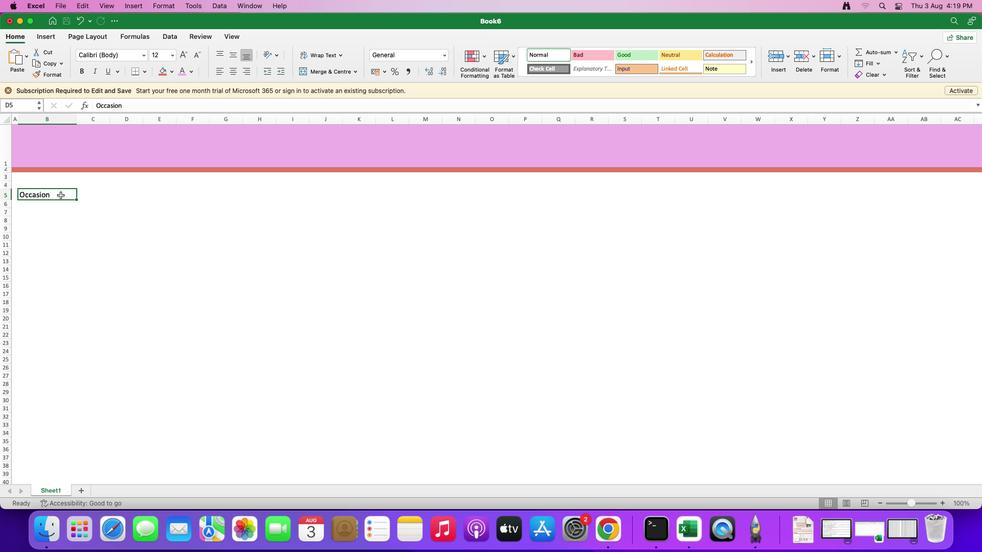
Action: Mouse moved to (85, 194)
Screenshot: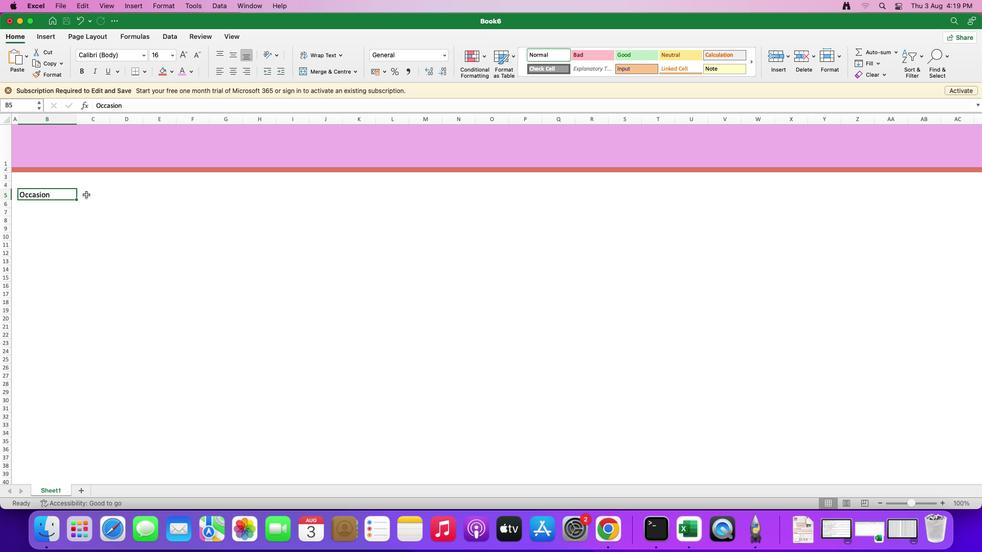 
Action: Mouse pressed left at (85, 194)
Screenshot: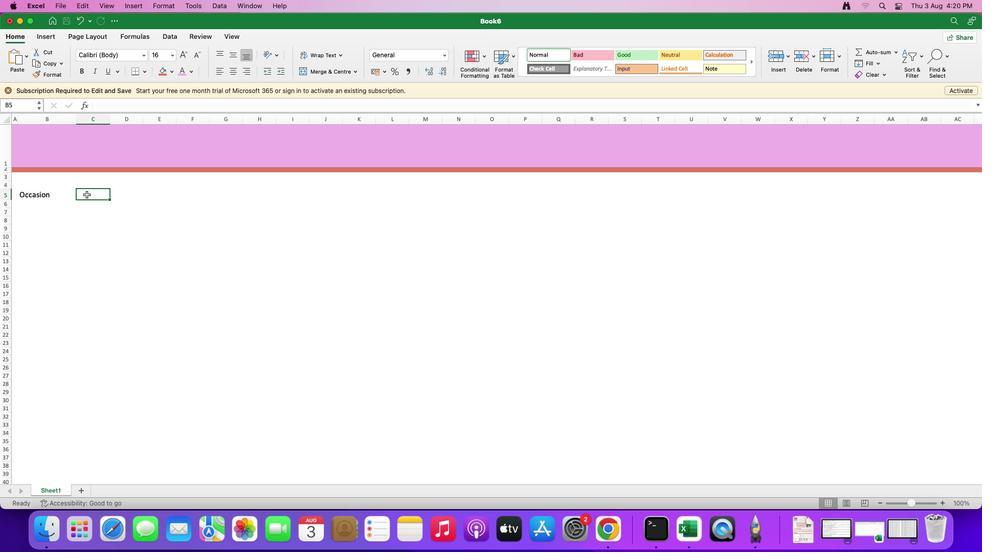 
Action: Mouse moved to (76, 119)
Screenshot: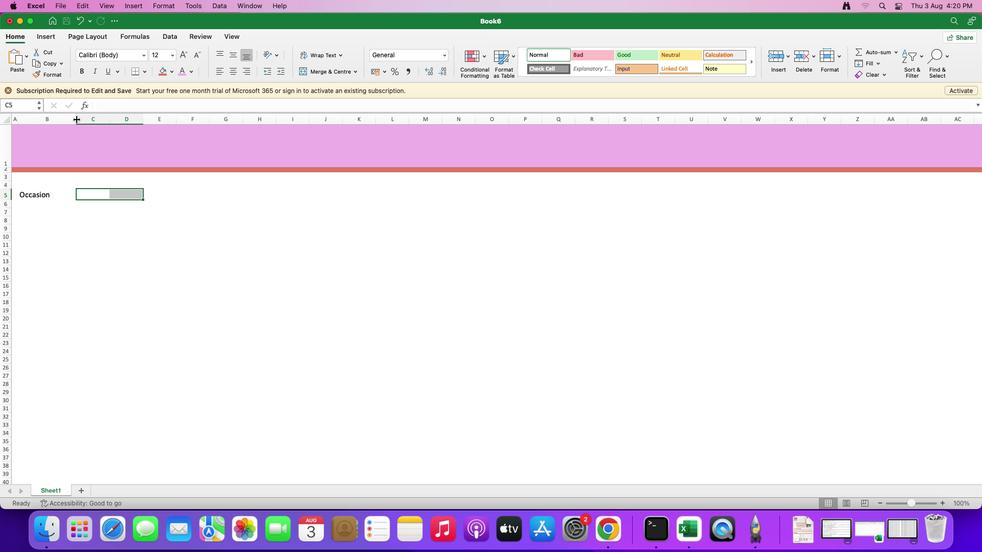
Action: Mouse pressed left at (76, 119)
Screenshot: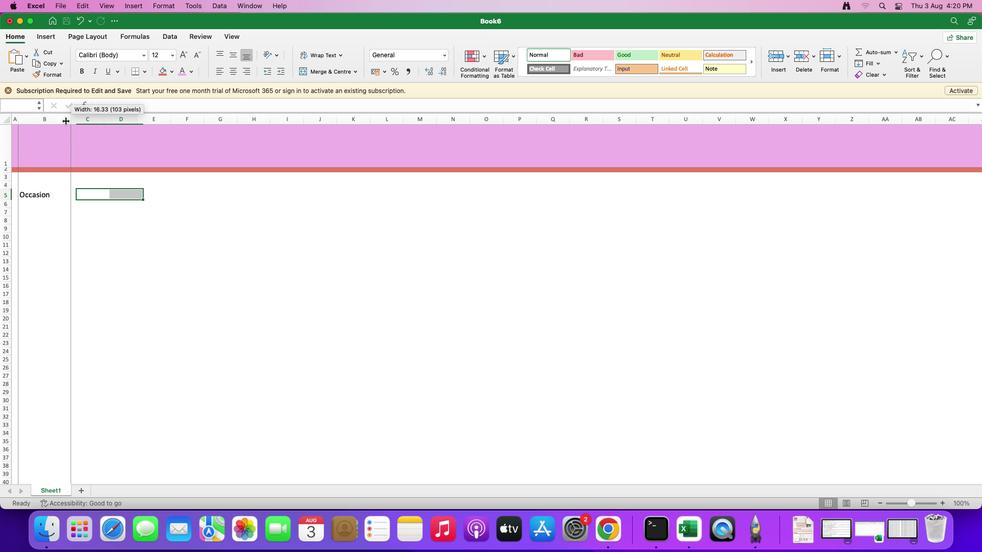 
Action: Mouse moved to (137, 197)
Screenshot: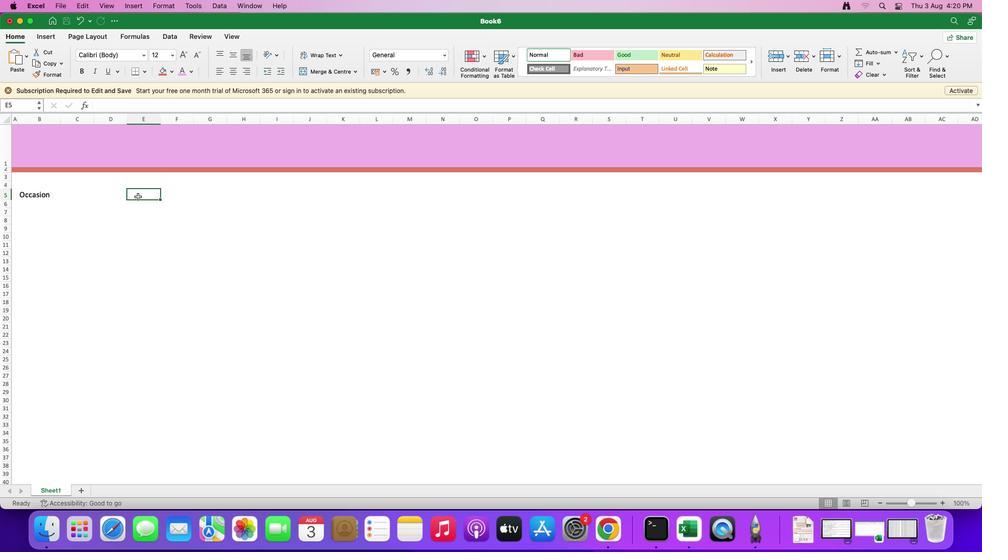 
Action: Mouse pressed left at (137, 197)
Screenshot: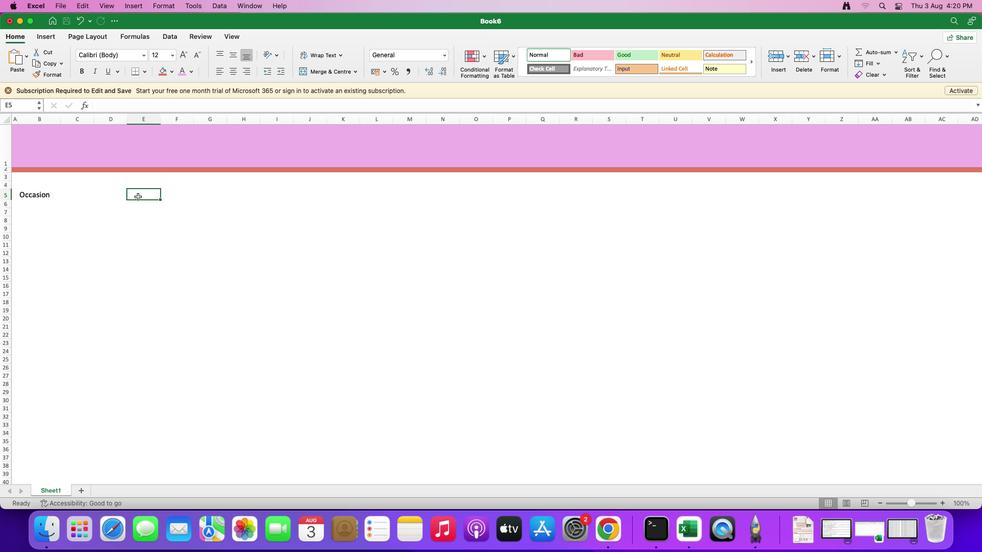 
Action: Mouse moved to (65, 195)
Screenshot: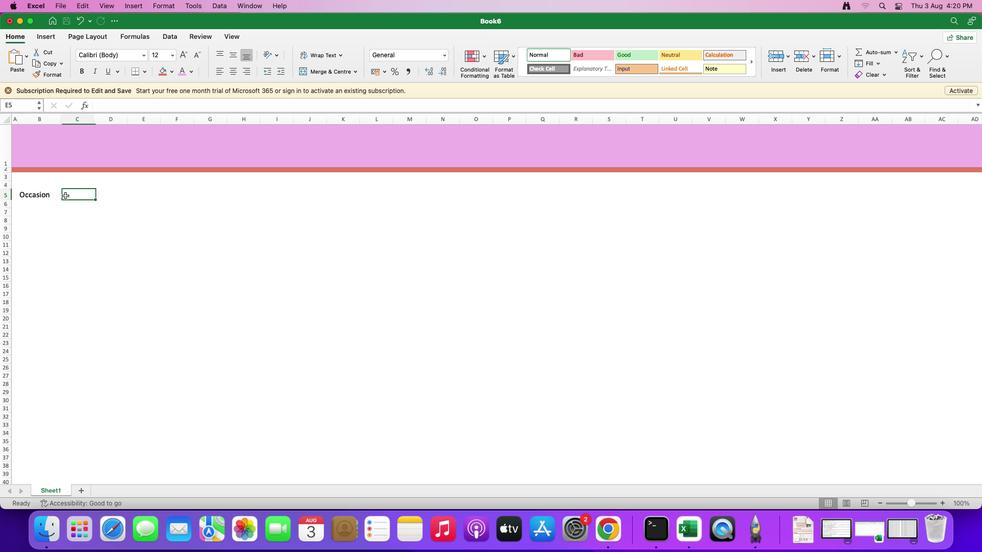 
Action: Mouse pressed left at (65, 195)
Screenshot: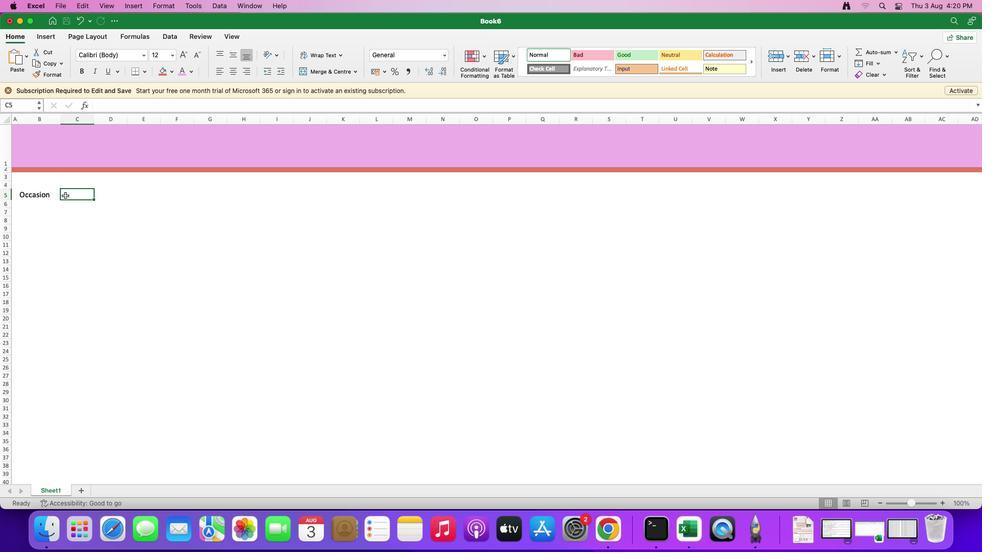
Action: Mouse moved to (94, 119)
Screenshot: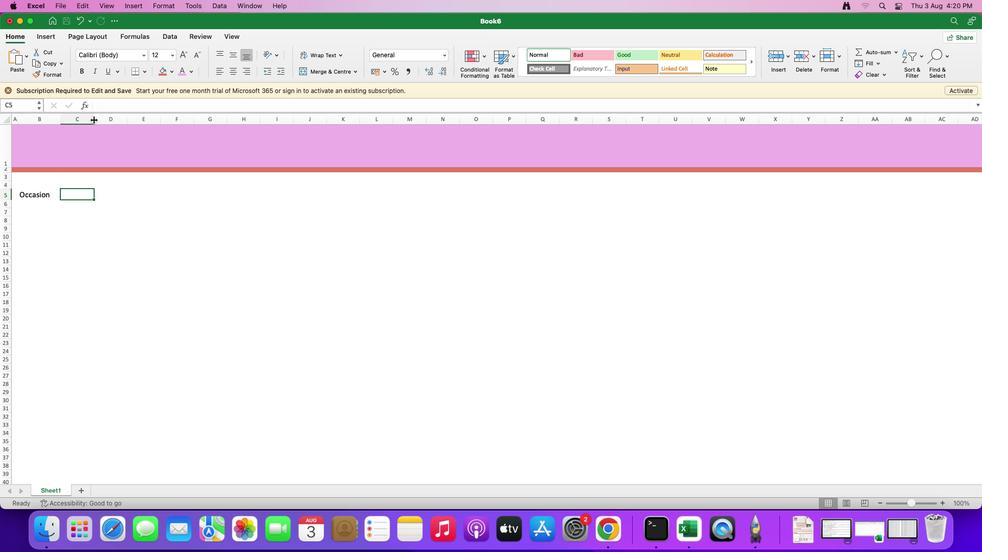 
Action: Mouse pressed left at (94, 119)
Screenshot: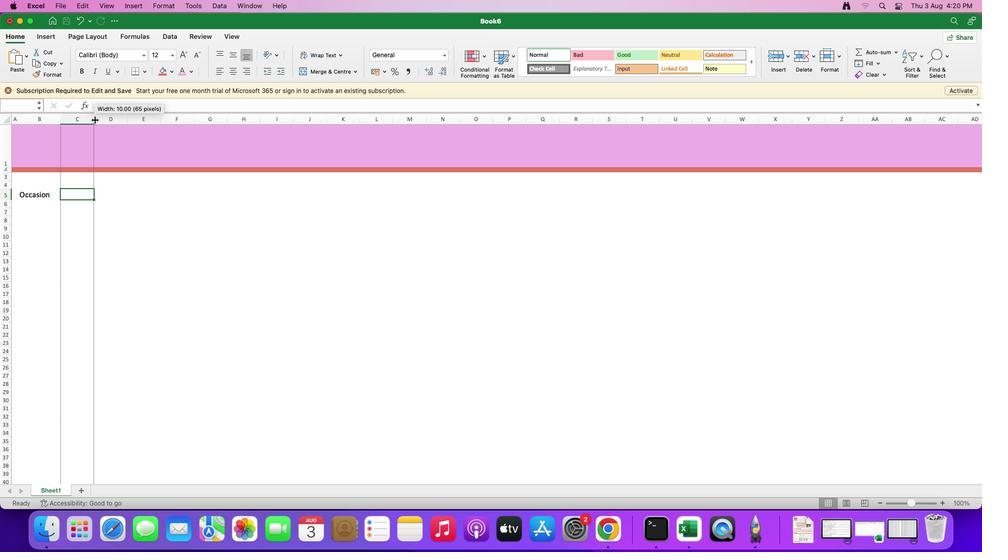 
Action: Mouse moved to (75, 194)
Screenshot: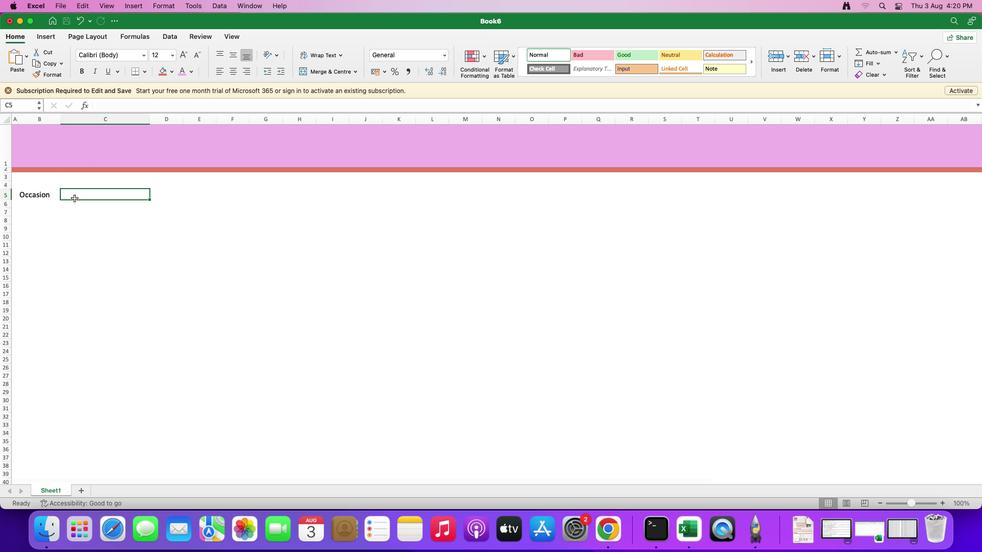 
Action: Mouse pressed left at (75, 194)
Screenshot: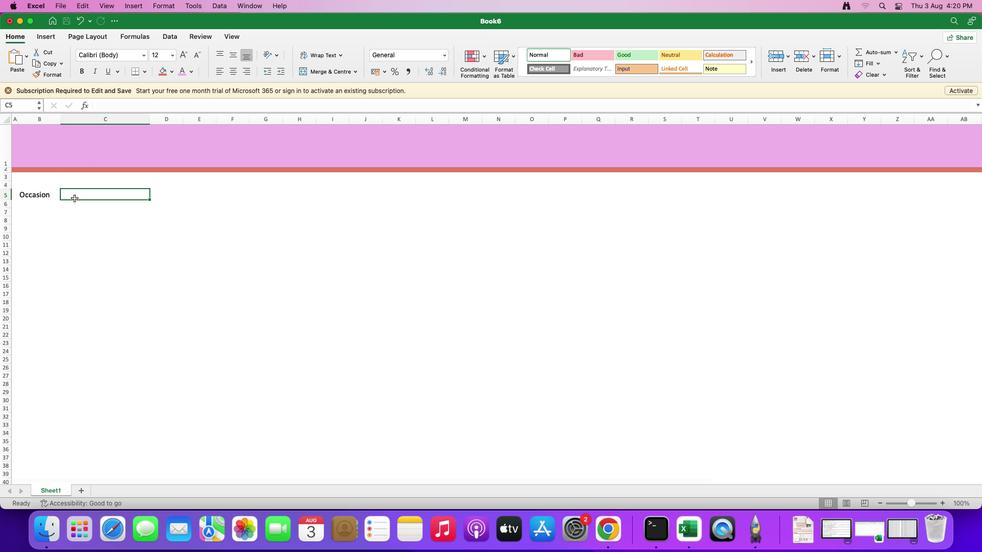 
Action: Mouse moved to (91, 205)
Screenshot: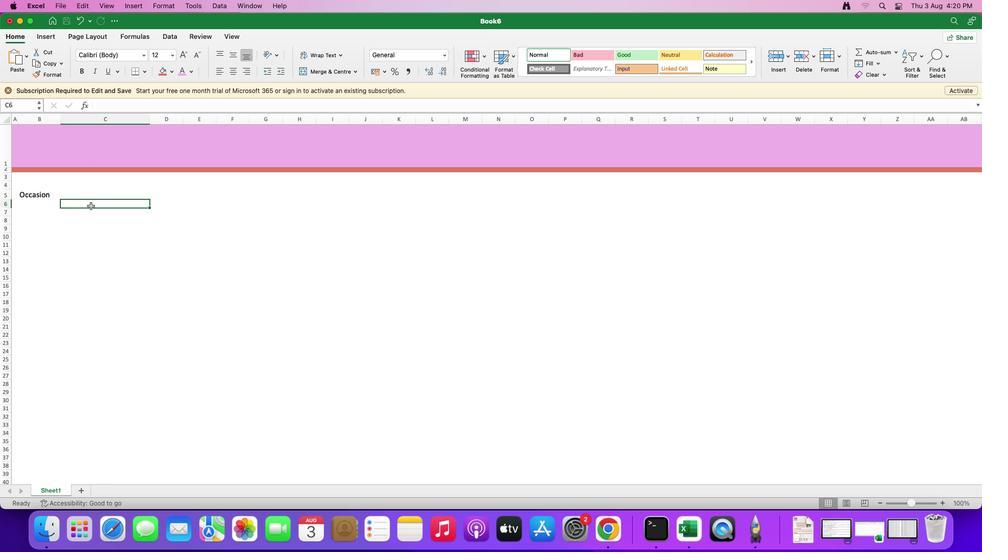 
Action: Mouse pressed left at (91, 205)
Screenshot: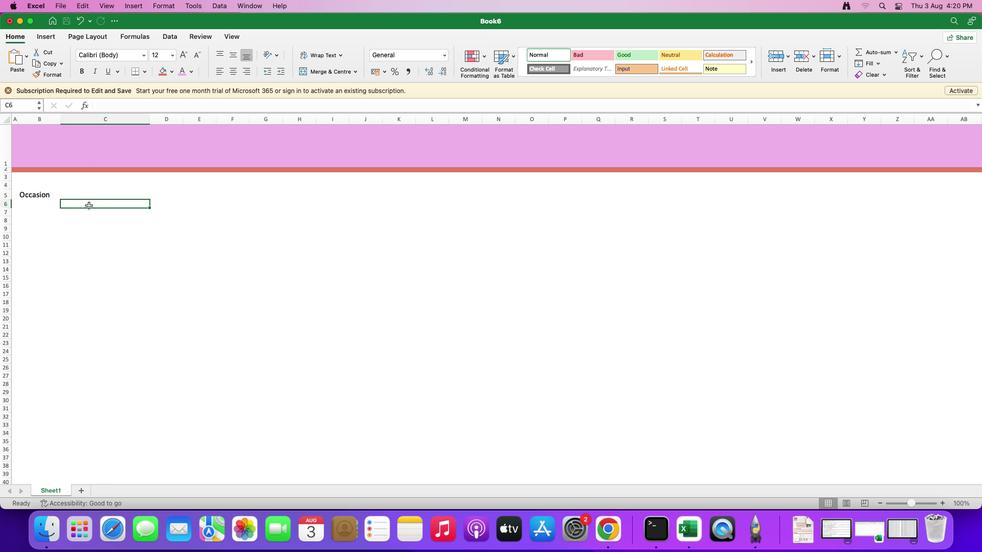 
Action: Mouse moved to (75, 192)
Screenshot: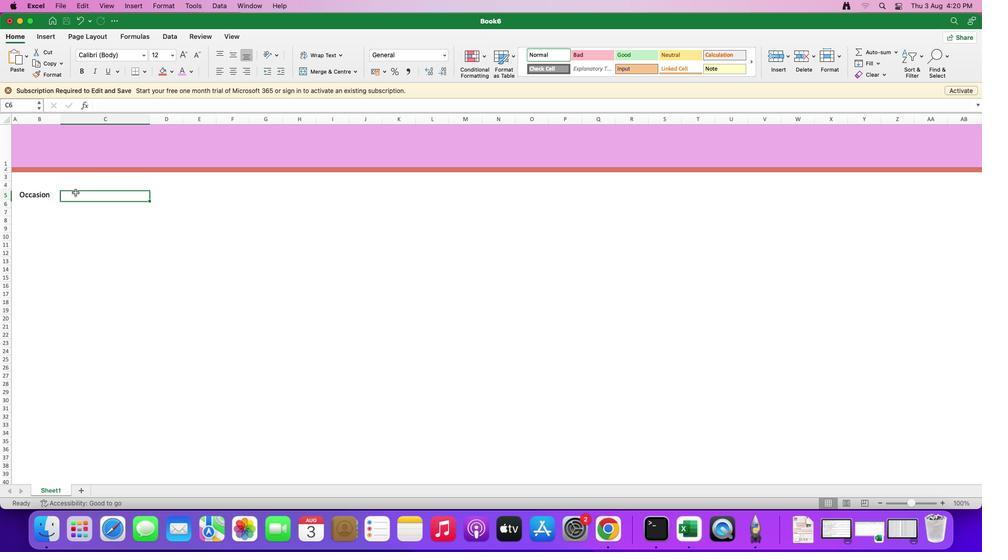 
Action: Mouse pressed left at (75, 192)
Screenshot: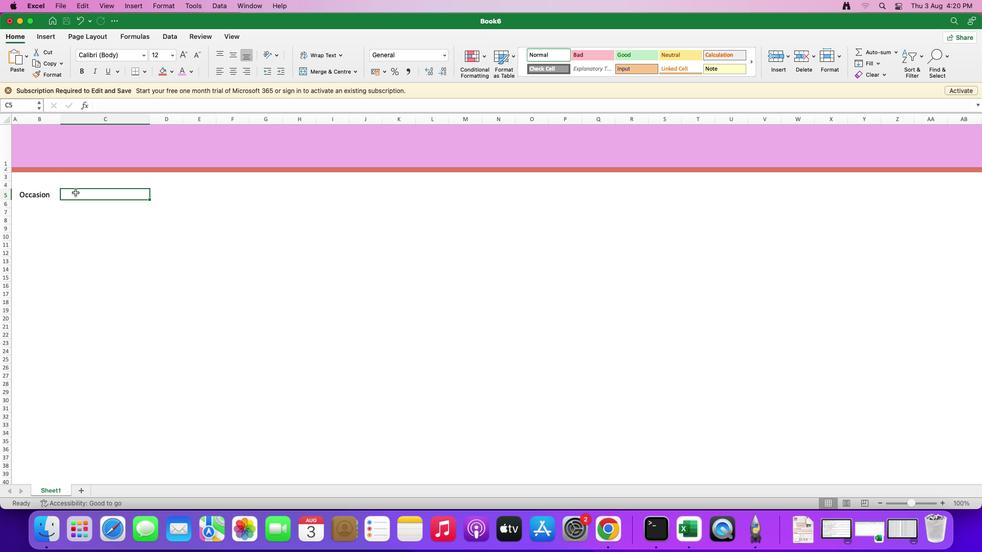 
Action: Mouse moved to (143, 70)
Screenshot: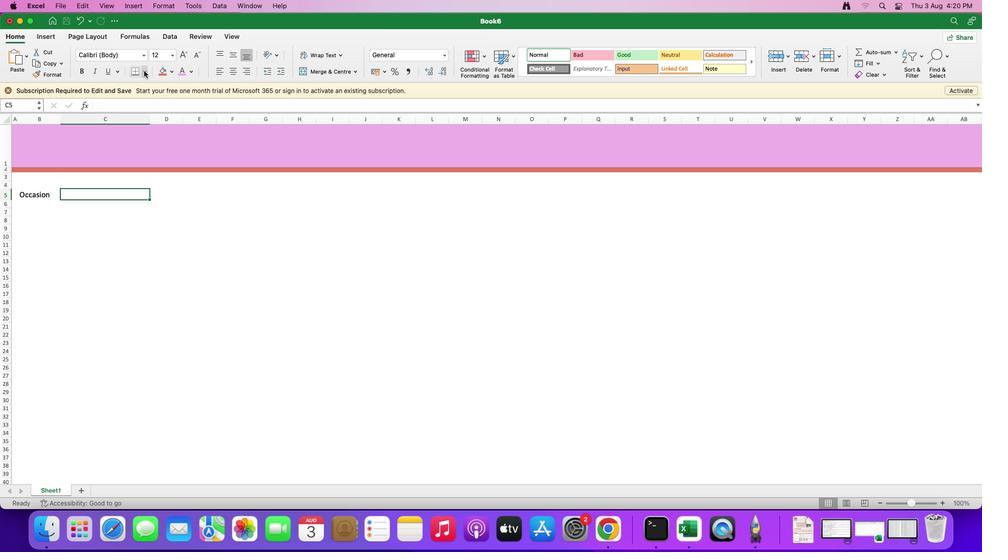 
Action: Mouse pressed left at (143, 70)
Screenshot: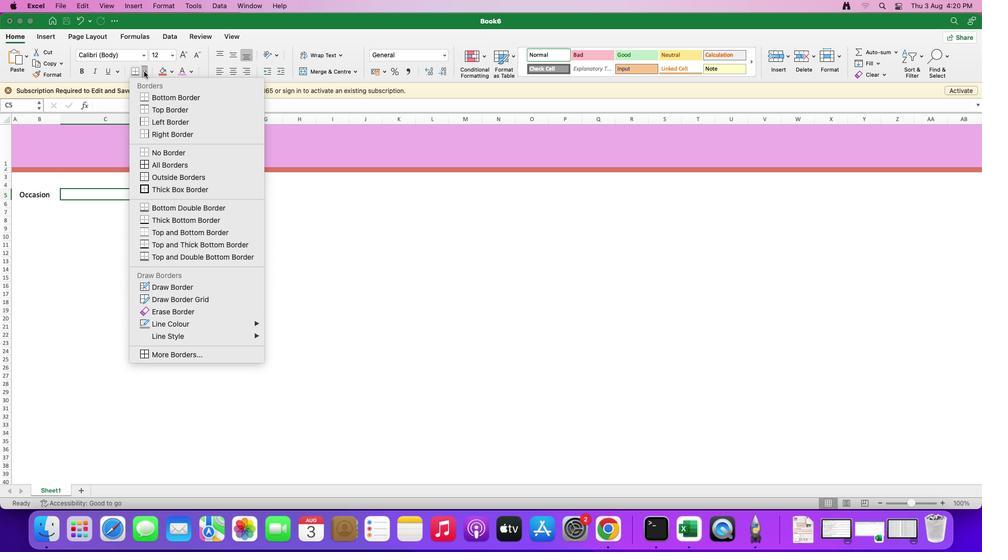 
Action: Mouse moved to (167, 334)
Screenshot: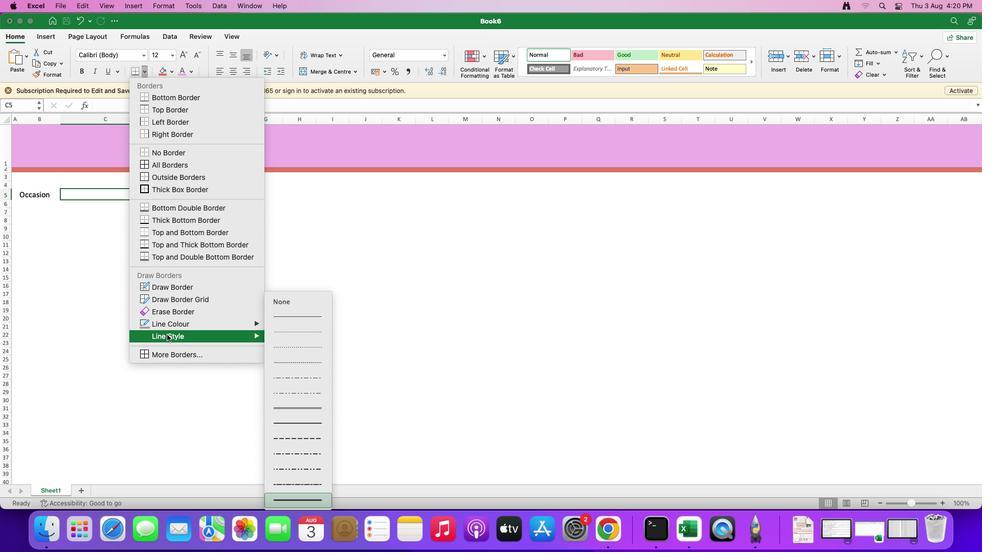 
Action: Mouse pressed left at (167, 334)
Screenshot: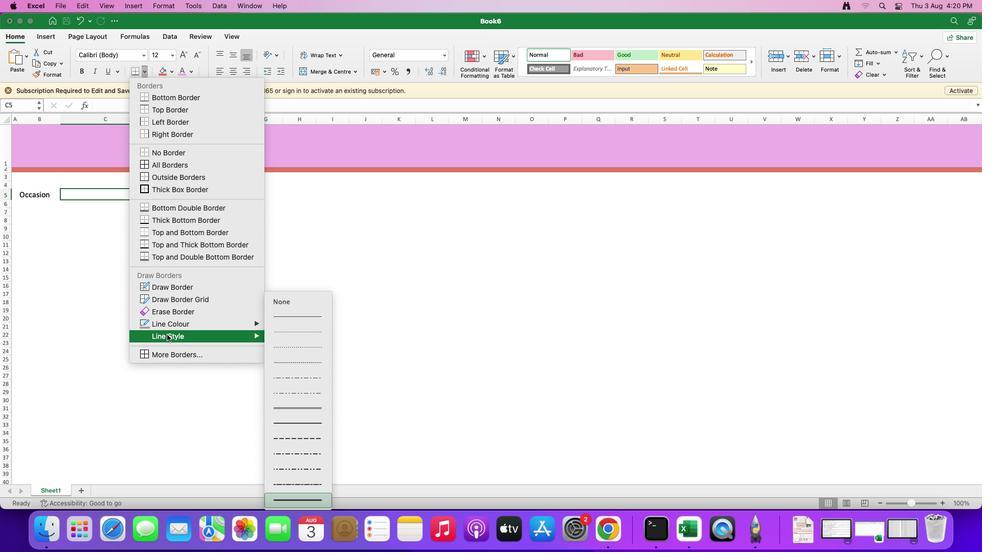 
Action: Mouse moved to (279, 362)
Screenshot: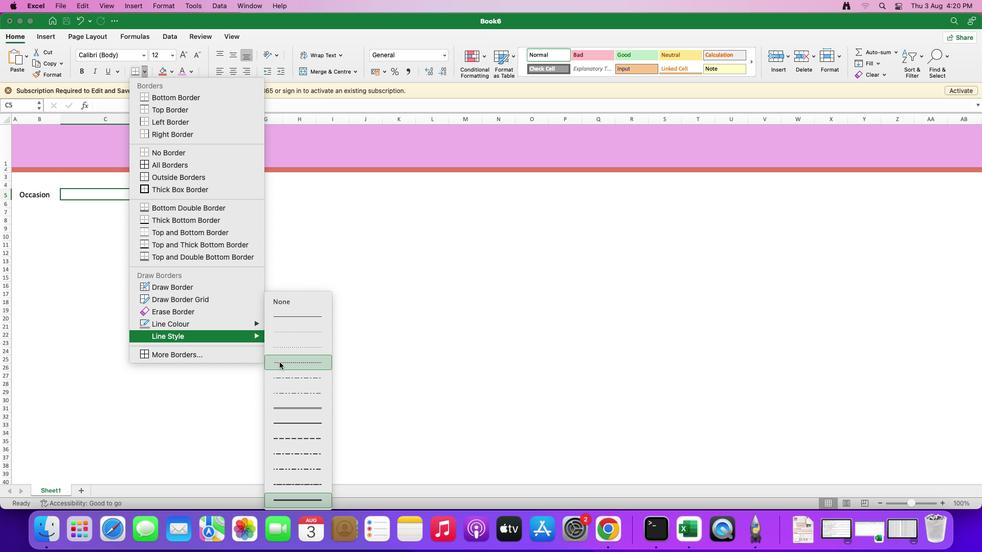 
Action: Mouse pressed left at (279, 362)
Screenshot: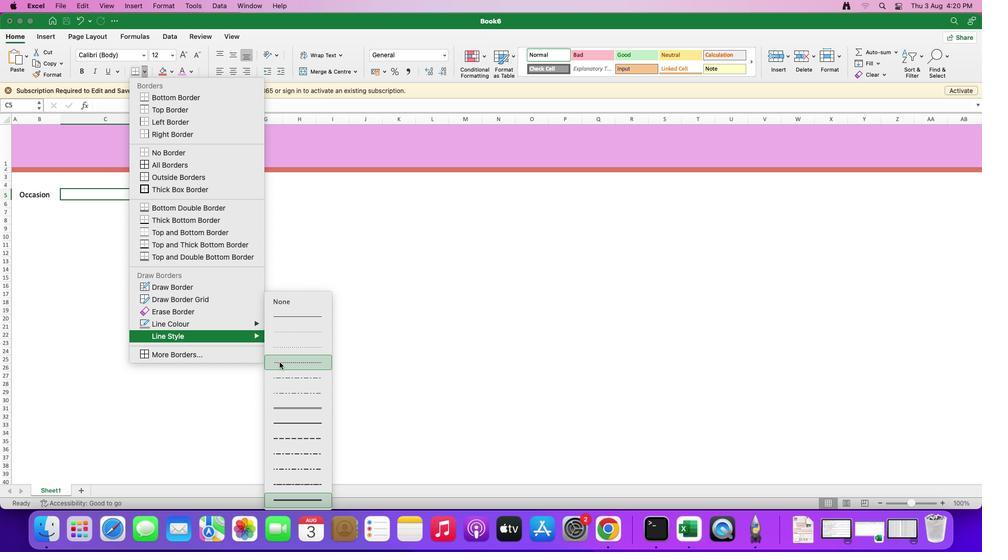 
Action: Mouse moved to (293, 365)
Screenshot: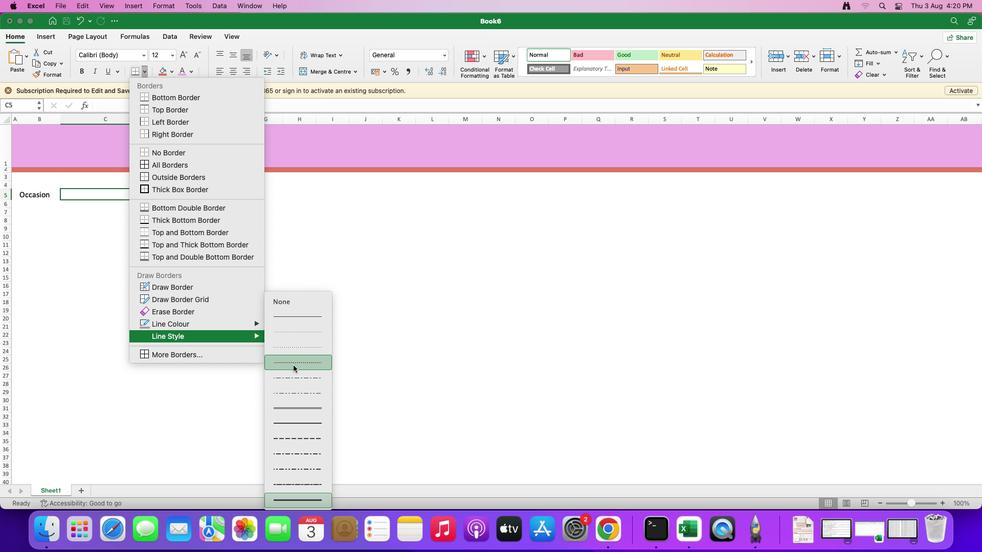 
Action: Mouse pressed left at (293, 365)
Screenshot: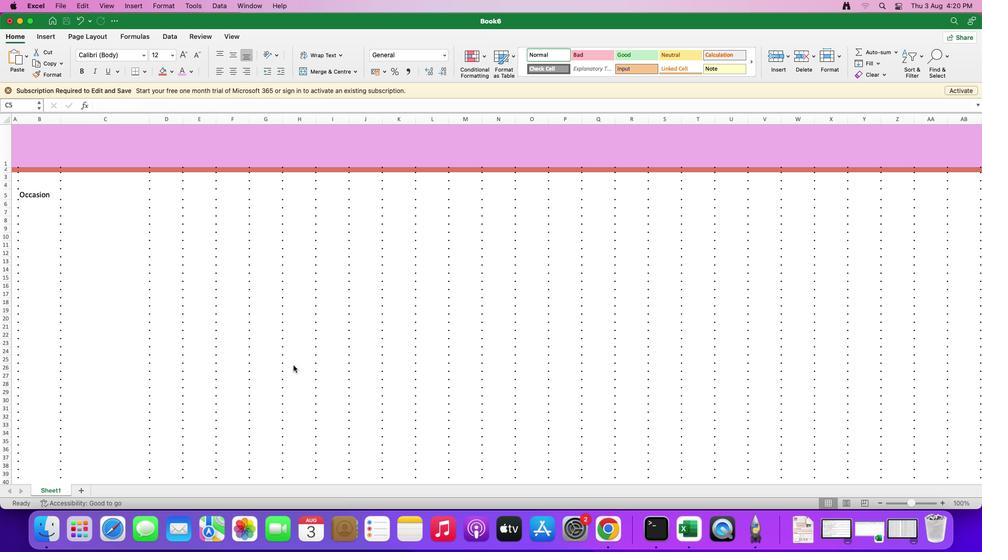 
Action: Mouse moved to (69, 194)
Screenshot: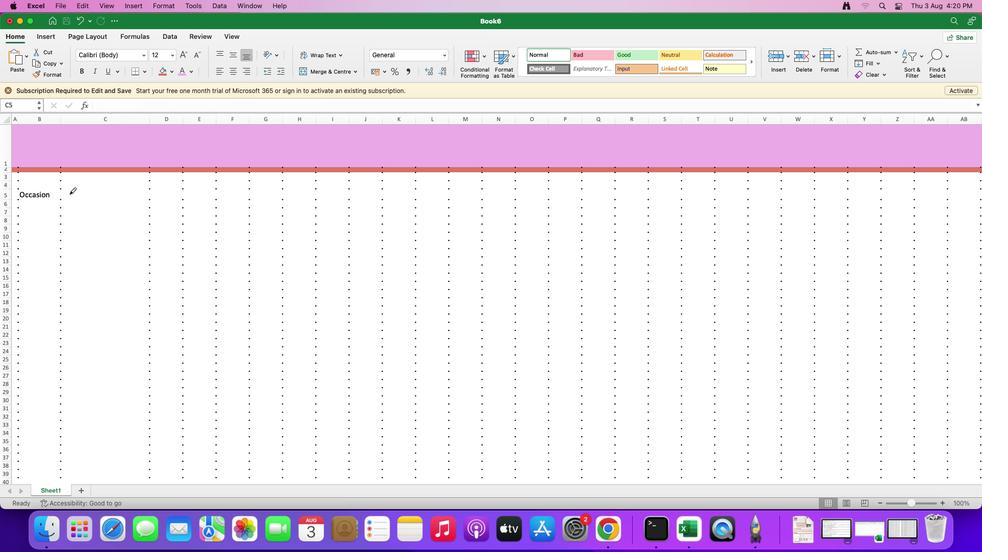
Action: Mouse pressed left at (69, 194)
Screenshot: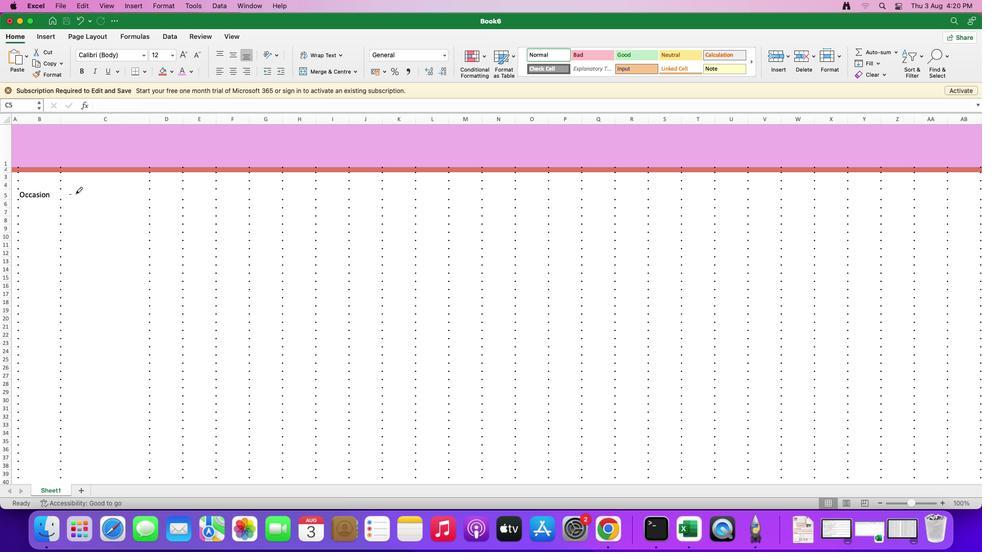 
Action: Mouse moved to (118, 202)
Screenshot: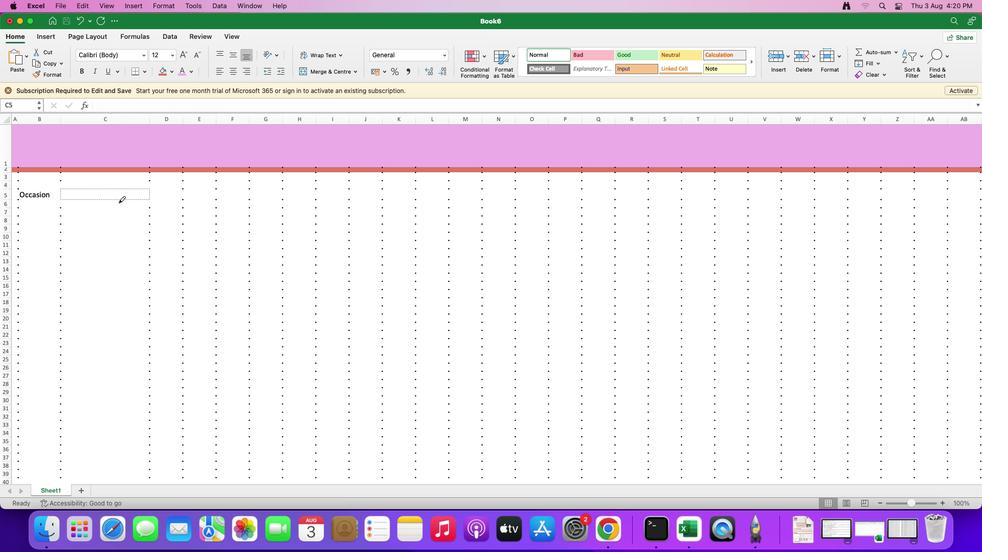 
Action: Mouse pressed left at (118, 202)
Screenshot: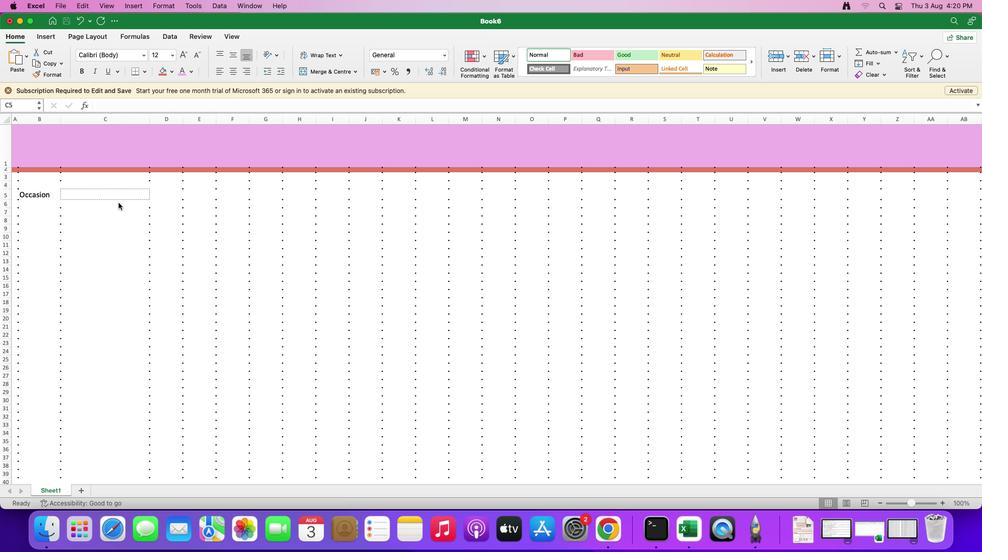 
Action: Mouse moved to (116, 194)
Screenshot: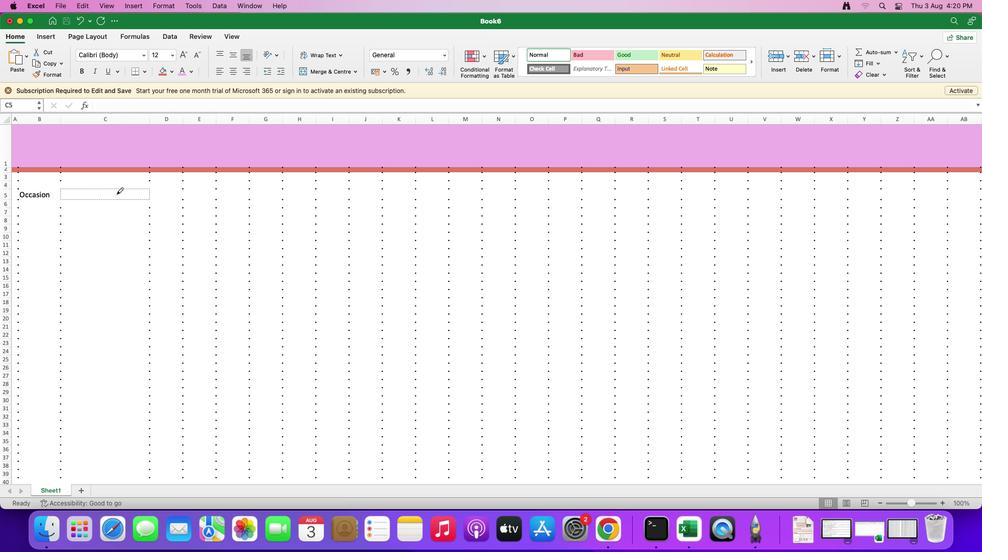 
Action: Mouse pressed left at (116, 194)
Screenshot: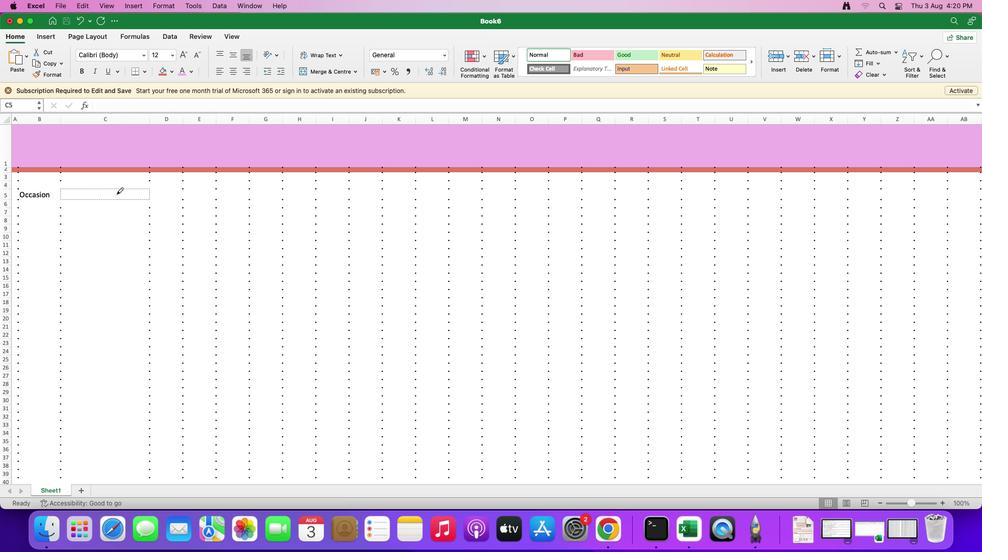 
Action: Mouse moved to (160, 194)
Screenshot: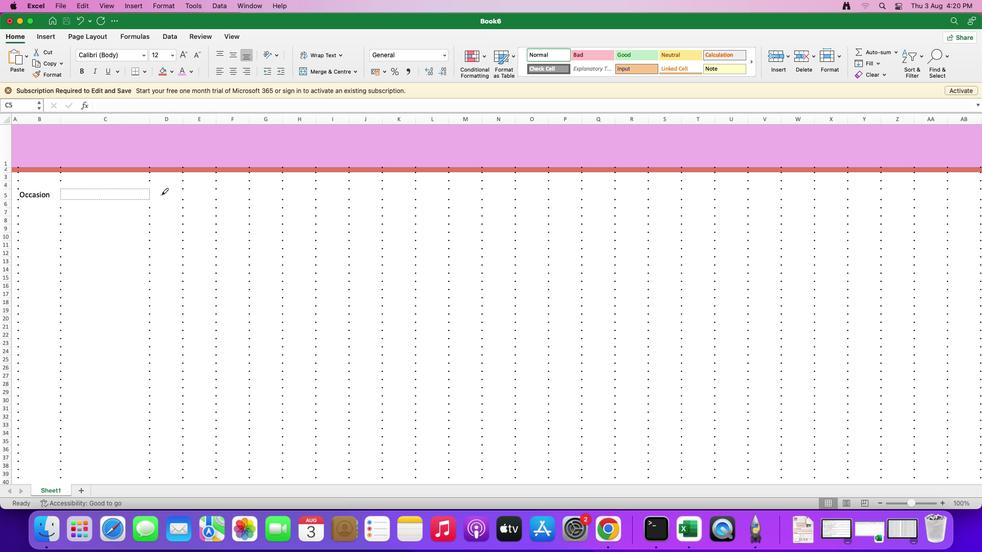 
Action: Mouse pressed left at (160, 194)
Screenshot: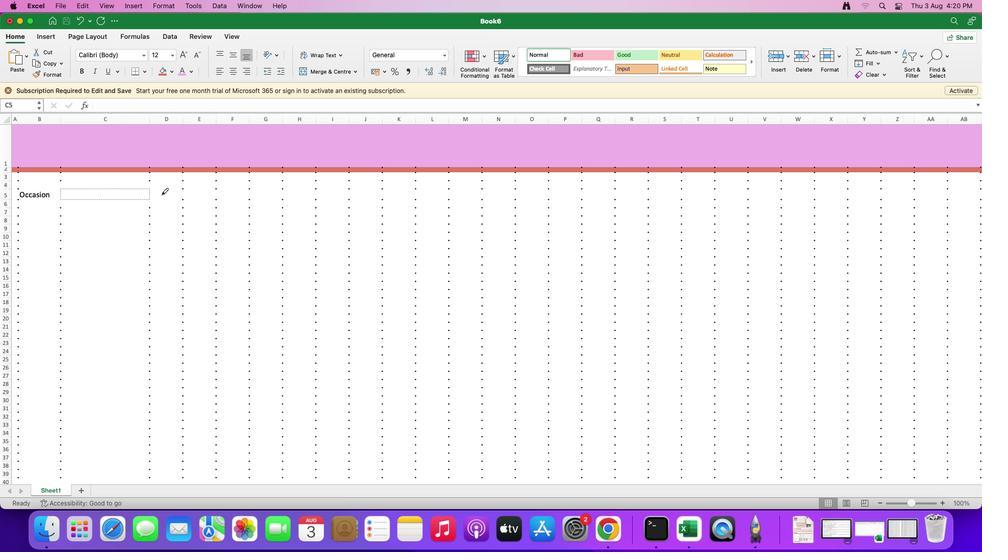 
Action: Mouse moved to (132, 195)
Screenshot: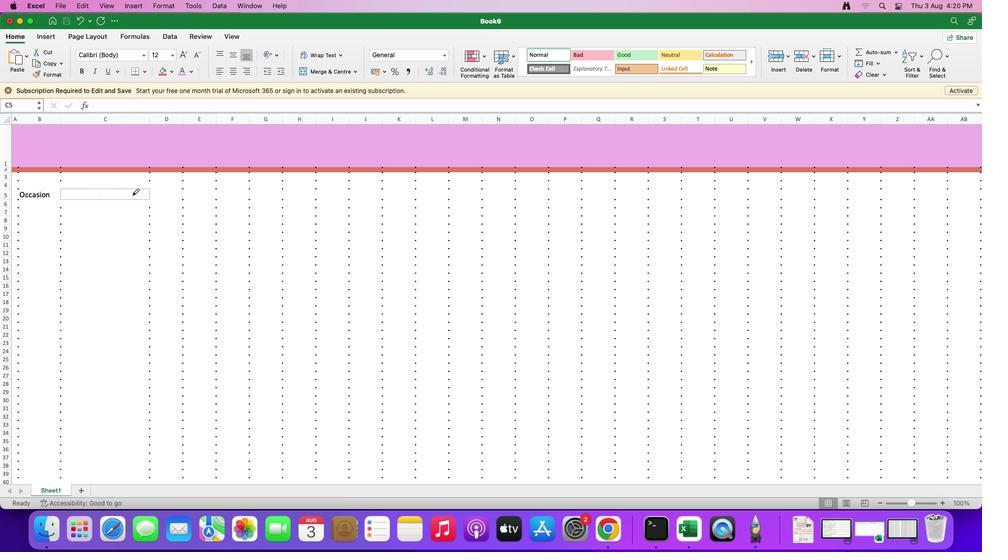 
Action: Mouse pressed left at (132, 195)
Screenshot: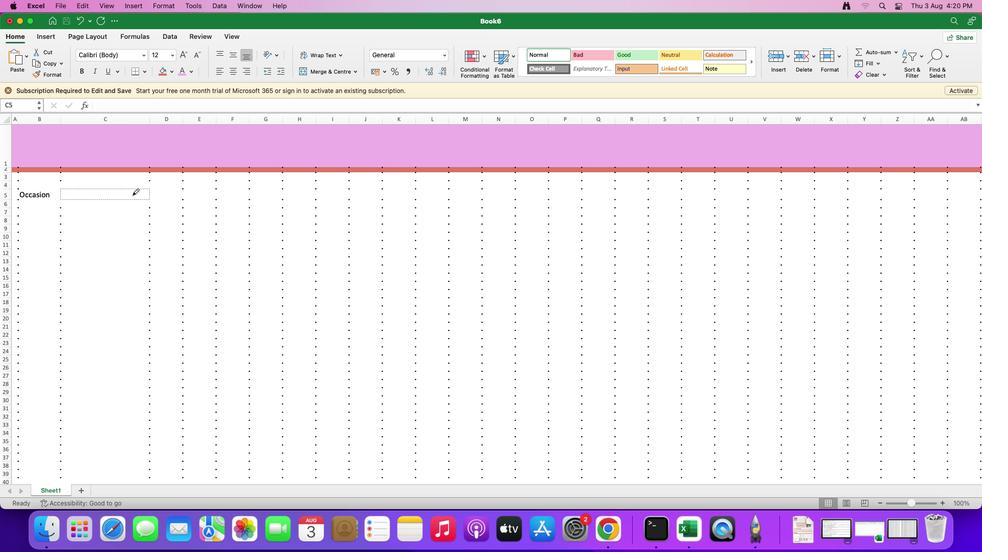 
Action: Mouse pressed left at (132, 195)
Screenshot: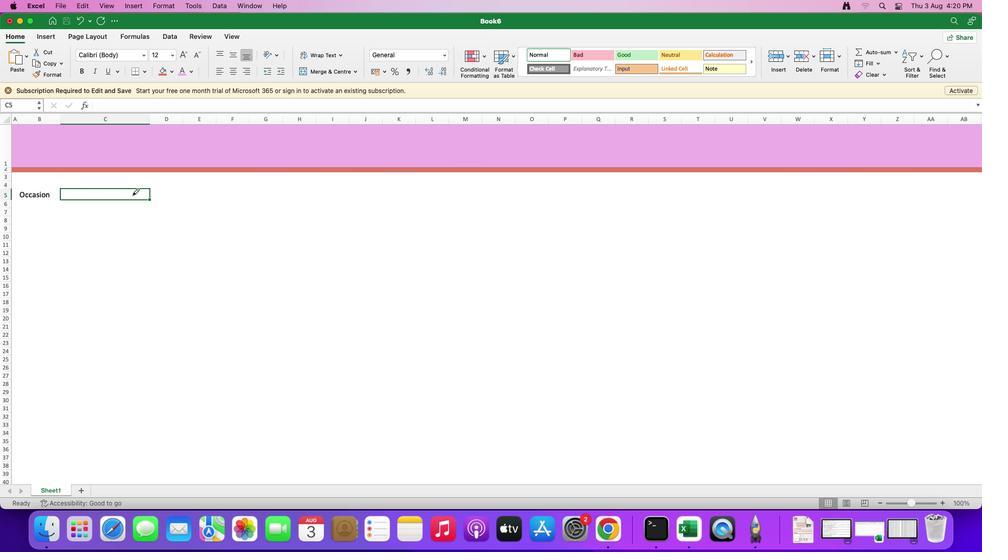 
Action: Mouse moved to (91, 195)
Screenshot: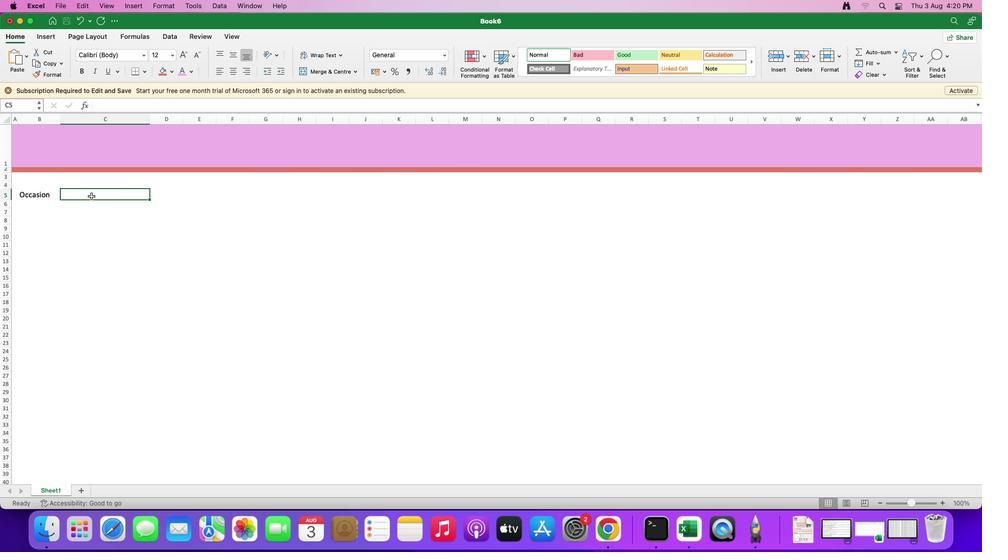 
Action: Mouse pressed left at (91, 195)
Screenshot: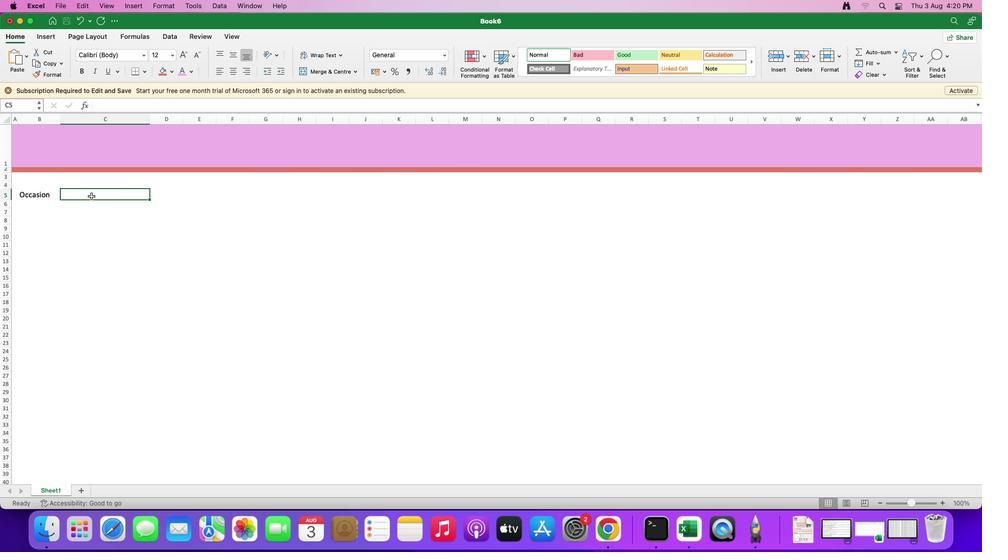 
Action: Mouse moved to (92, 216)
Screenshot: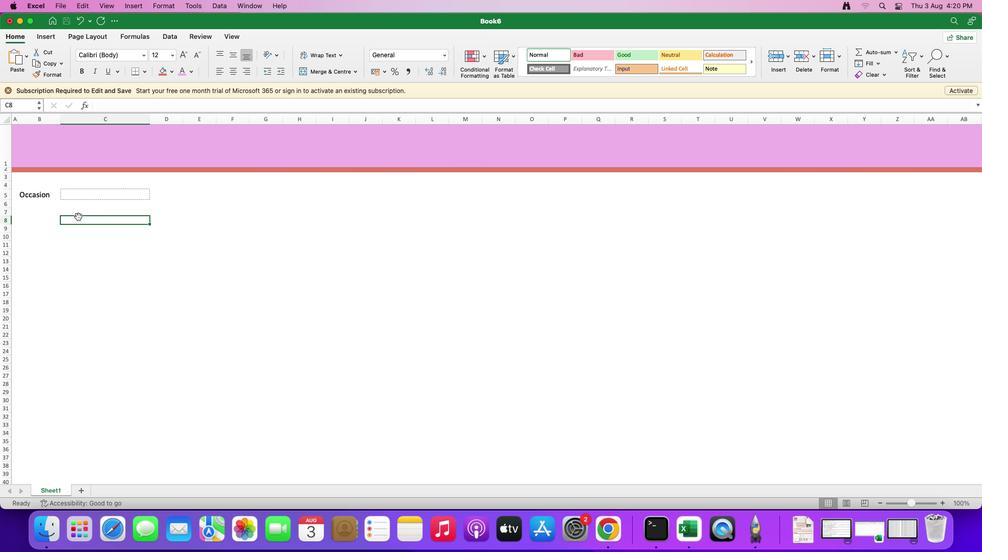
Action: Mouse pressed left at (92, 216)
Screenshot: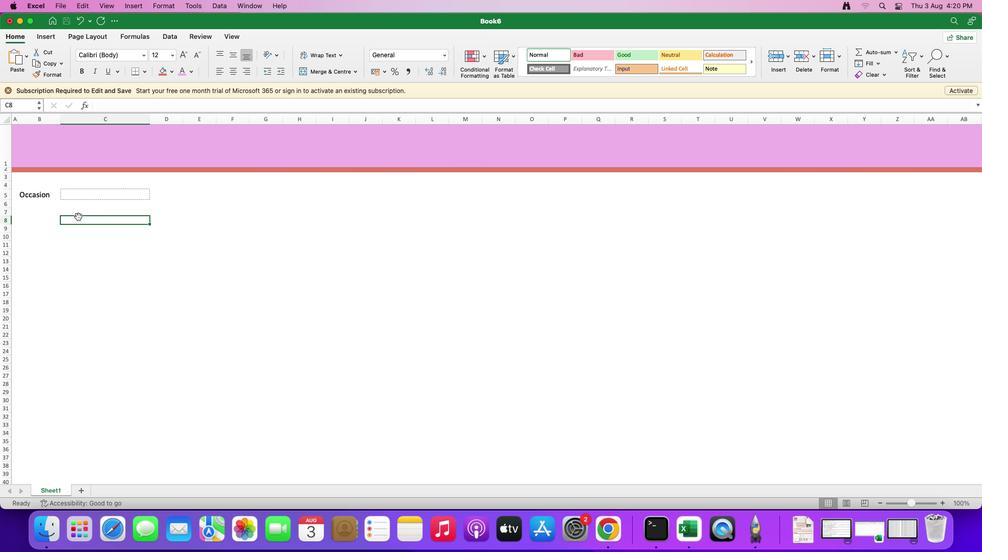 
Action: Mouse moved to (84, 193)
Screenshot: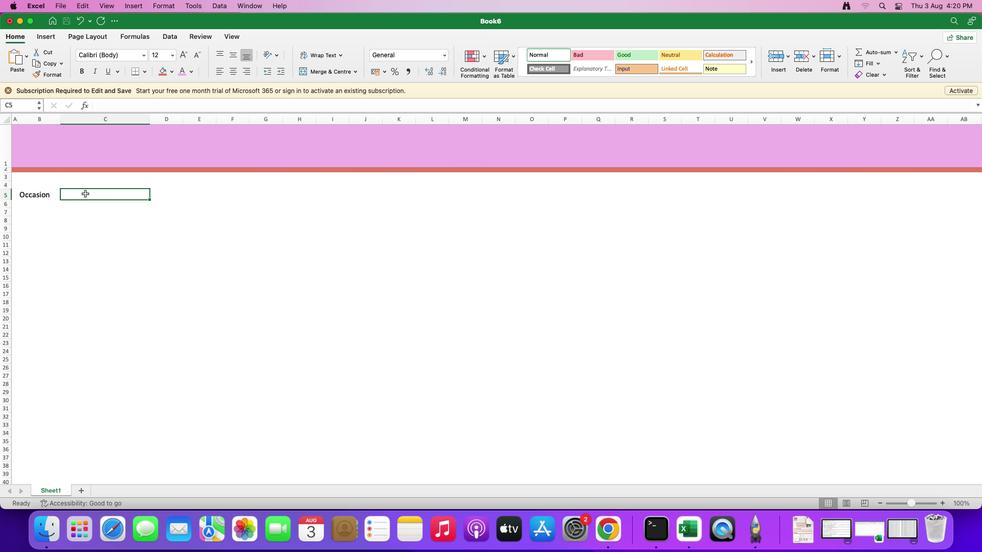 
Action: Mouse pressed left at (84, 193)
Screenshot: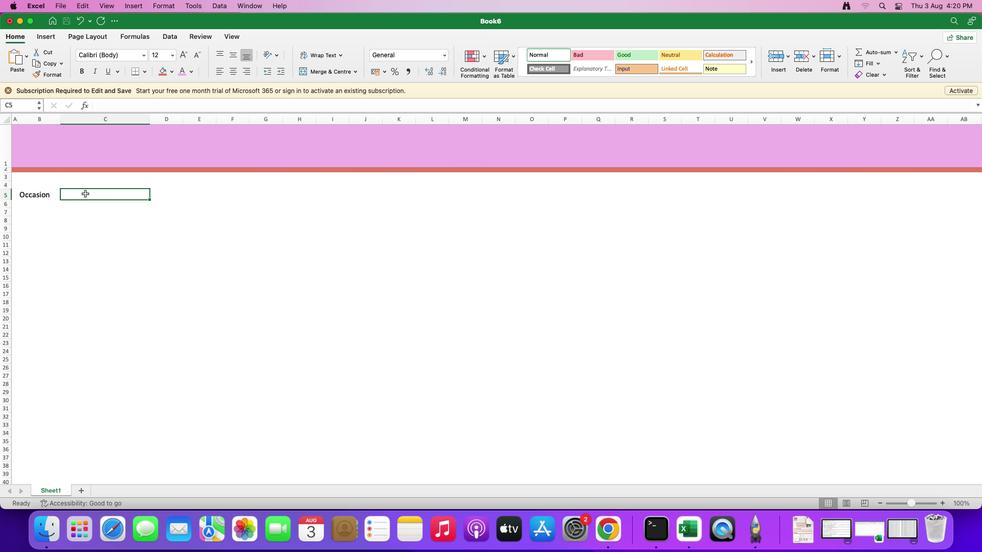 
Action: Mouse moved to (144, 72)
Screenshot: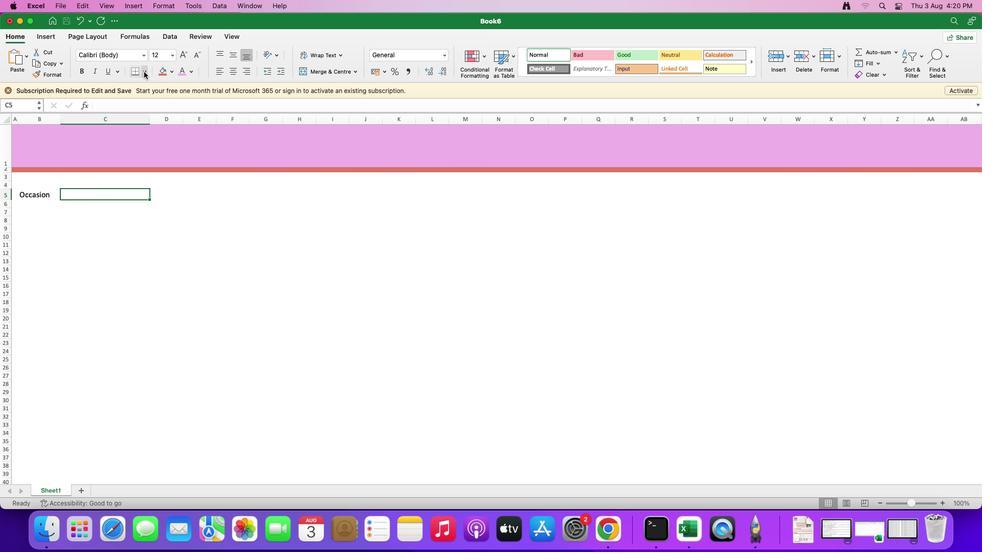 
Action: Mouse pressed left at (144, 72)
Screenshot: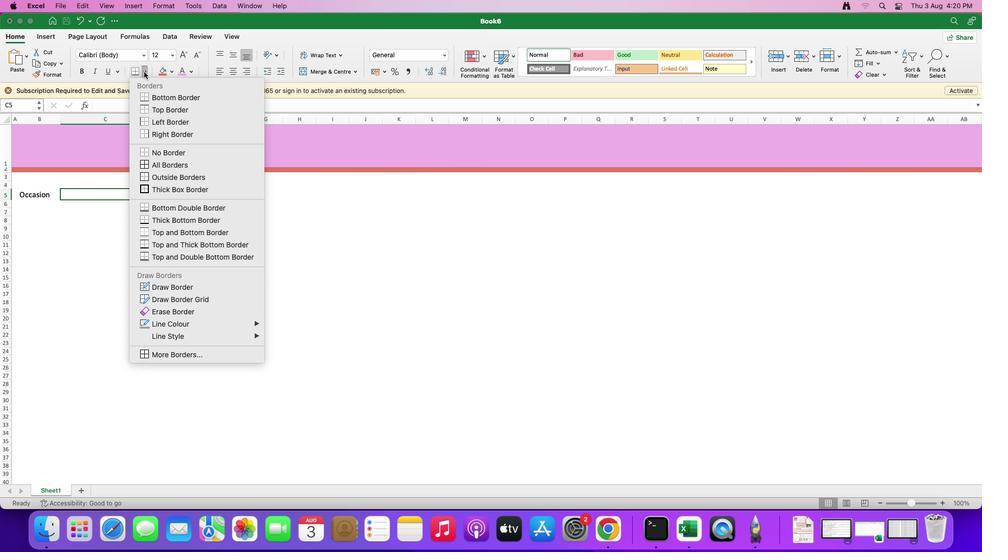 
Action: Mouse moved to (157, 98)
Screenshot: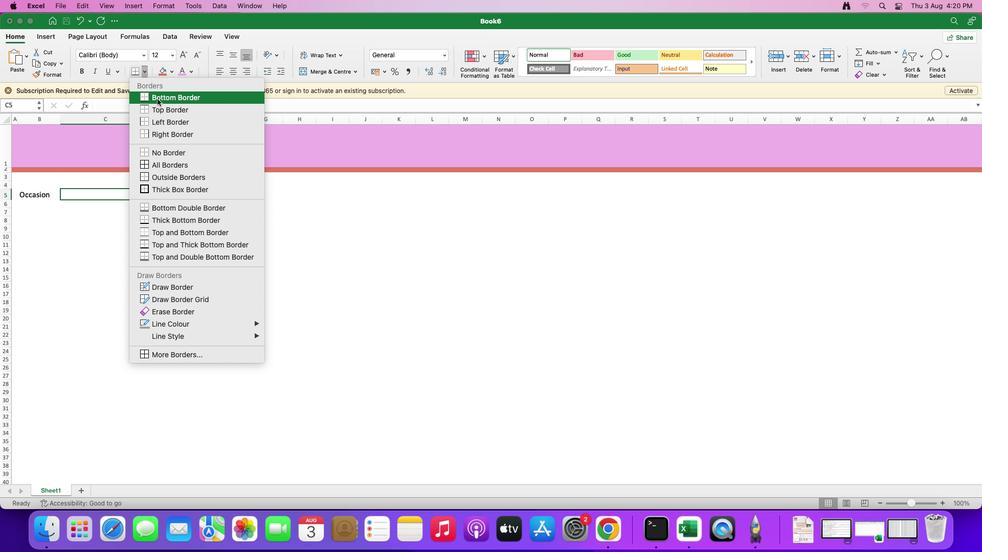
Action: Mouse pressed left at (157, 98)
Screenshot: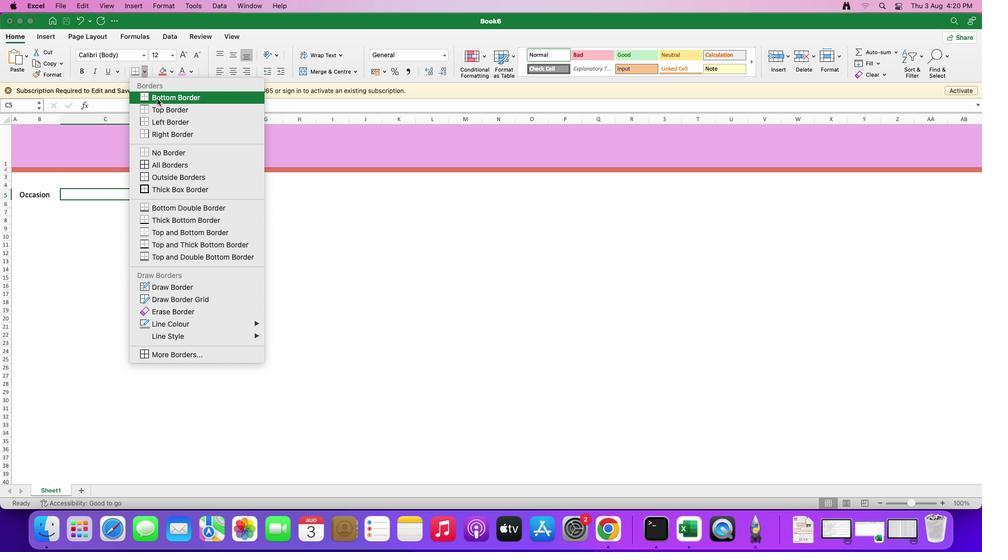 
Action: Mouse moved to (167, 199)
Screenshot: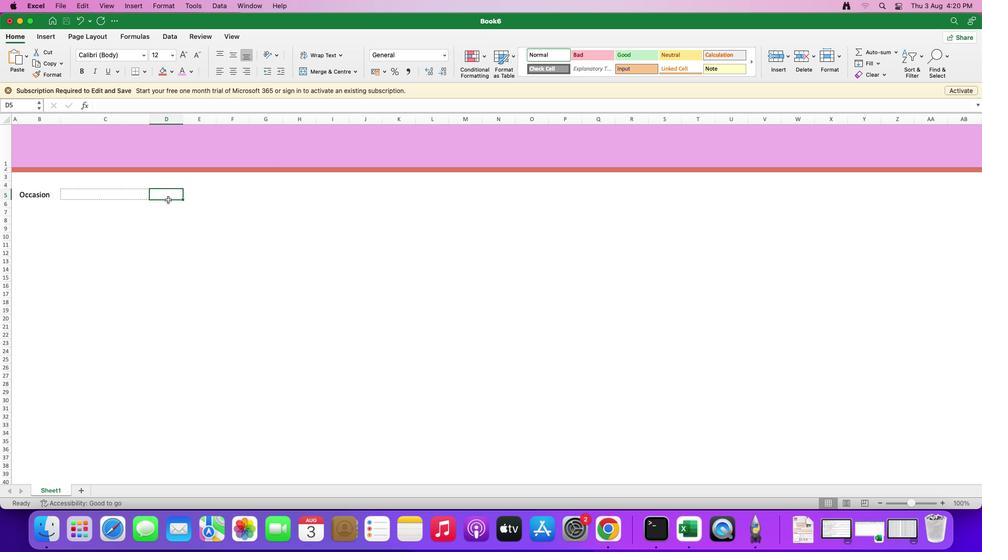 
Action: Mouse pressed left at (167, 199)
Screenshot: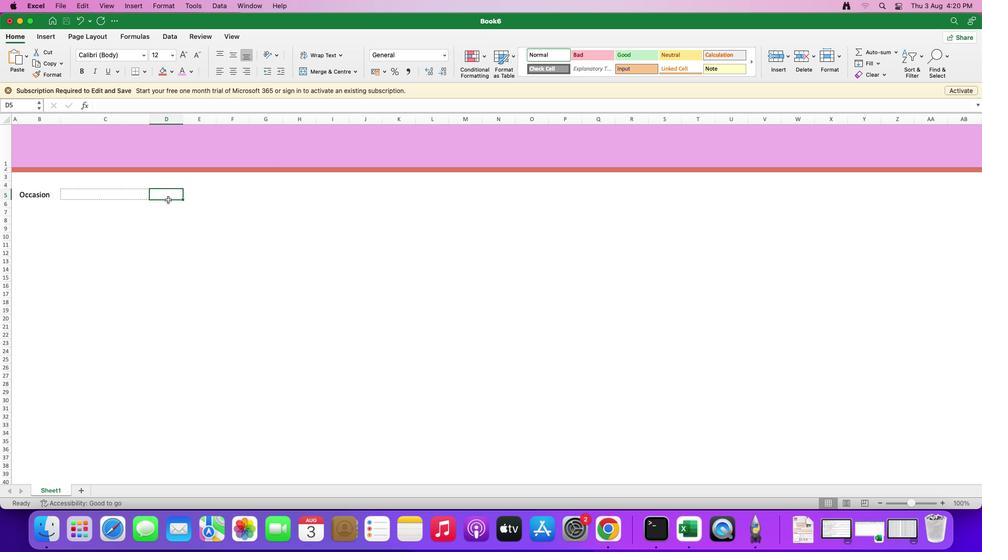
Action: Mouse moved to (103, 198)
Screenshot: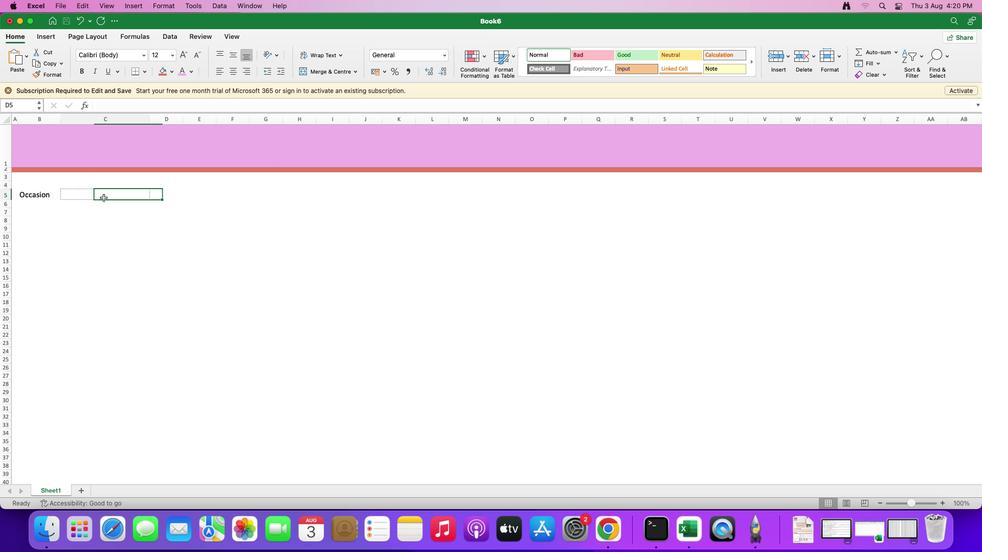 
Action: Mouse pressed left at (103, 198)
Screenshot: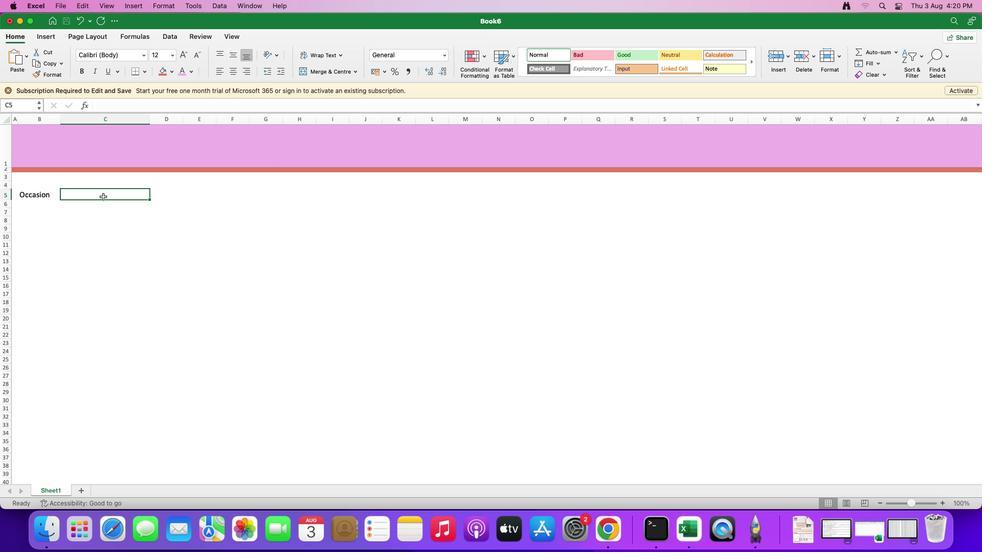 
Action: Mouse moved to (88, 80)
Screenshot: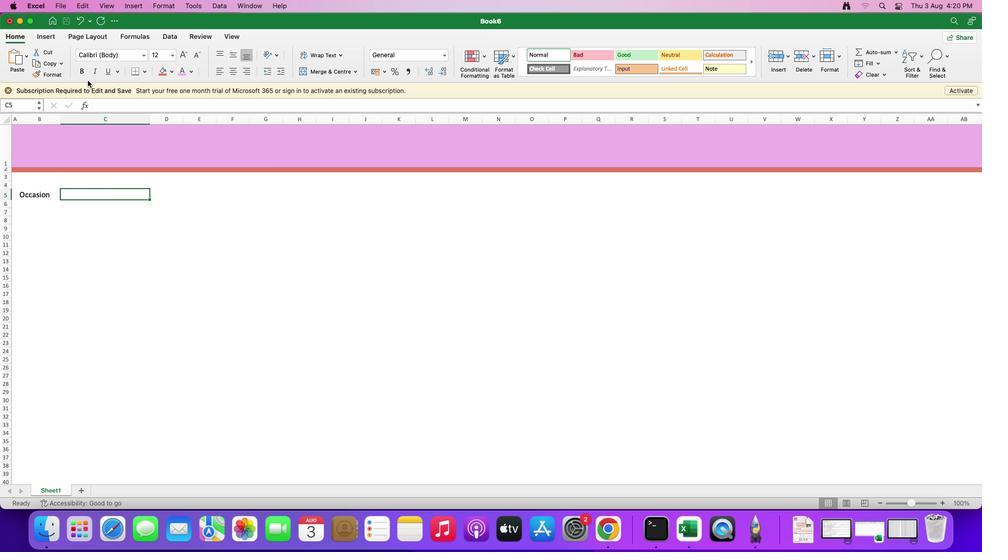 
Action: Key pressed Key.delete
Screenshot: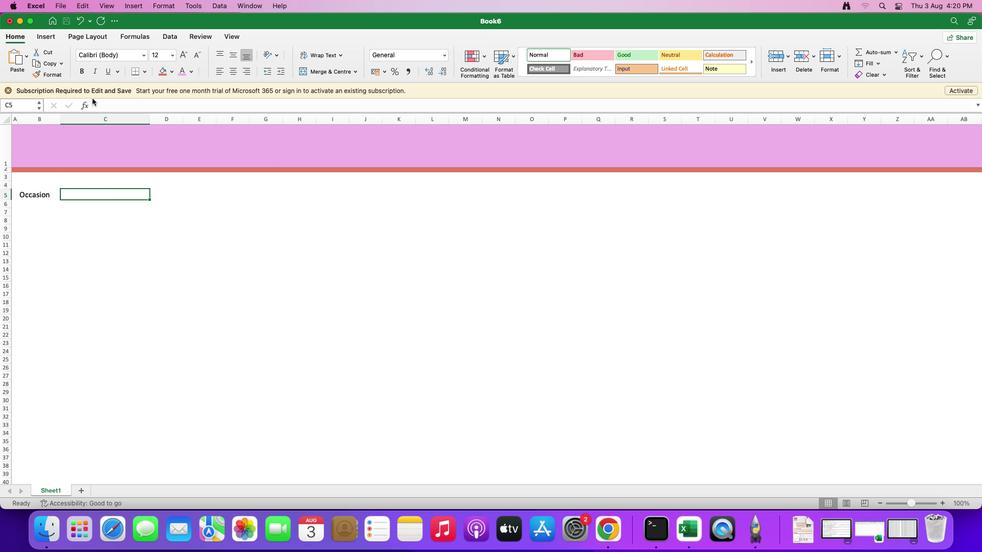 
Action: Mouse moved to (99, 233)
Screenshot: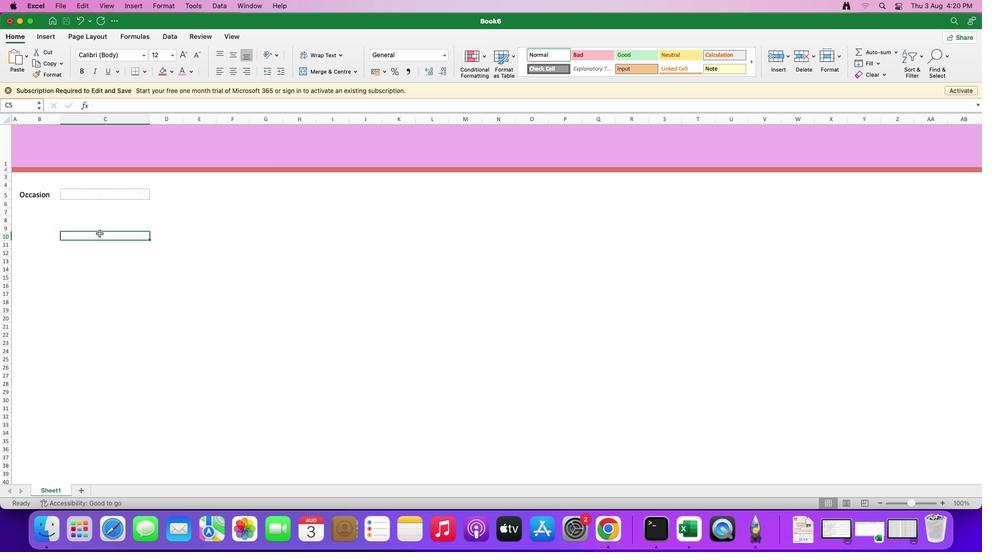 
Action: Mouse pressed left at (99, 233)
Screenshot: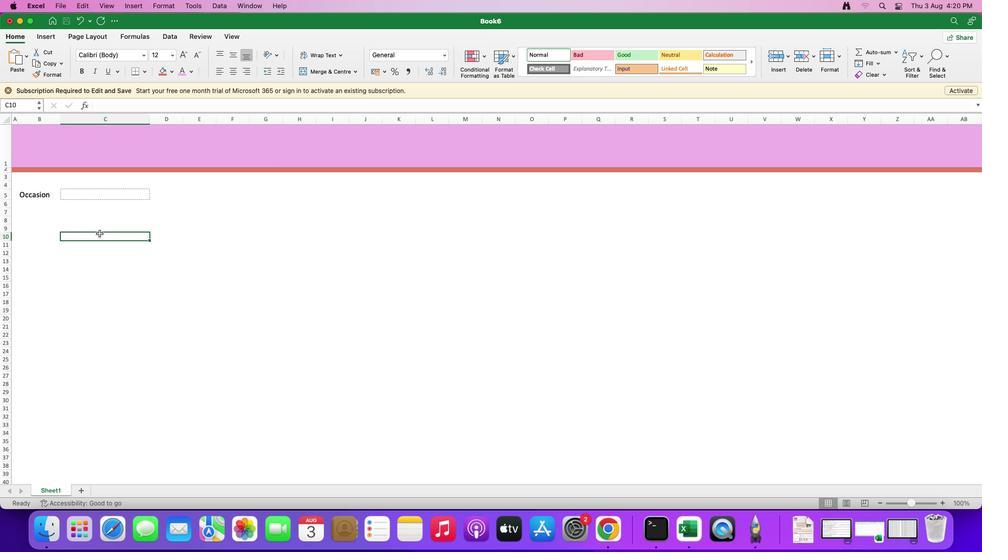 
Action: Mouse moved to (94, 191)
Screenshot: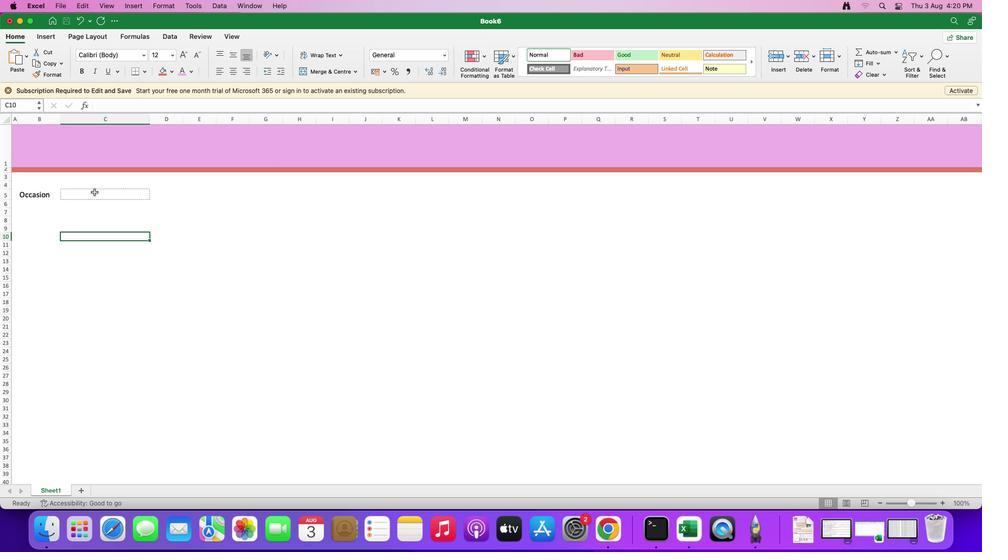 
Action: Mouse pressed left at (94, 191)
Screenshot: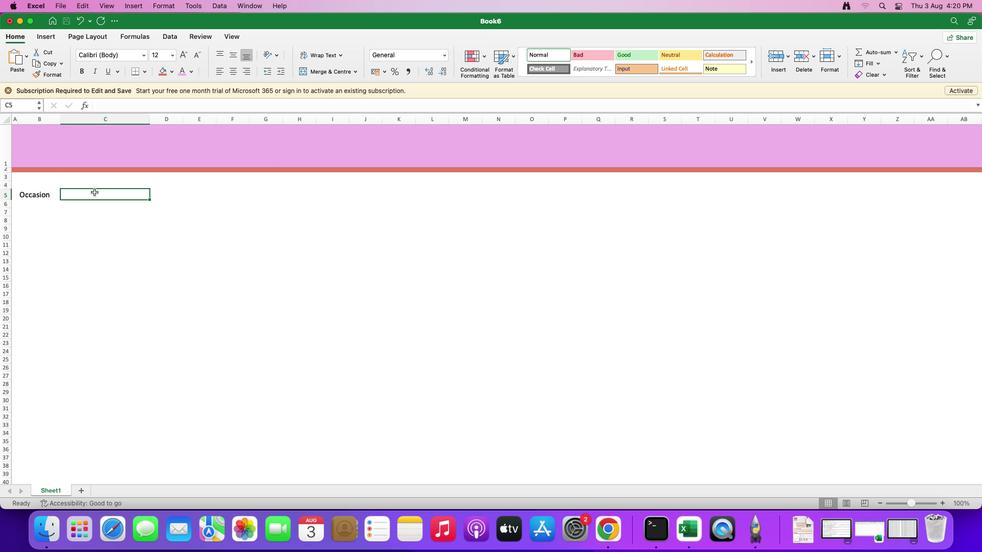 
Action: Mouse moved to (94, 191)
Screenshot: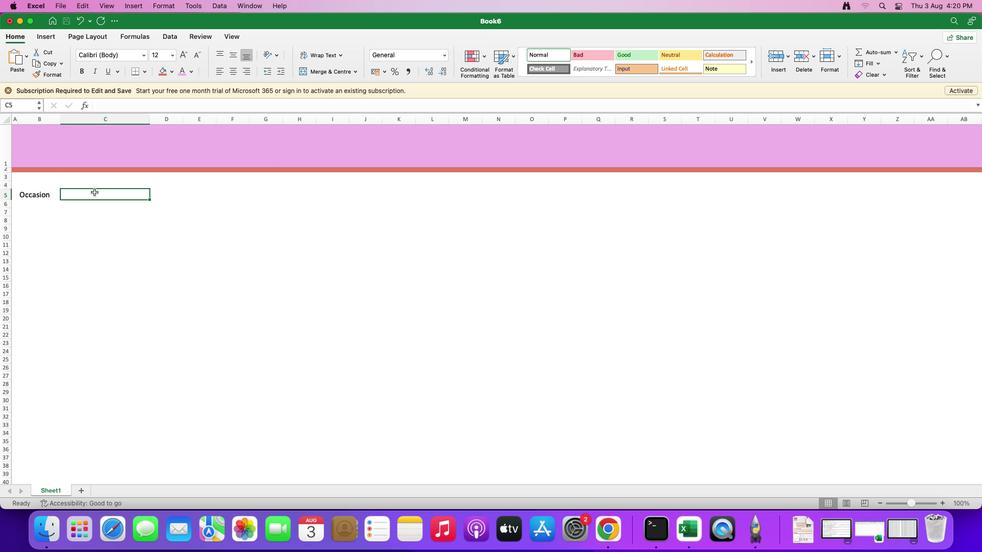 
Action: Key pressed Key.deleteKey.deleteKey.deleteKey.delete
Screenshot: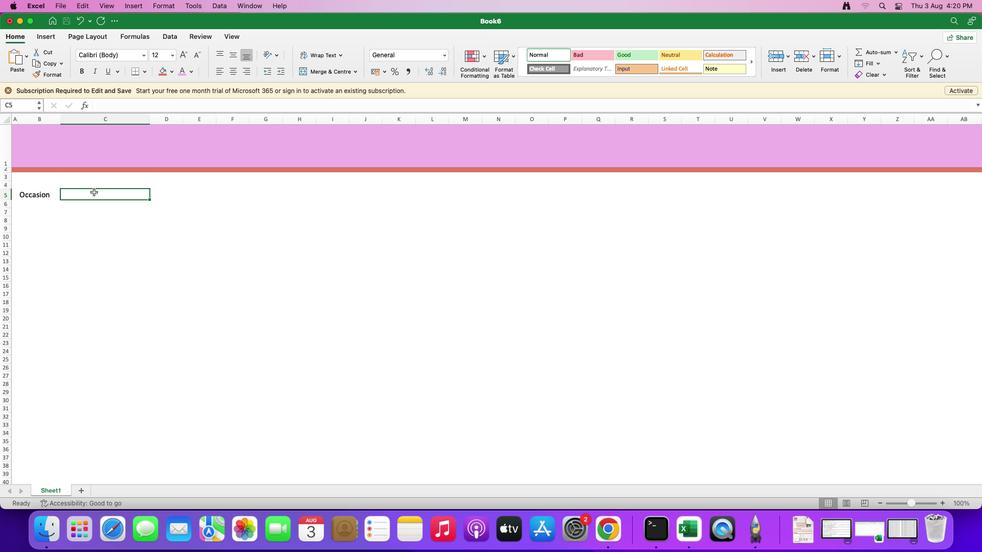 
Action: Mouse moved to (94, 191)
Screenshot: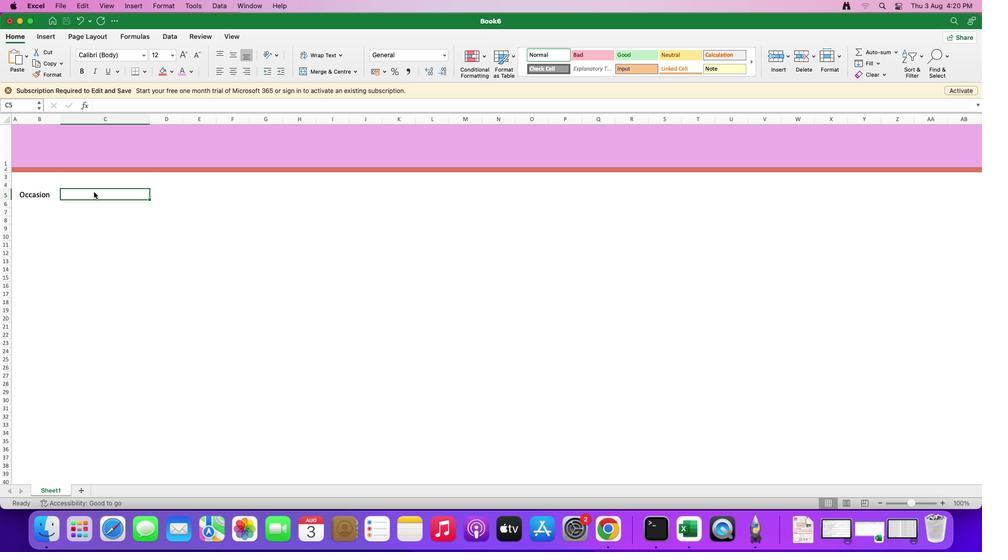 
Action: Key pressed Key.delete
Screenshot: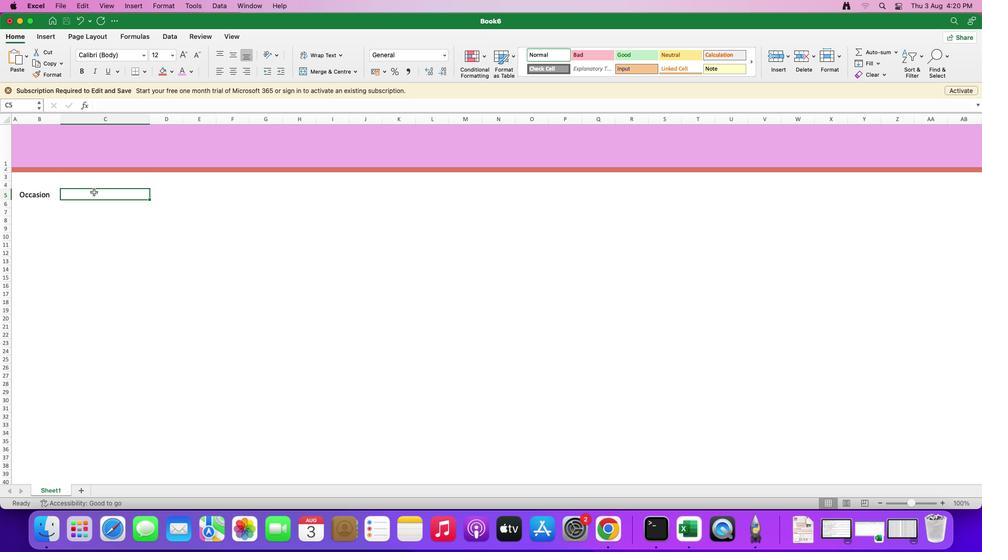 
Action: Mouse moved to (94, 192)
Screenshot: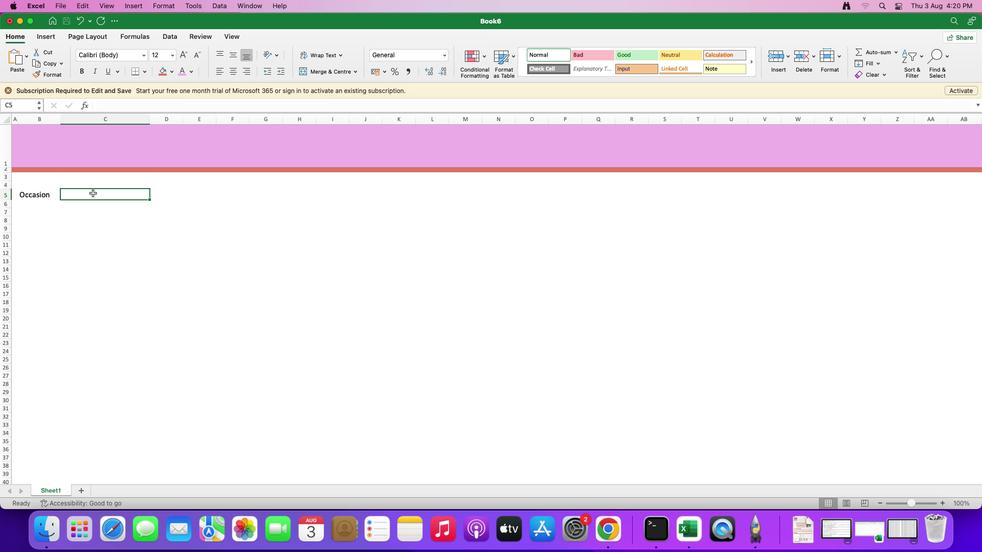 
Action: Key pressed Key.delete
Screenshot: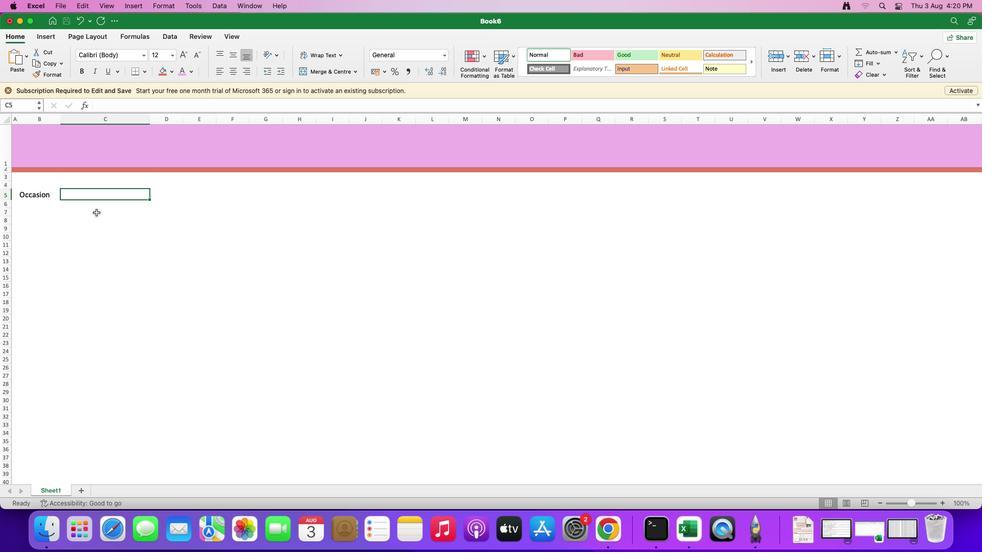 
Action: Mouse moved to (98, 216)
Screenshot: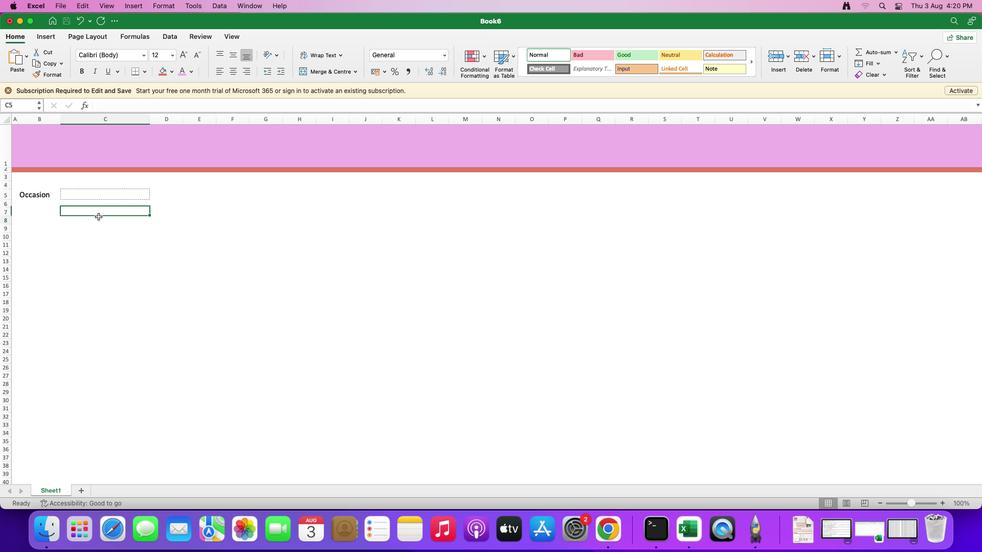 
Action: Mouse pressed left at (98, 216)
Screenshot: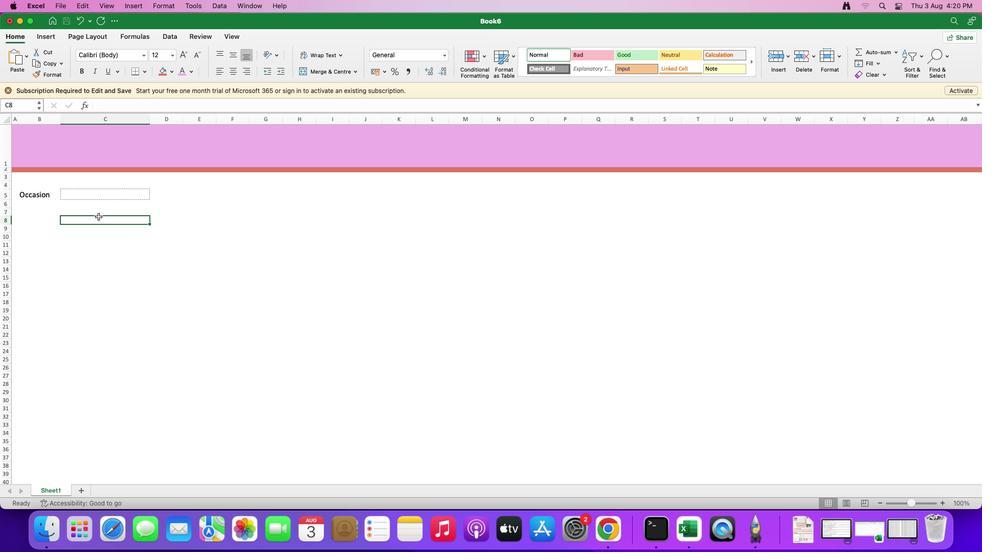 
Action: Mouse moved to (94, 191)
Screenshot: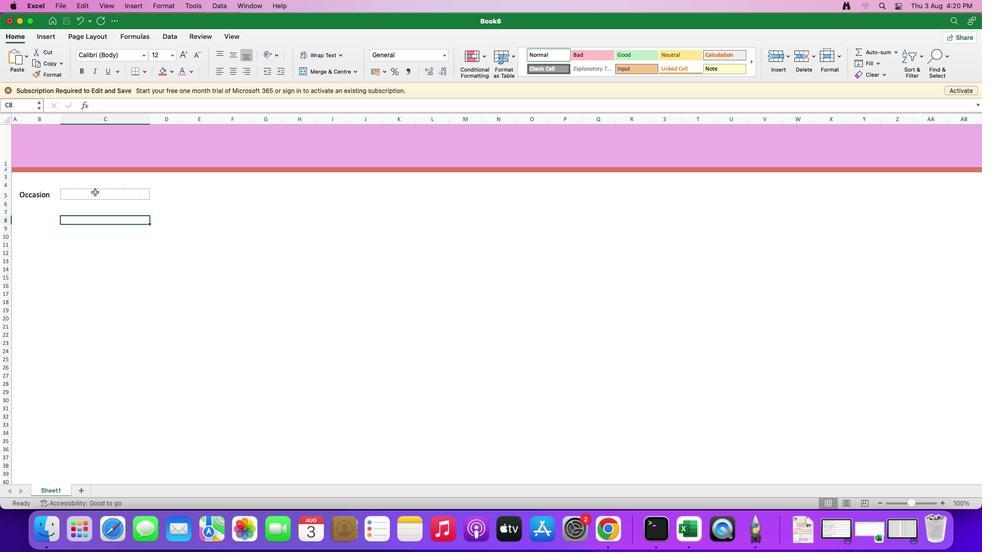
Action: Mouse pressed left at (94, 191)
Screenshot: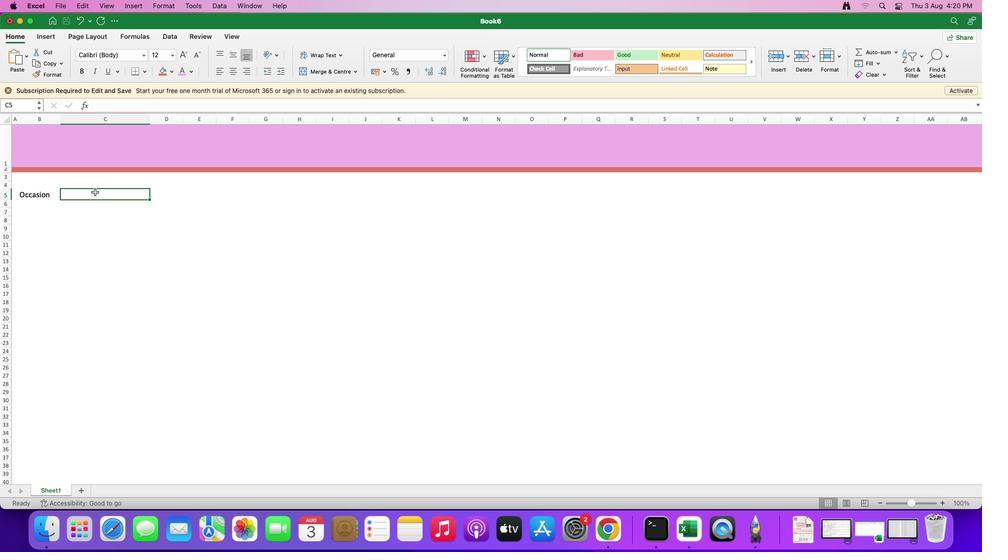 
Action: Mouse moved to (124, 215)
Screenshot: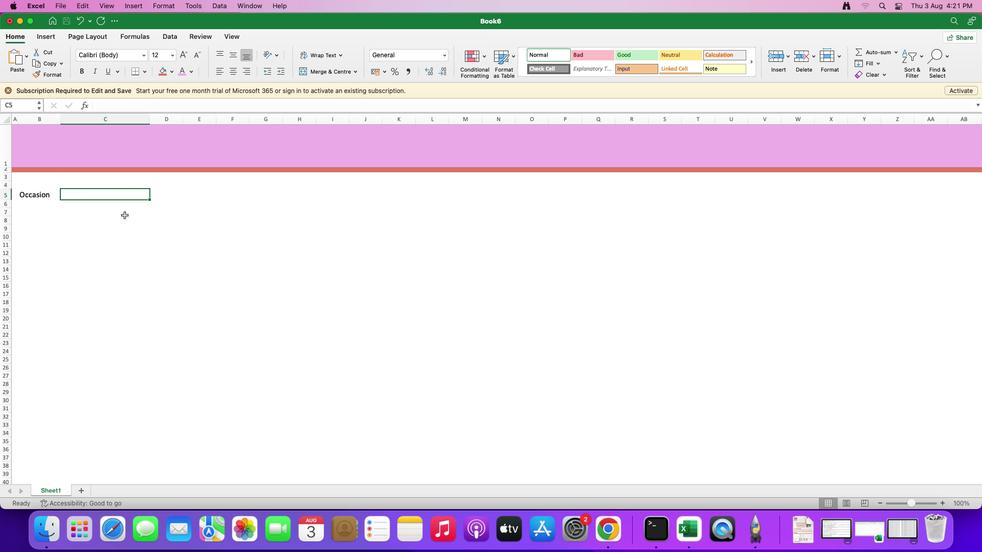 
Action: Key pressed Key.cmd'z'
Screenshot: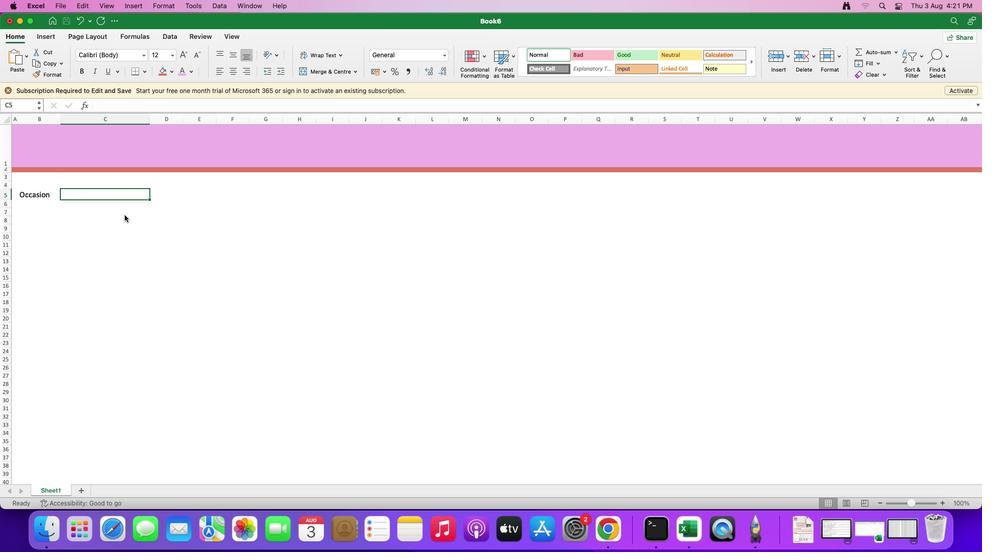 
Action: Mouse moved to (123, 215)
Screenshot: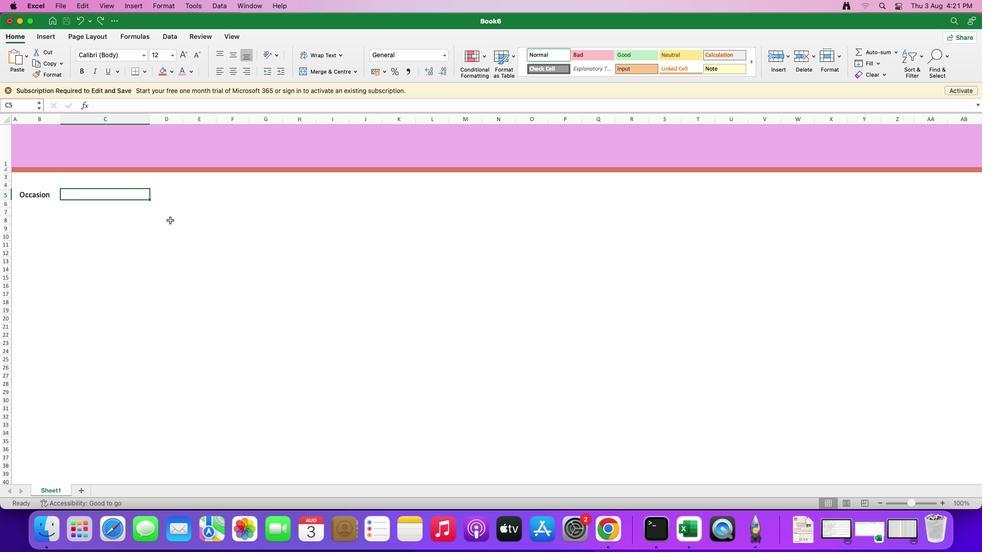 
Action: Key pressed 'z'
Screenshot: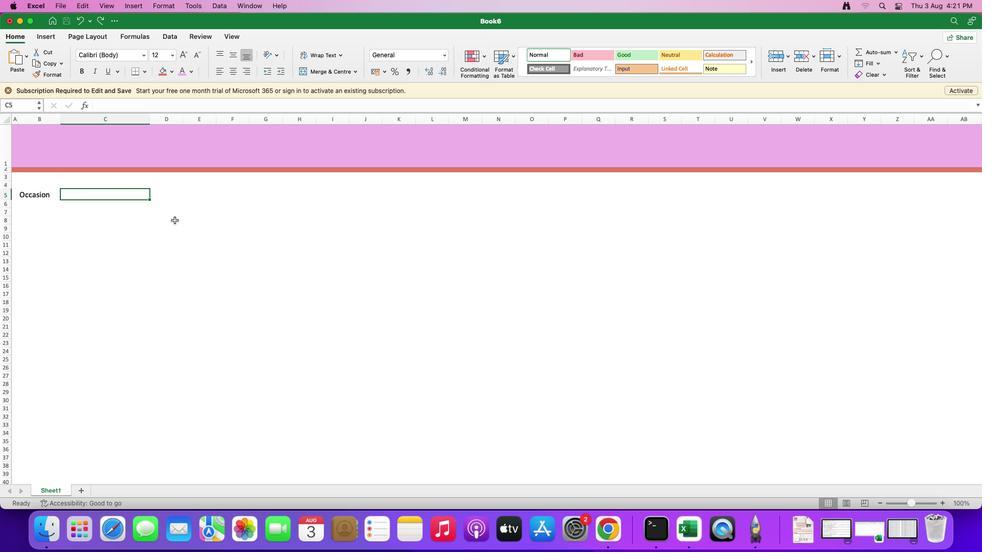
Action: Mouse moved to (182, 221)
Screenshot: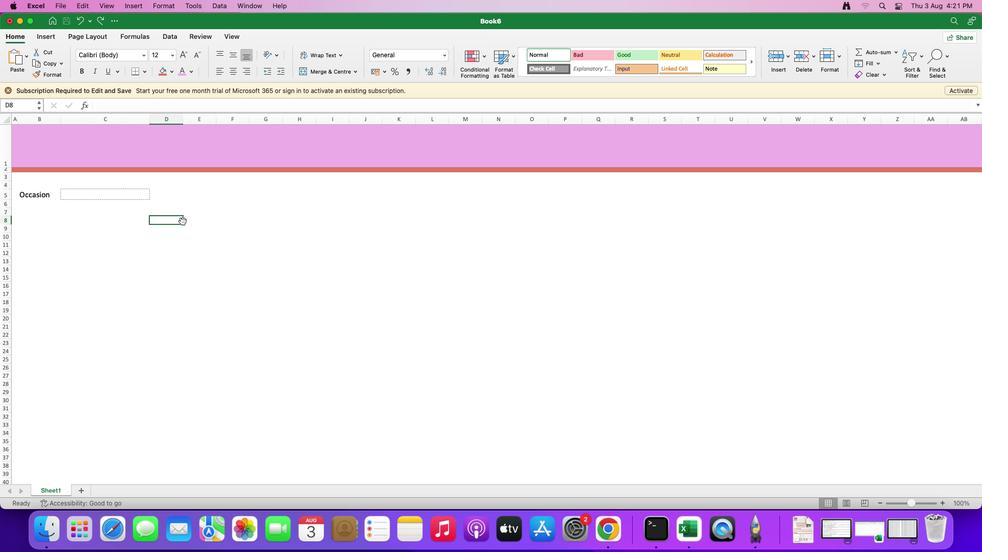 
Action: Mouse pressed left at (182, 221)
Screenshot: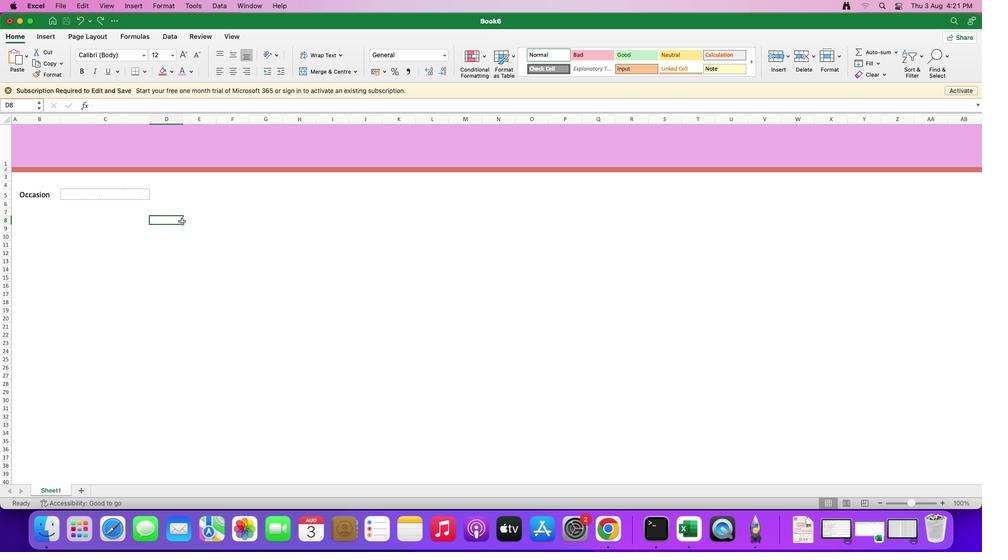 
Action: Mouse moved to (180, 221)
Screenshot: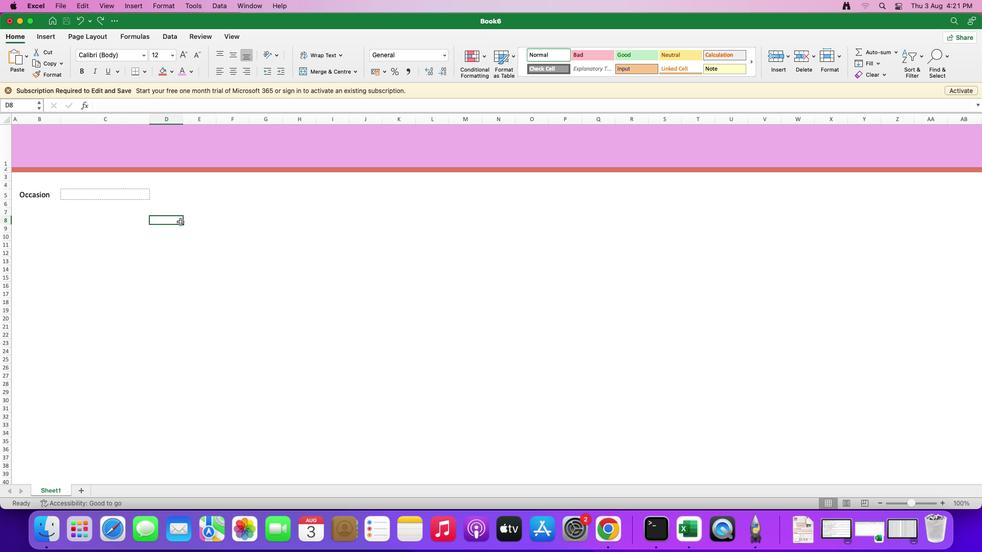 
Action: Key pressed Key.cmd
Screenshot: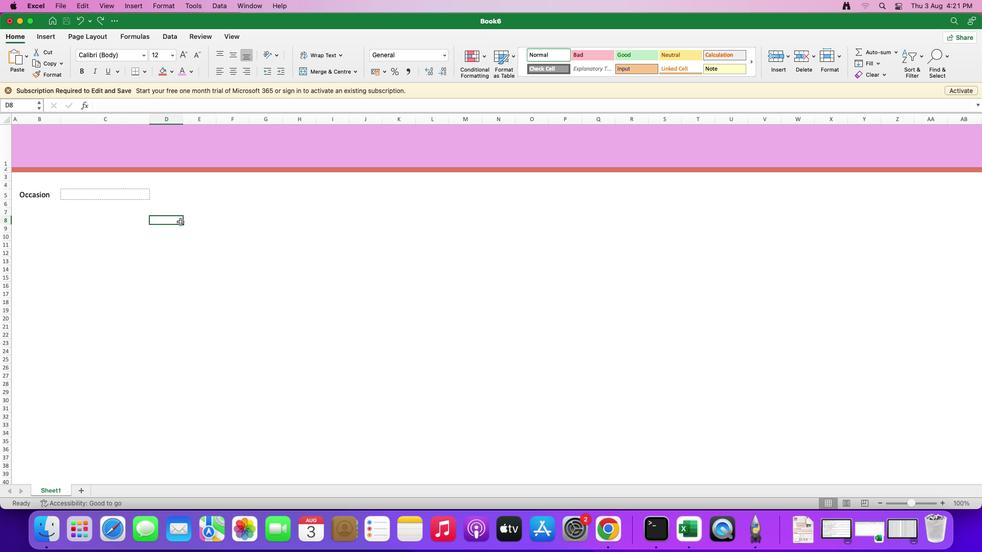 
Action: Mouse moved to (180, 221)
Screenshot: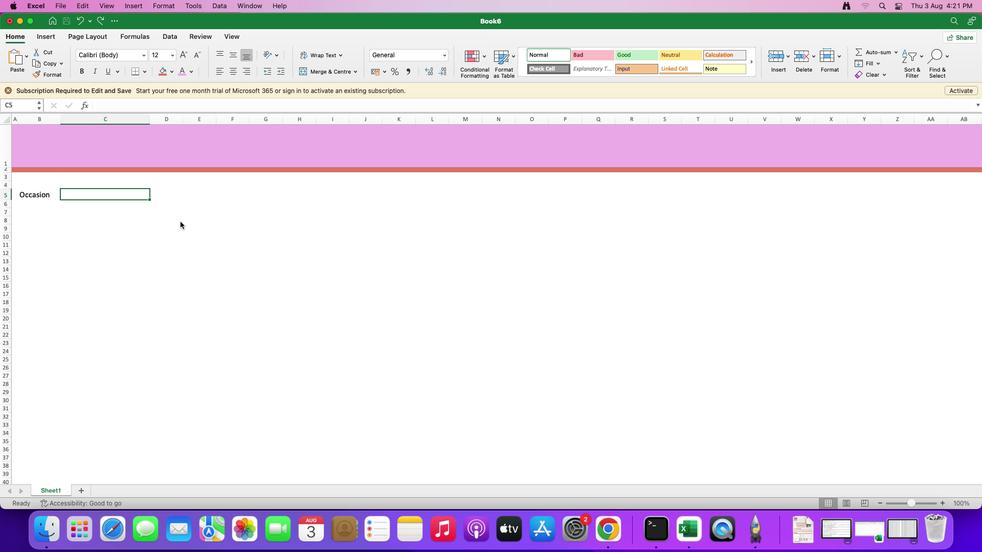 
Action: Key pressed 'z''z''z''z''z''z''z'
Screenshot: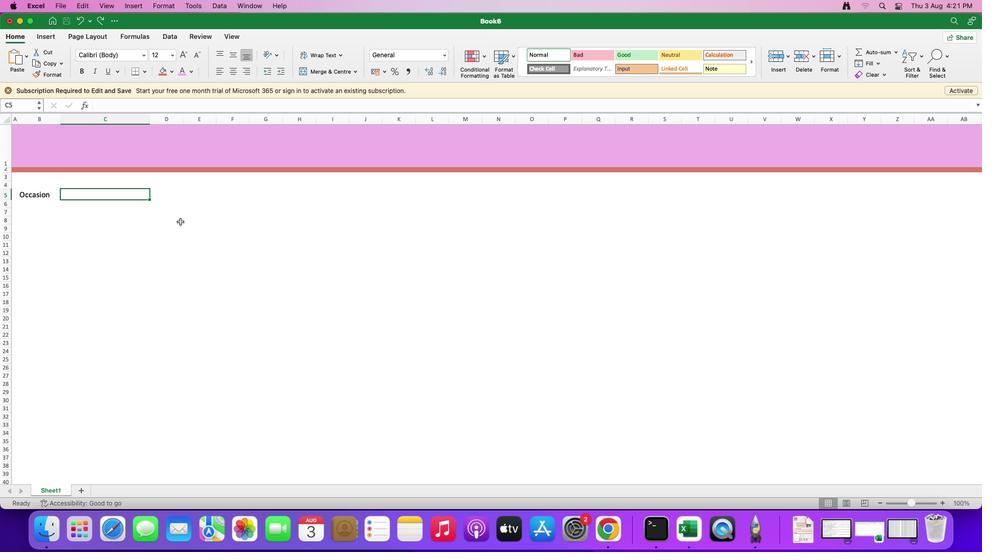 
Action: Mouse moved to (180, 221)
Screenshot: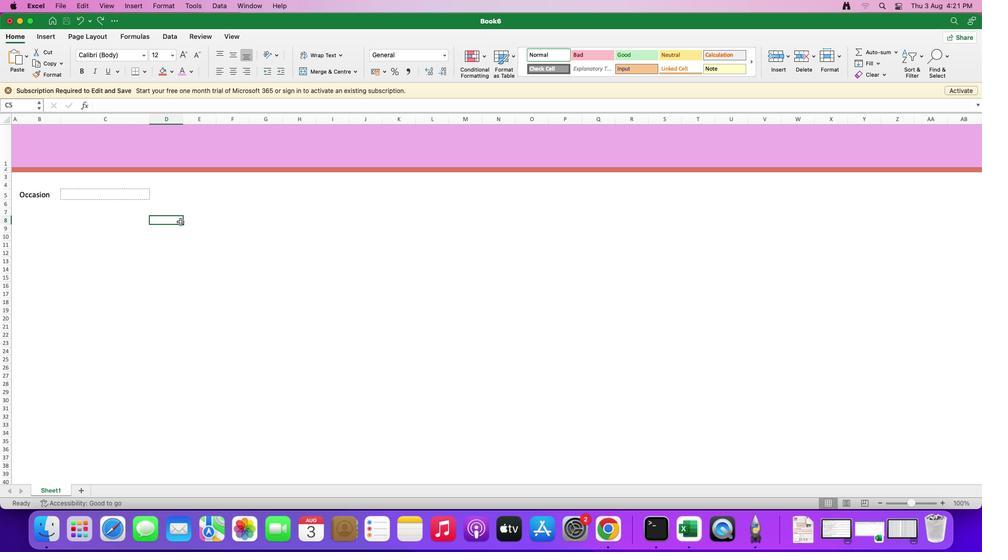 
Action: Mouse pressed left at (180, 221)
Screenshot: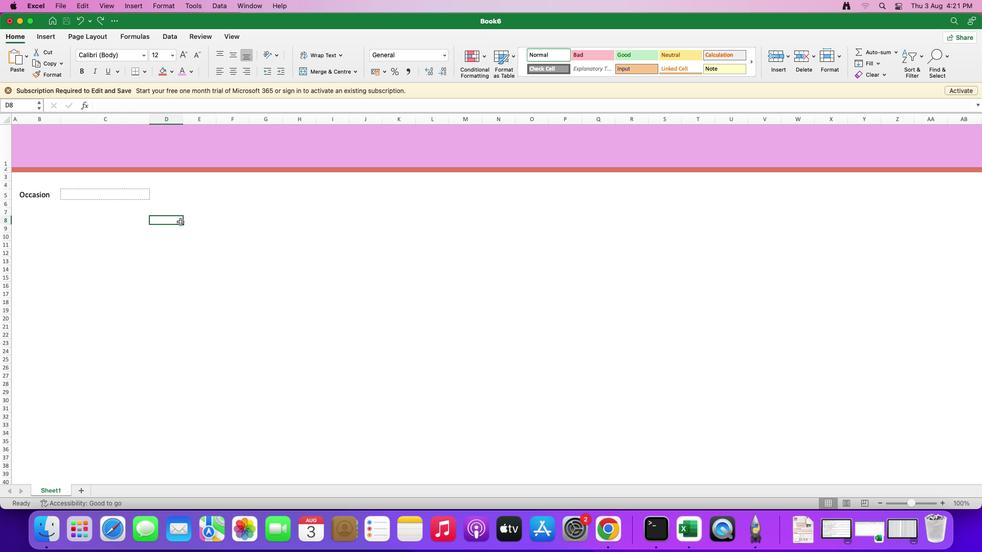 
Action: Mouse moved to (75, 186)
Screenshot: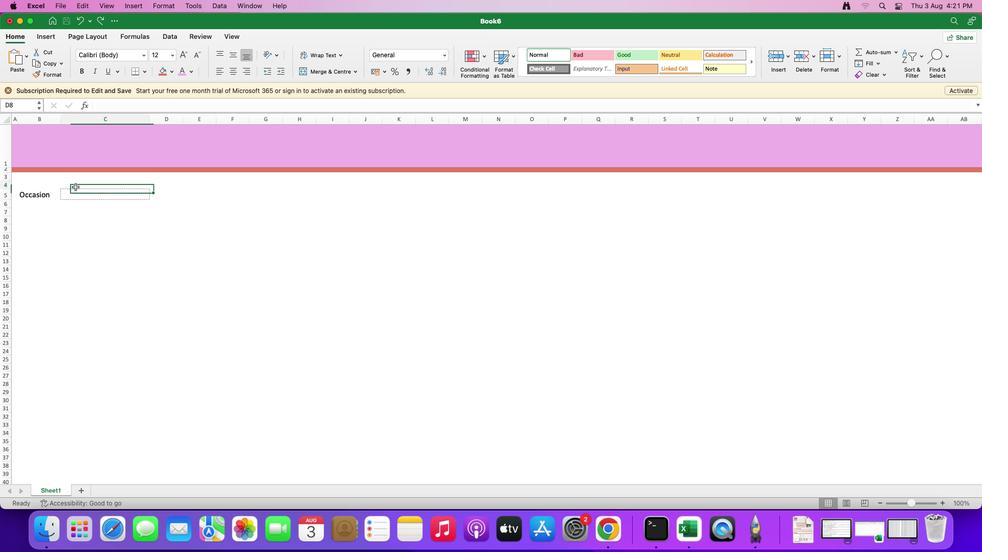
Action: Mouse pressed left at (75, 186)
Screenshot: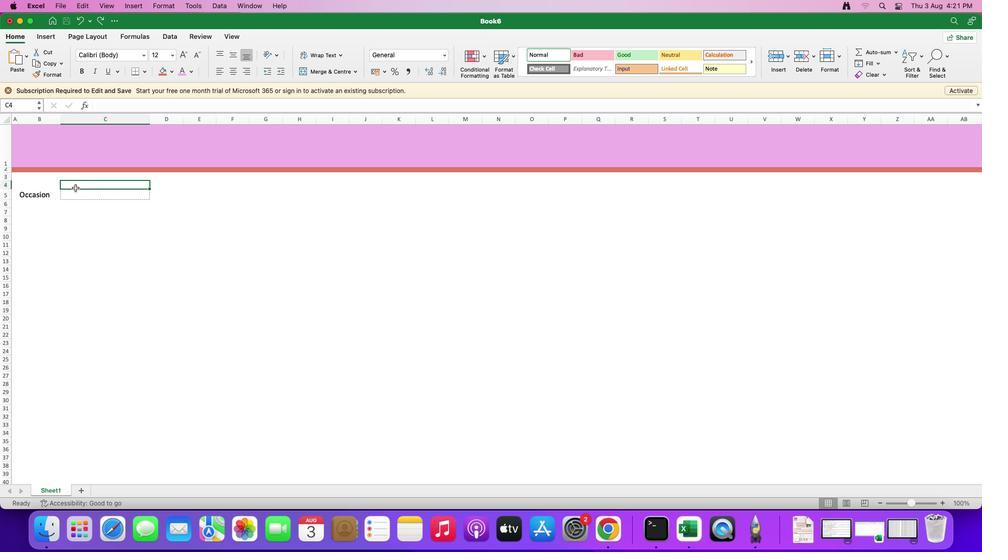 
Action: Mouse moved to (73, 195)
Screenshot: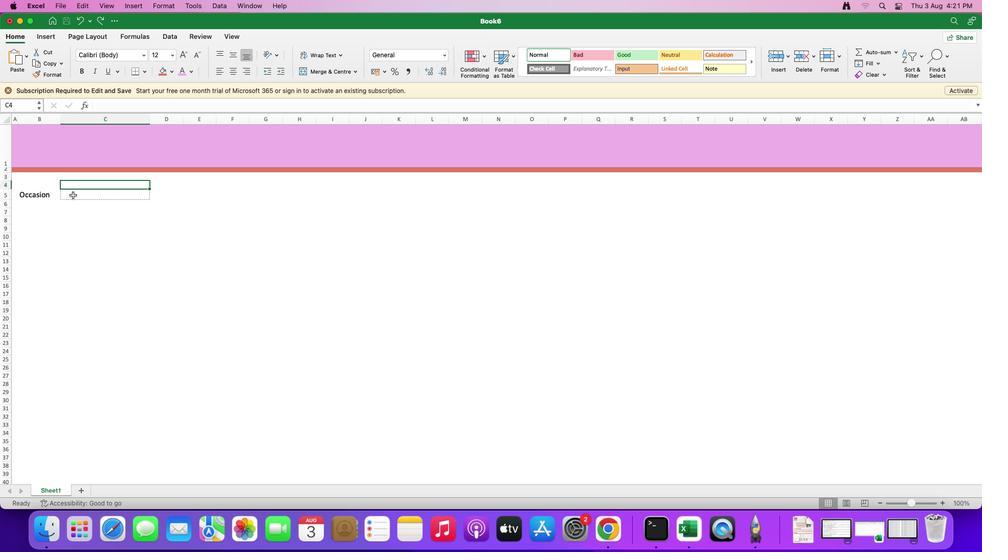
Action: Mouse pressed left at (73, 195)
Screenshot: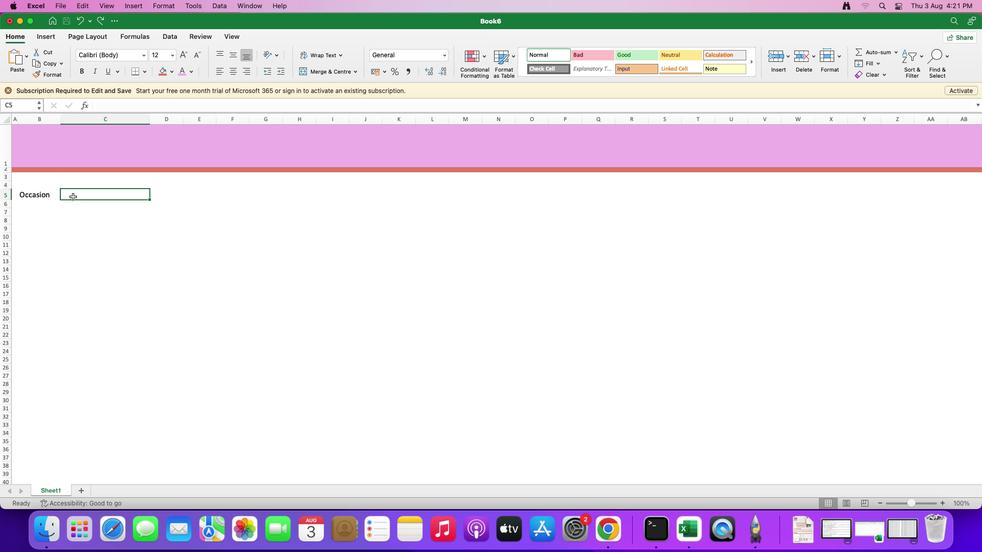 
Action: Mouse moved to (24, 207)
Screenshot: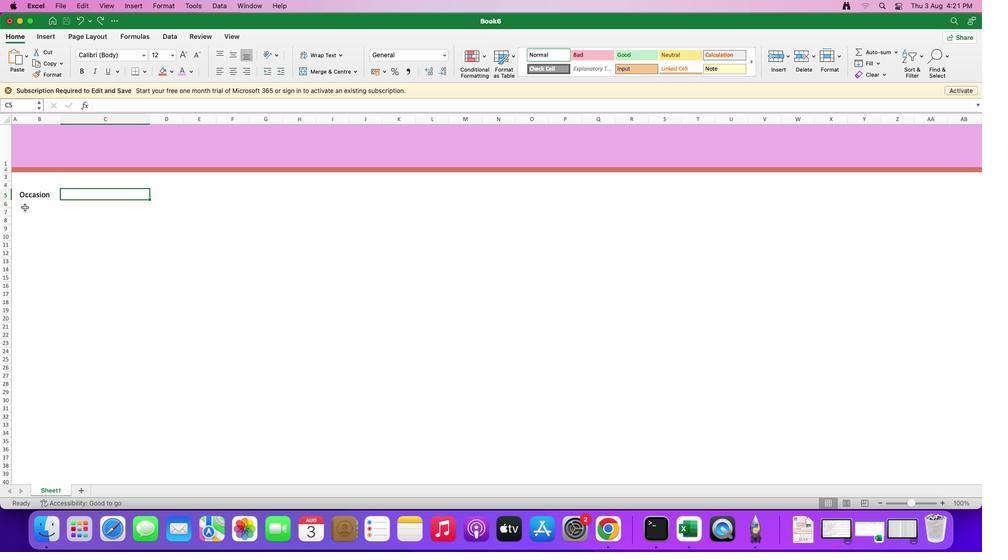 
Action: Mouse pressed left at (24, 207)
Screenshot: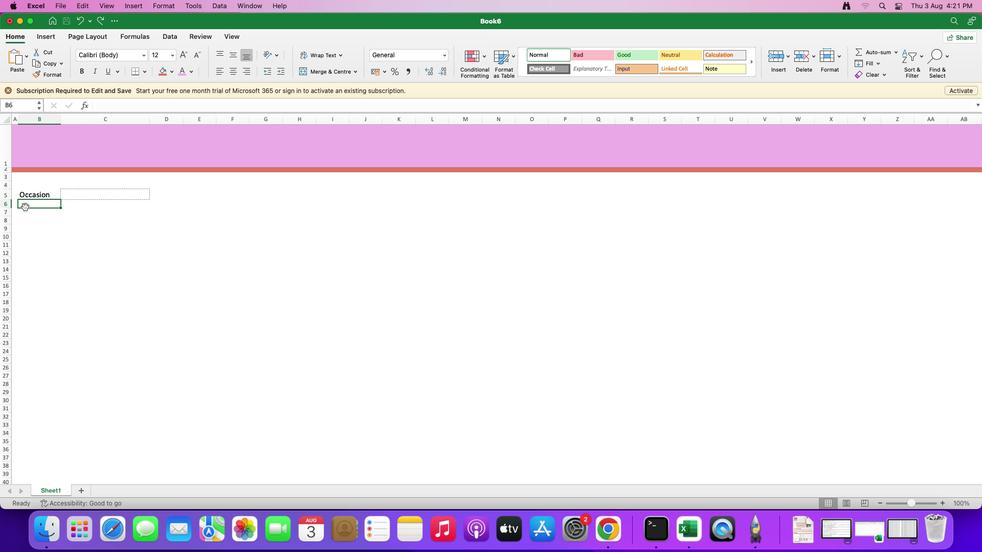 
Action: Mouse moved to (225, 193)
Screenshot: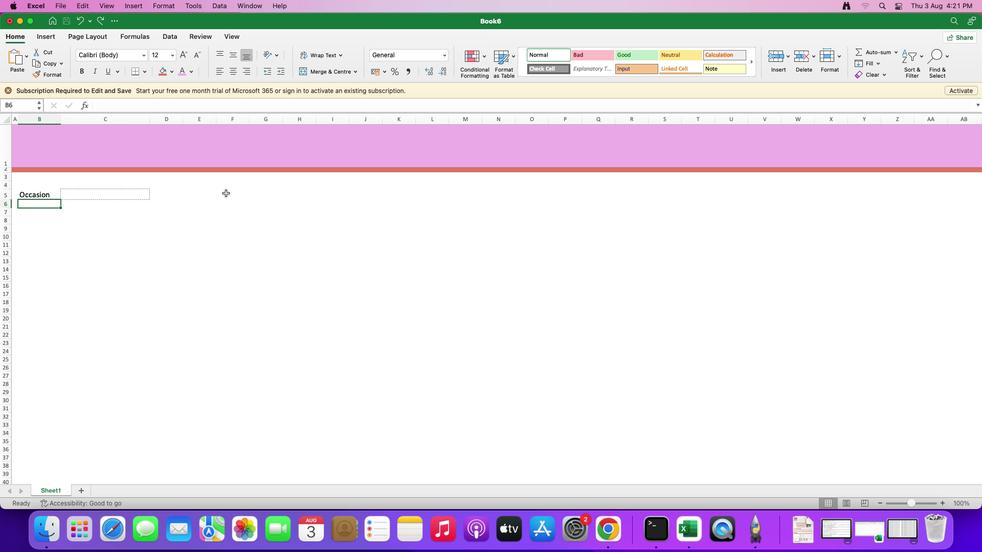 
Action: Key pressed Key.shift'T''h''e''m''e'
Screenshot: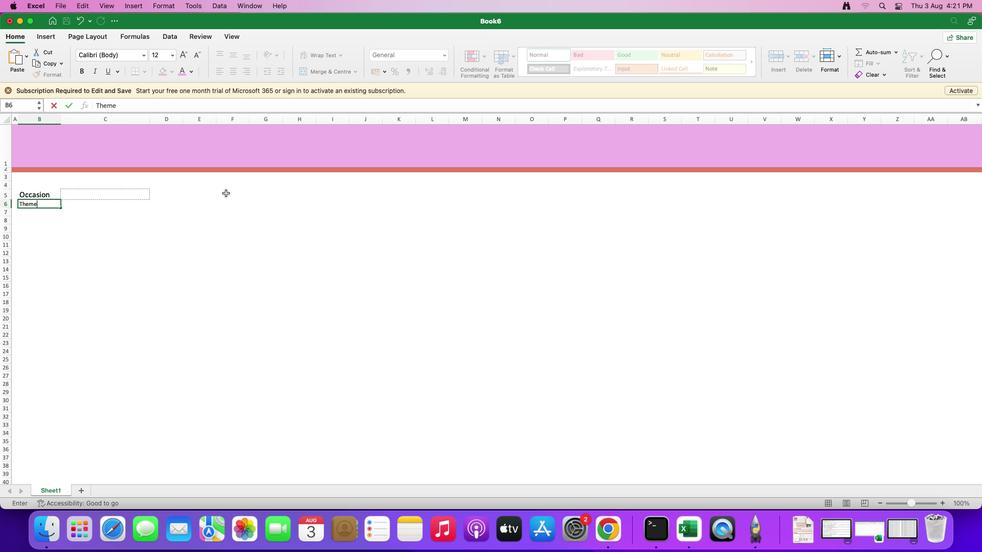 
Action: Mouse moved to (30, 214)
Screenshot: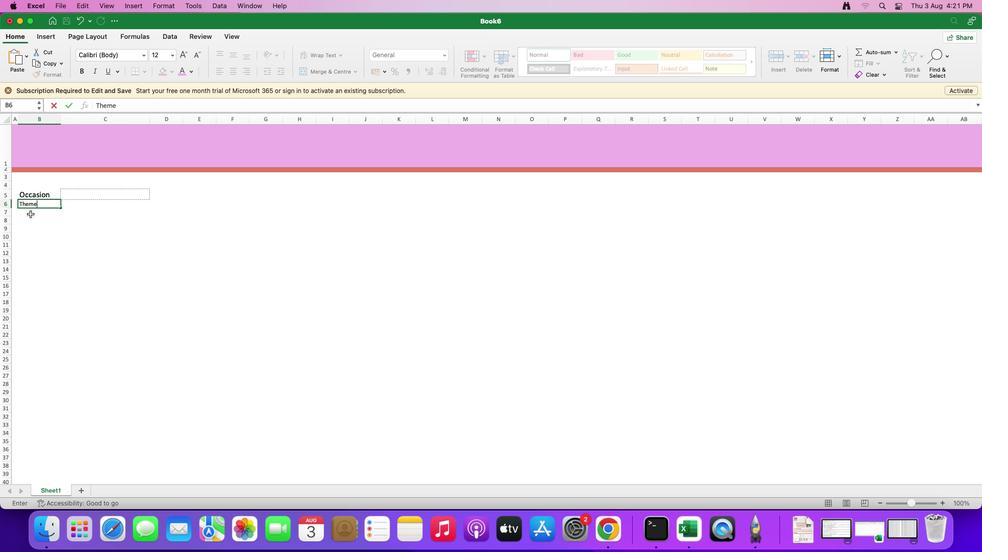
Action: Mouse pressed left at (30, 214)
Screenshot: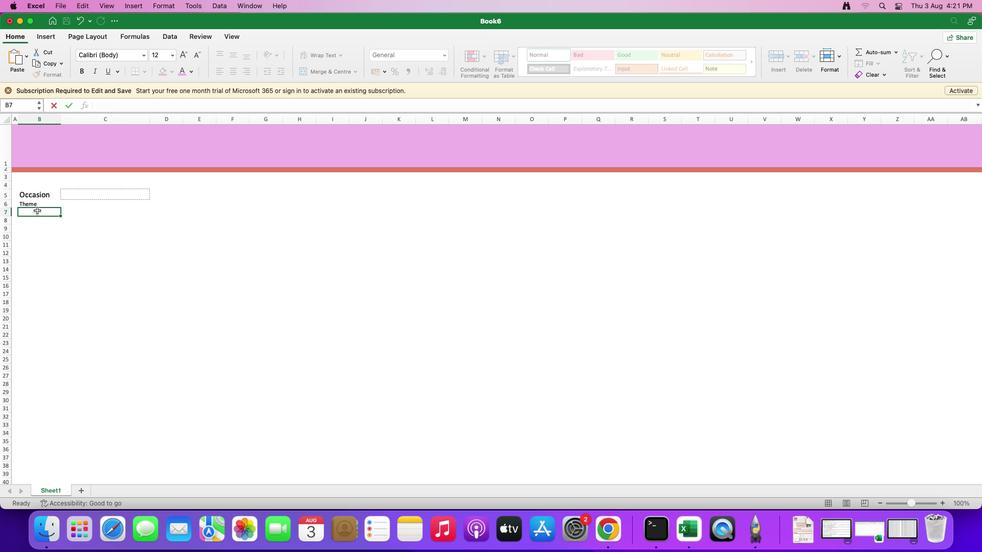 
Action: Mouse moved to (42, 205)
Screenshot: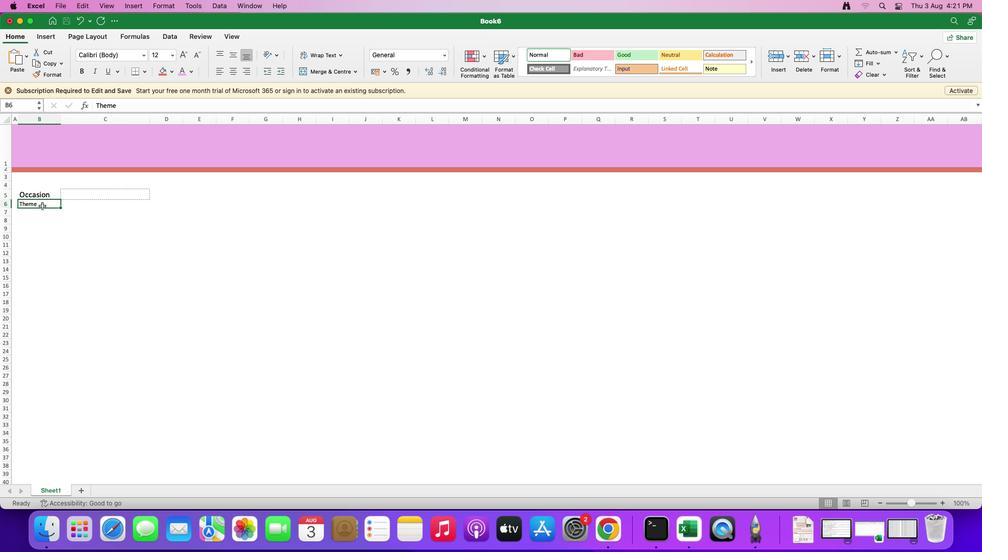 
Action: Mouse pressed left at (42, 205)
Screenshot: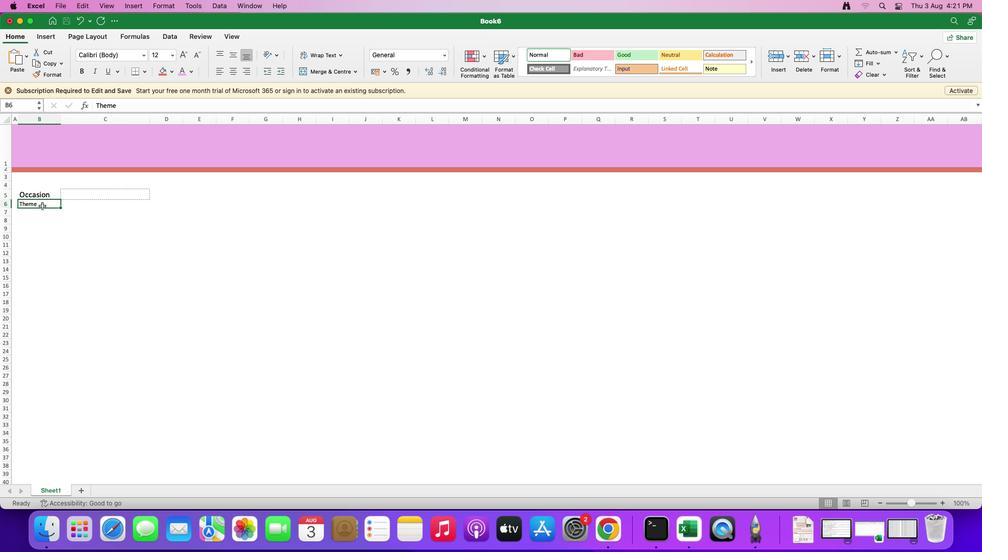 
Action: Mouse moved to (39, 203)
Screenshot: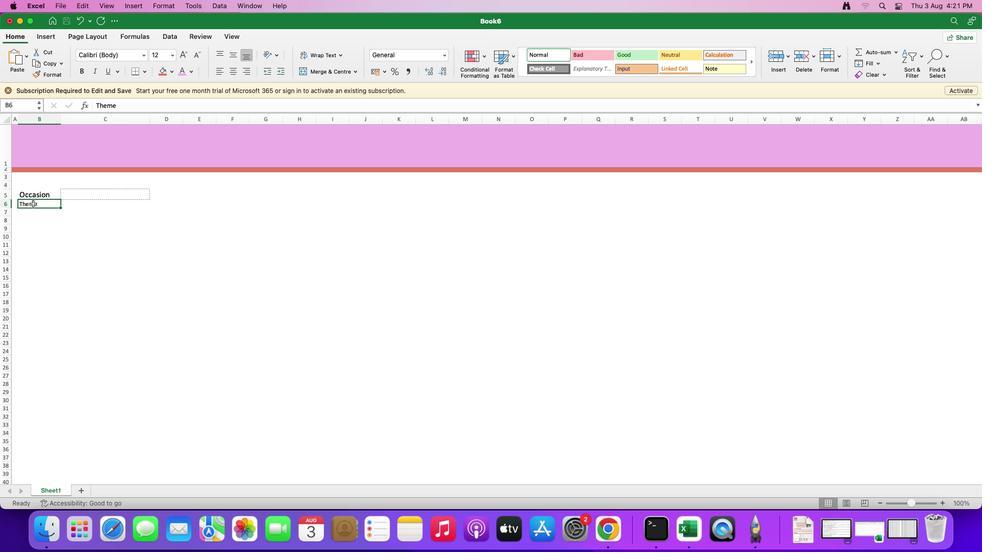 
Action: Mouse pressed left at (39, 203)
Screenshot: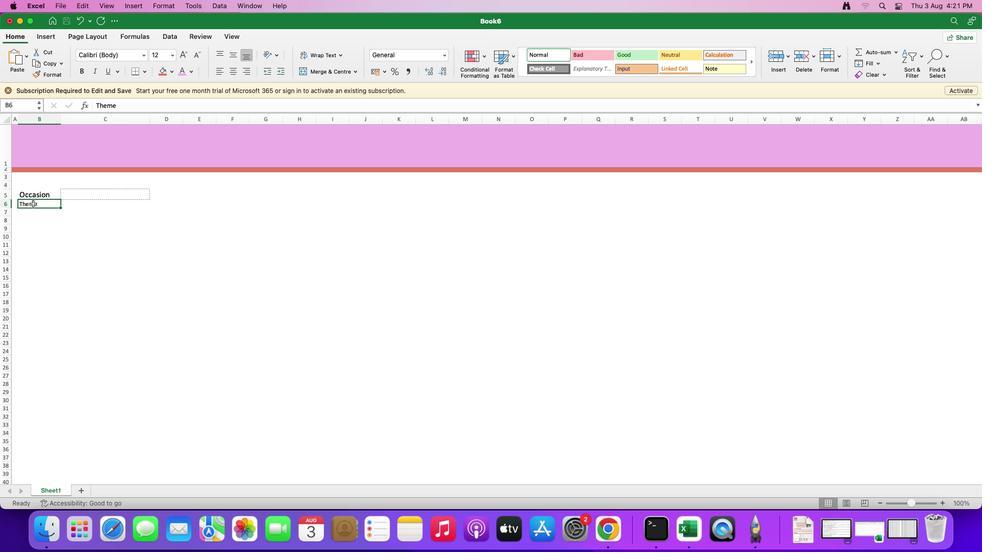 
Action: Mouse moved to (36, 203)
Screenshot: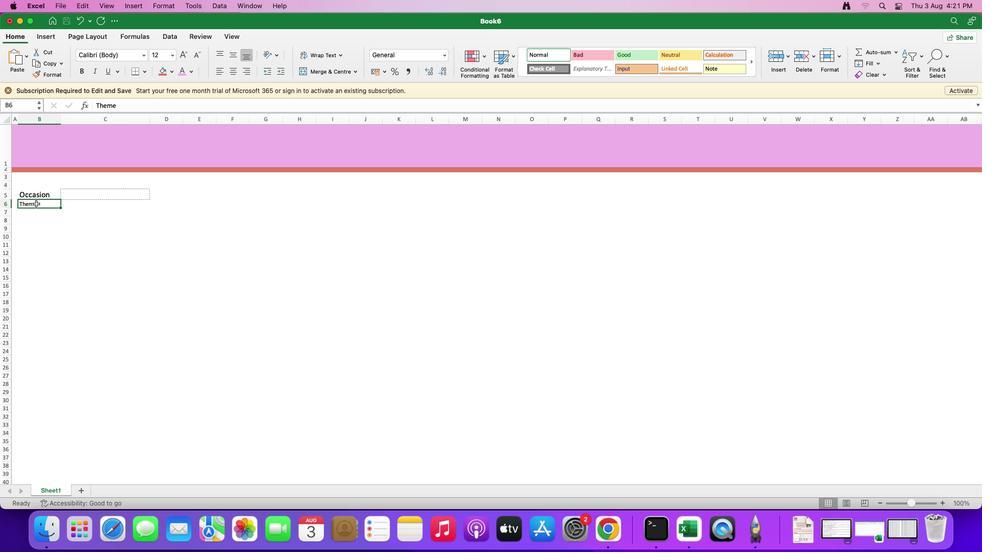 
Action: Mouse pressed left at (36, 203)
Screenshot: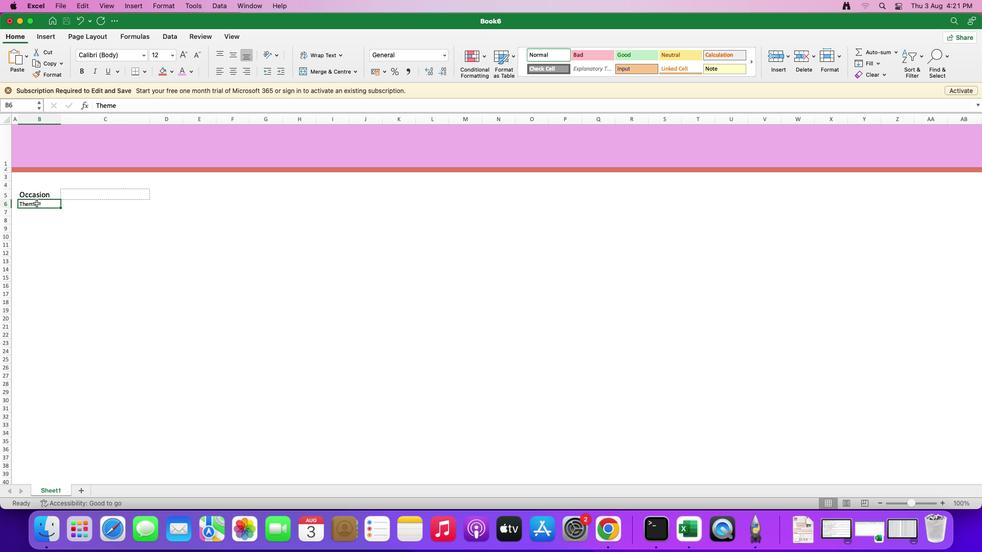 
Action: Mouse moved to (41, 202)
Screenshot: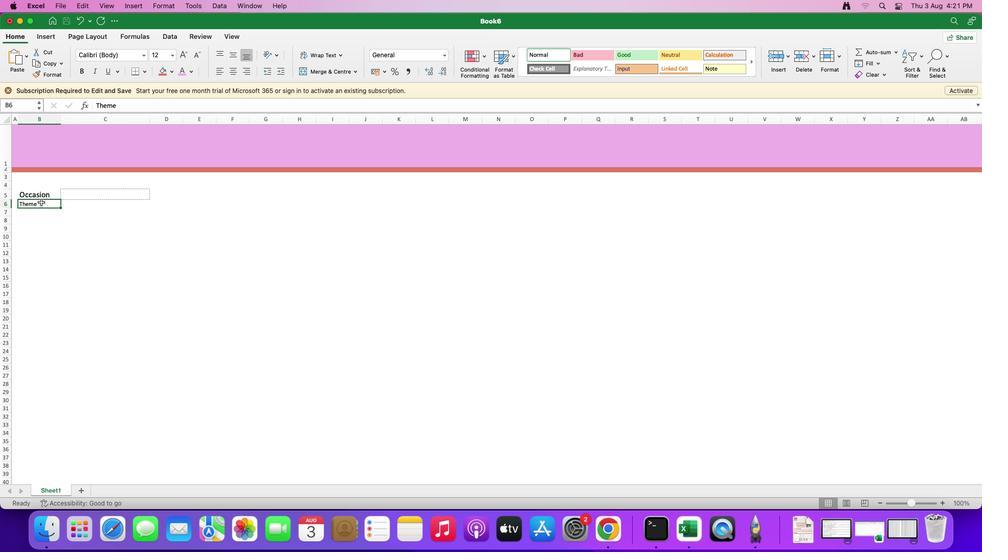 
Action: Mouse pressed left at (41, 202)
Screenshot: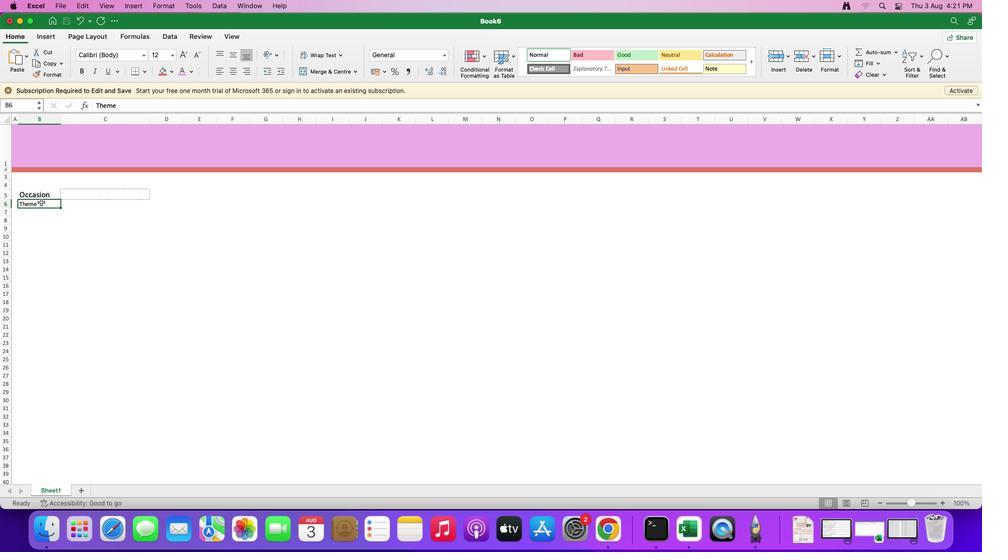 
Action: Mouse moved to (40, 202)
Screenshot: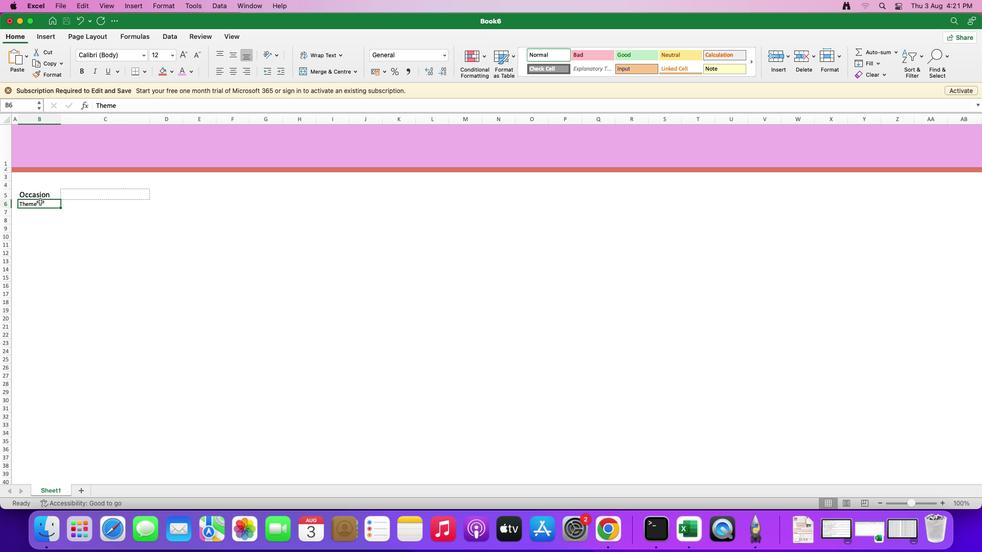 
Action: Mouse pressed left at (40, 202)
Screenshot: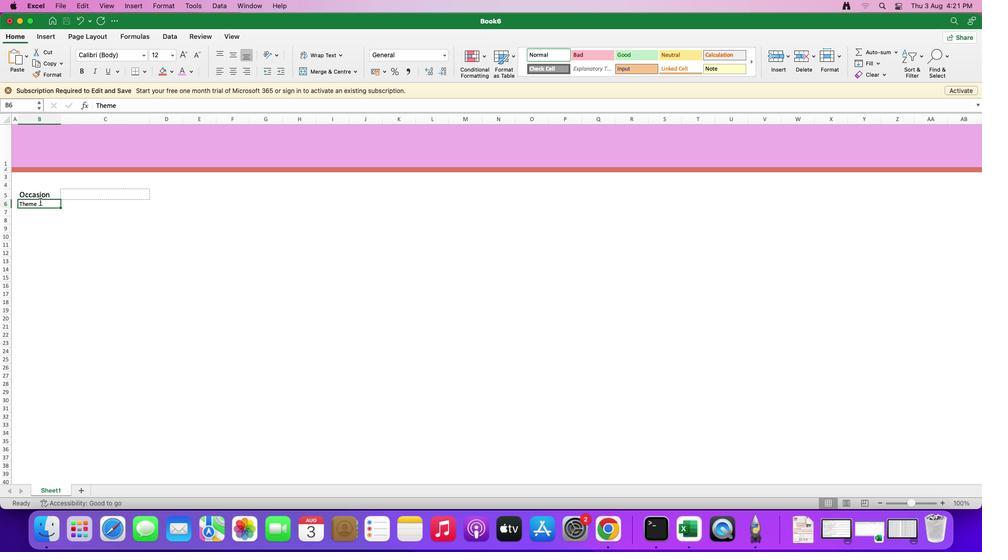 
Action: Mouse pressed left at (40, 202)
Screenshot: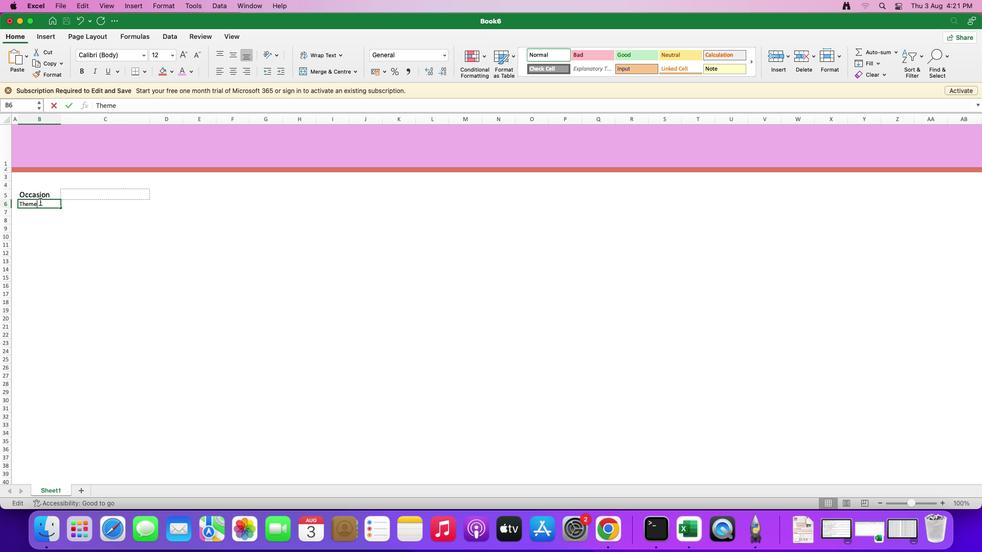 
Action: Mouse moved to (39, 202)
Screenshot: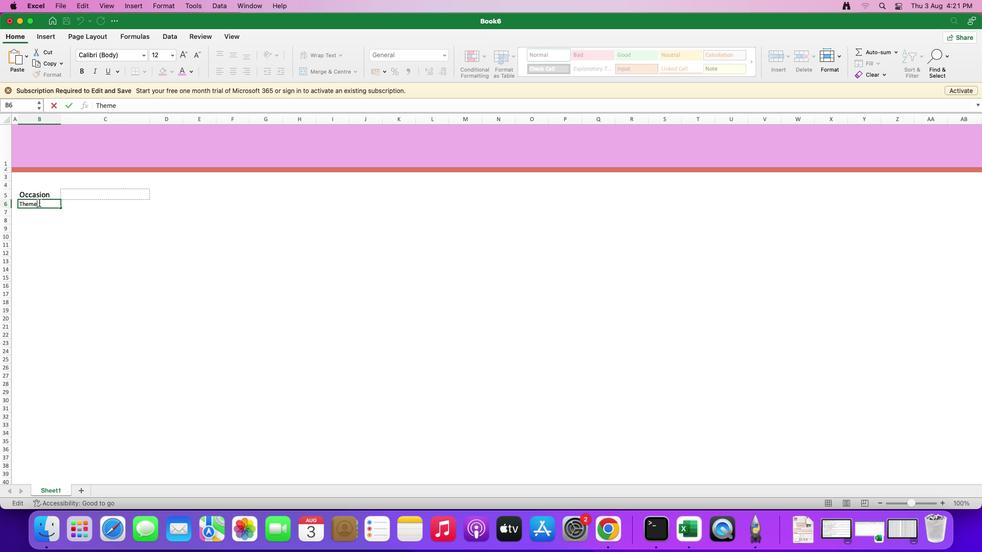 
Action: Mouse pressed left at (39, 202)
Screenshot: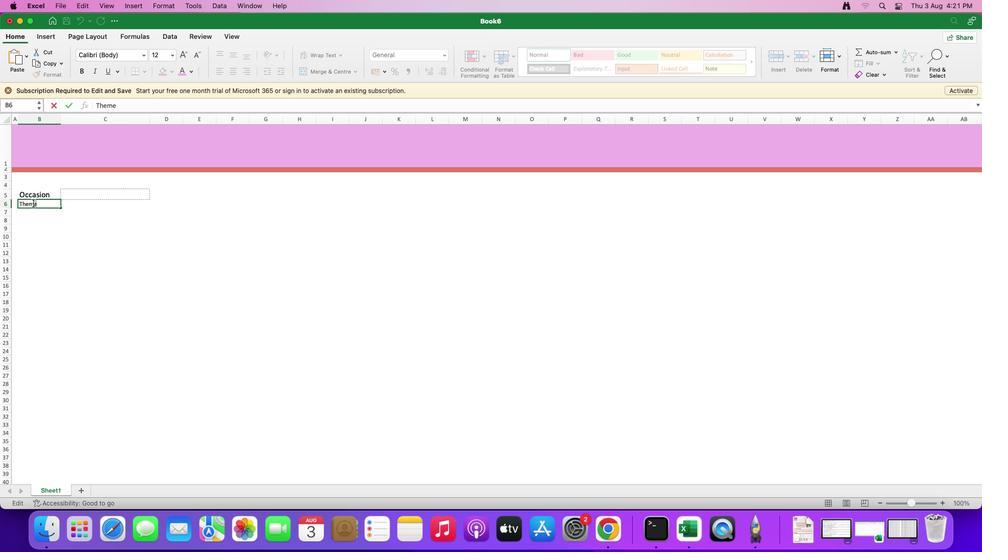 
Action: Mouse moved to (181, 56)
Screenshot: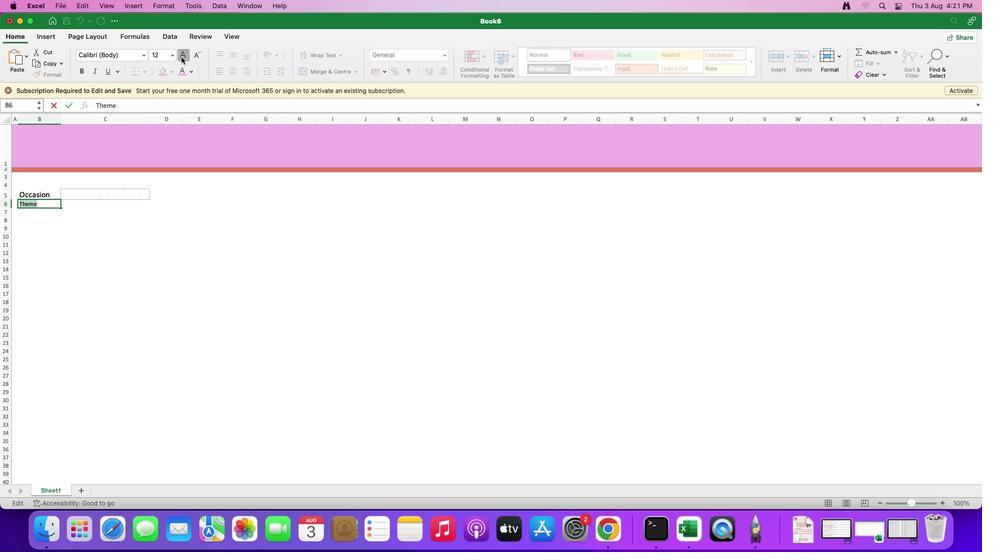 
Action: Mouse pressed left at (181, 56)
Screenshot: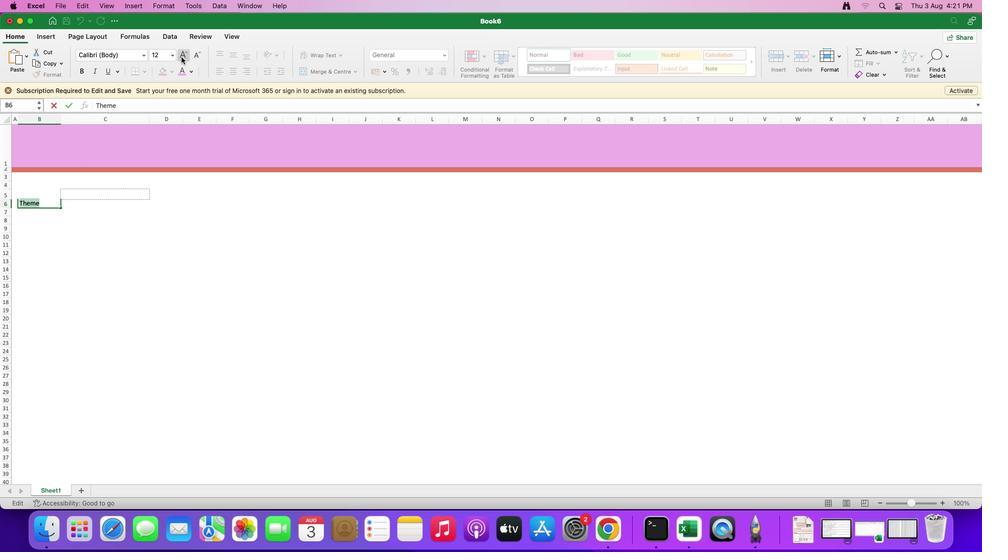 
Action: Mouse moved to (41, 216)
Screenshot: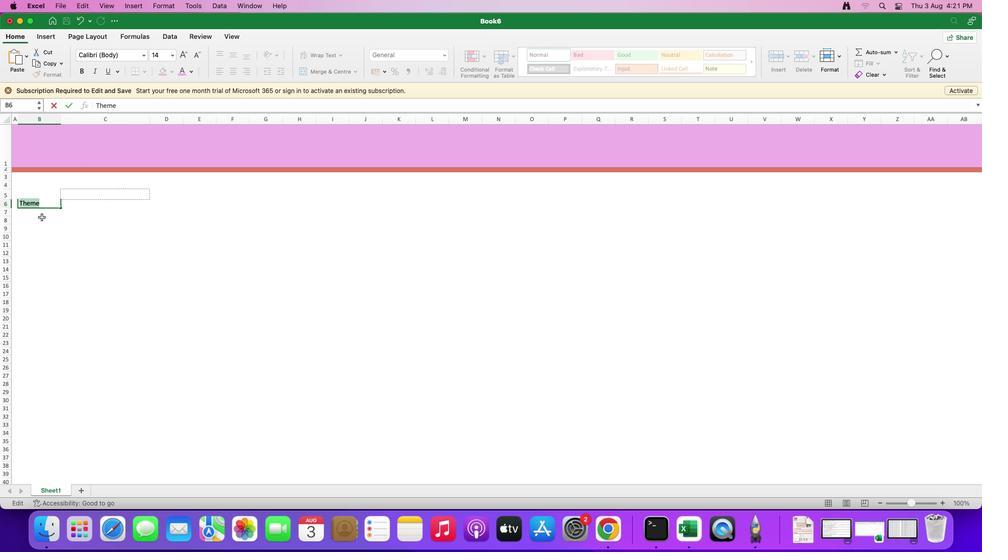 
Action: Mouse pressed left at (41, 216)
Screenshot: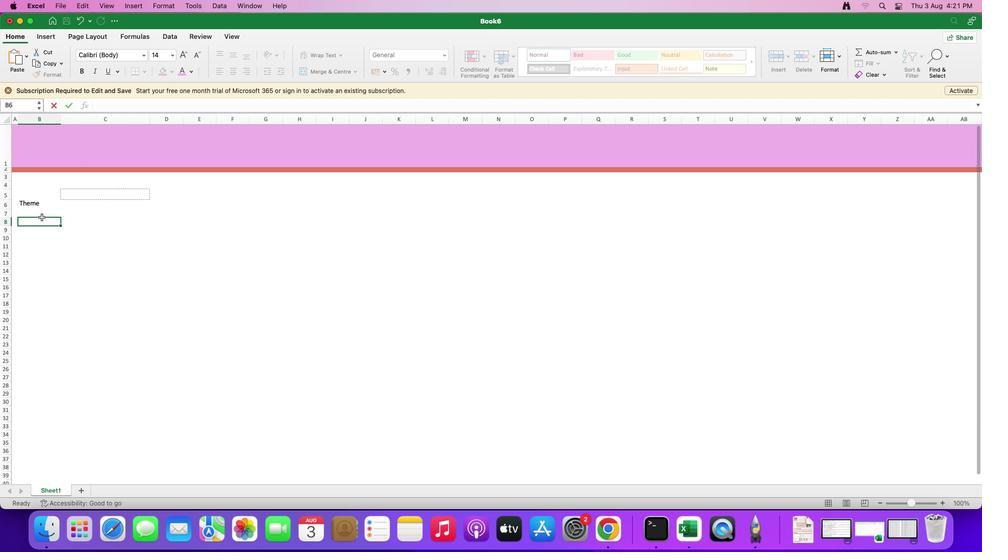 
Action: Mouse moved to (35, 212)
Screenshot: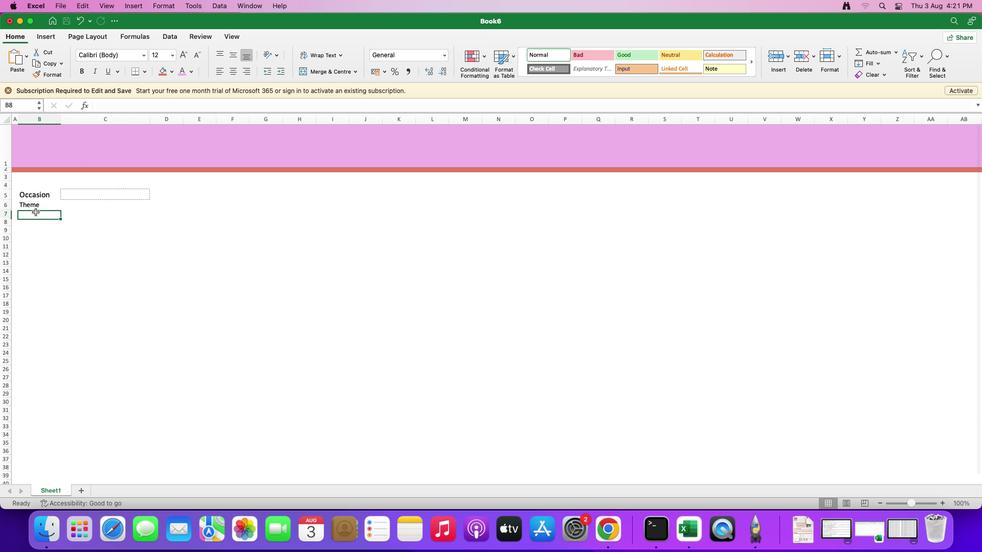 
Action: Mouse pressed left at (35, 212)
Screenshot: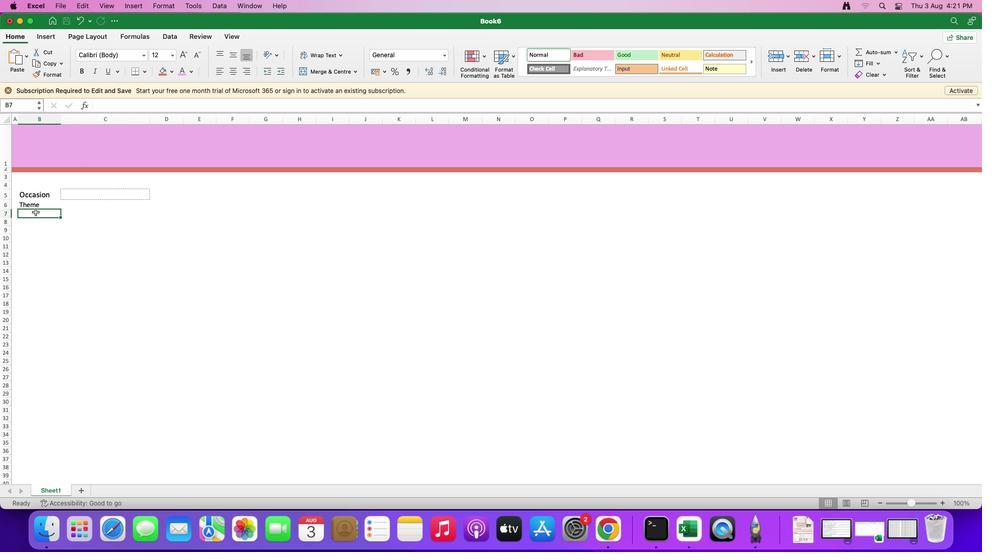 
Action: Mouse moved to (260, 279)
Screenshot: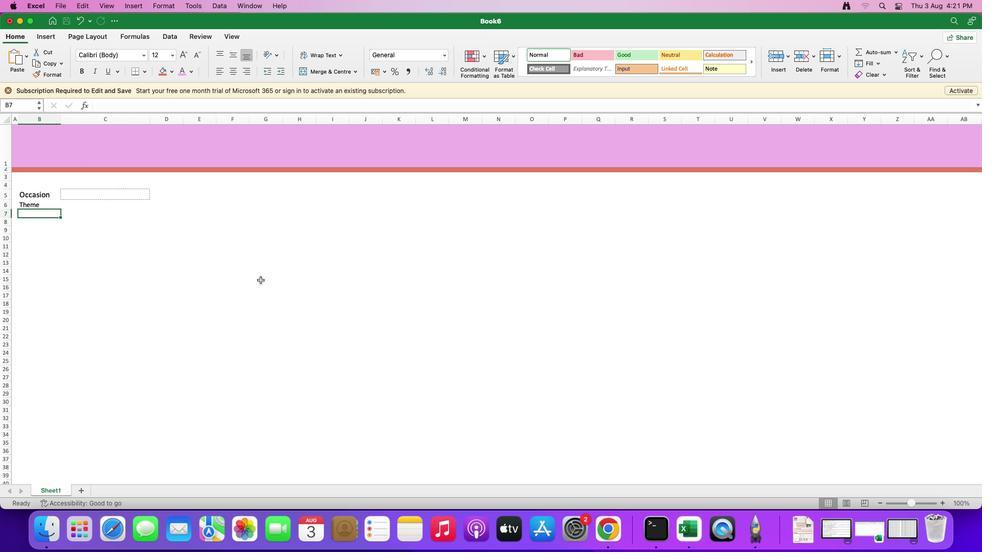 
Action: Key pressed Key.shift'D''a'
Screenshot: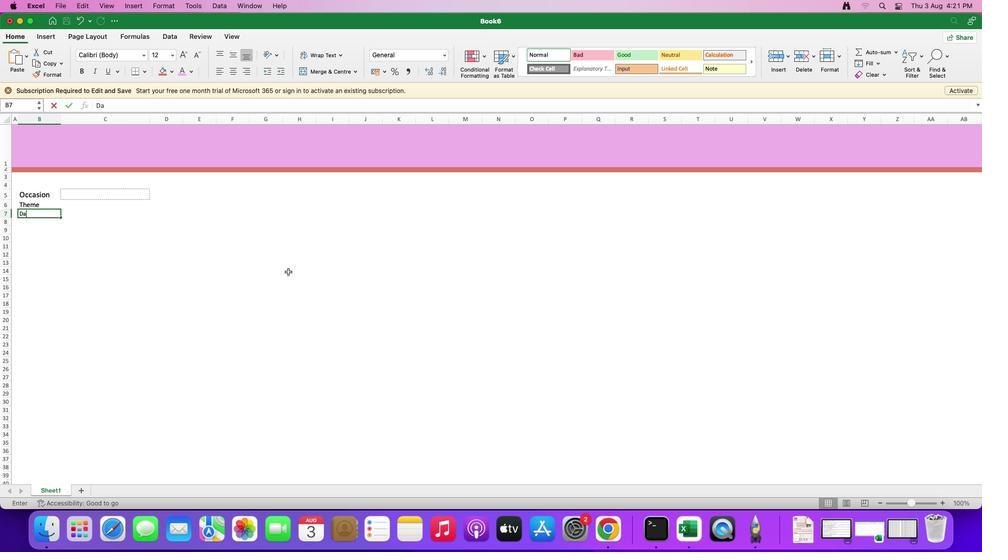 
Action: Mouse moved to (288, 271)
Screenshot: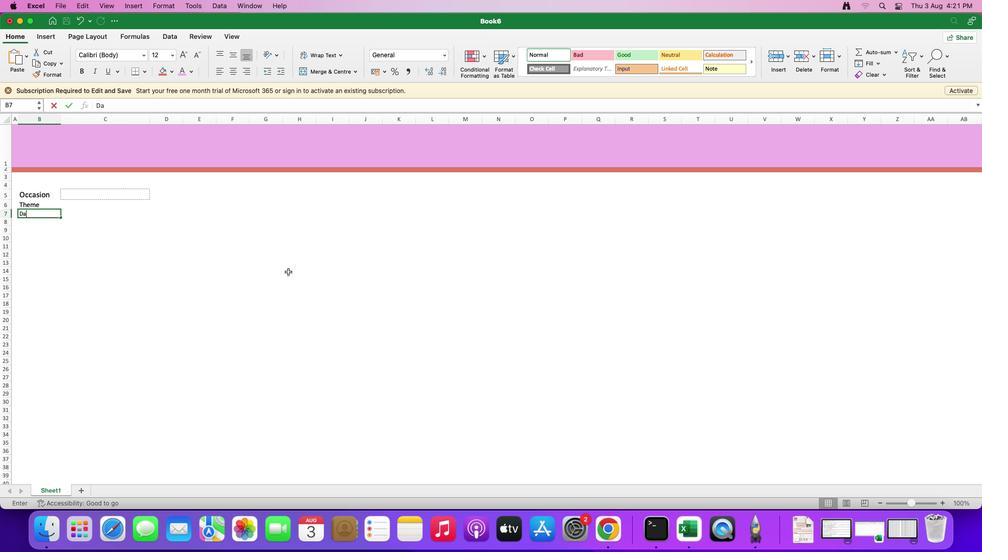
Action: Key pressed 't'
Screenshot: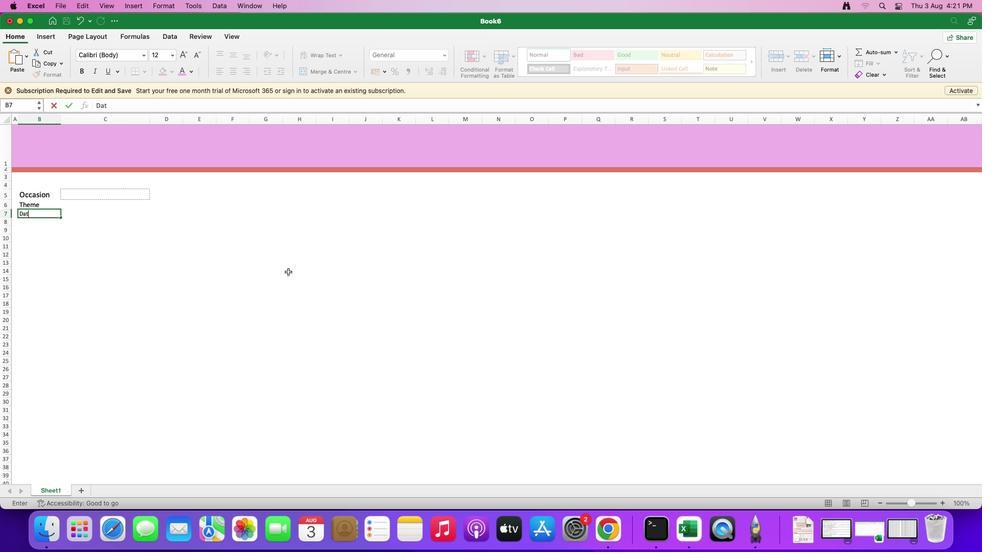 
Action: Mouse moved to (289, 271)
Screenshot: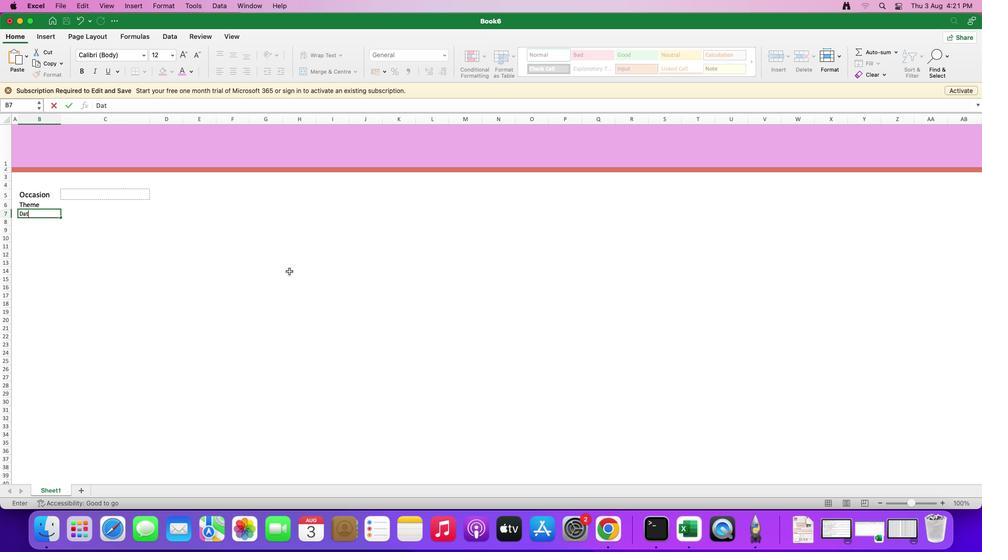 
Action: Key pressed 'e'
Screenshot: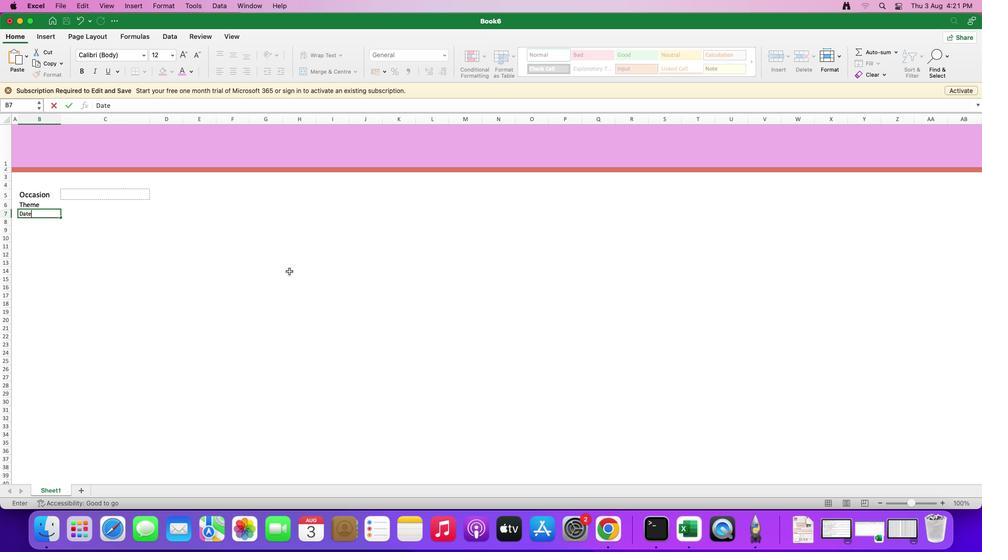 
Action: Mouse moved to (37, 214)
Screenshot: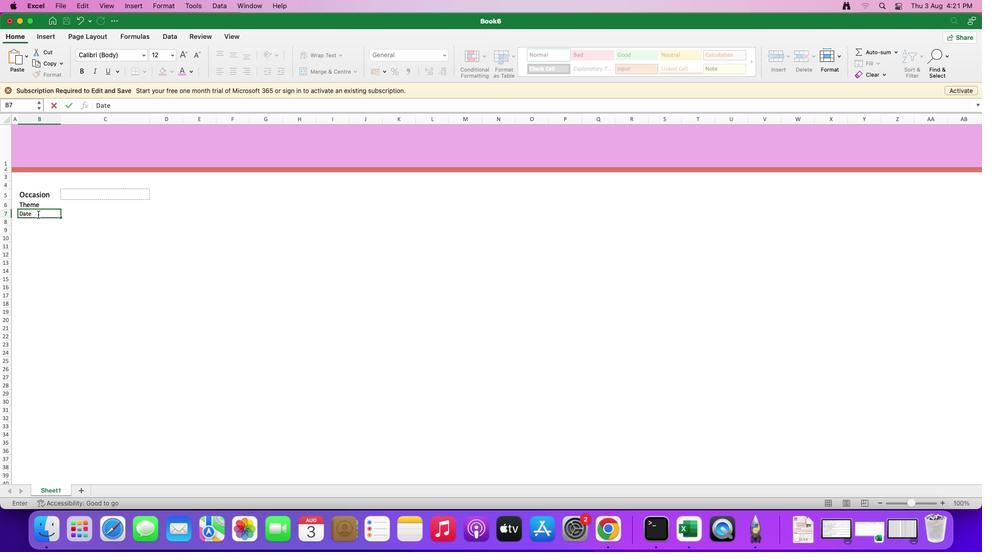 
Action: Mouse pressed left at (37, 214)
Screenshot: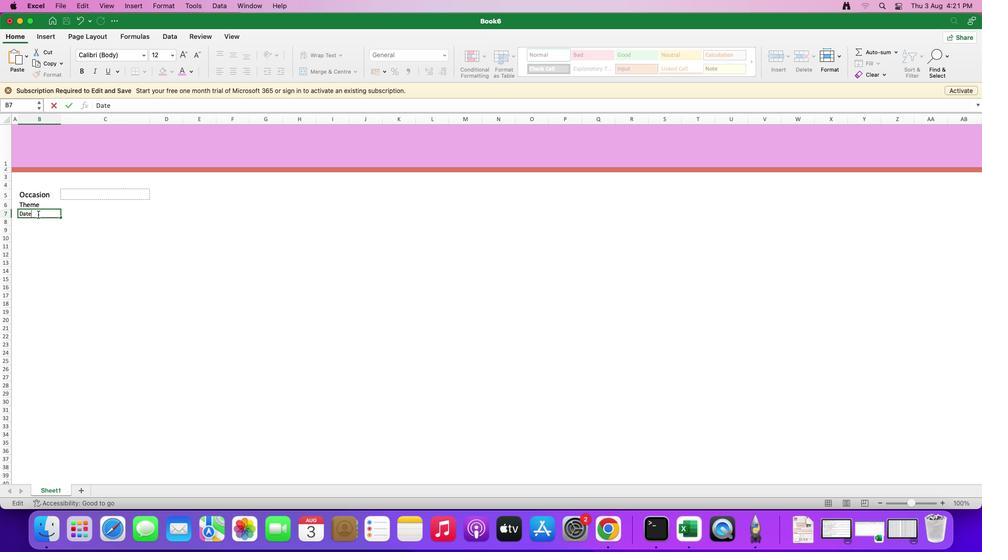 
Action: Mouse pressed left at (37, 214)
Screenshot: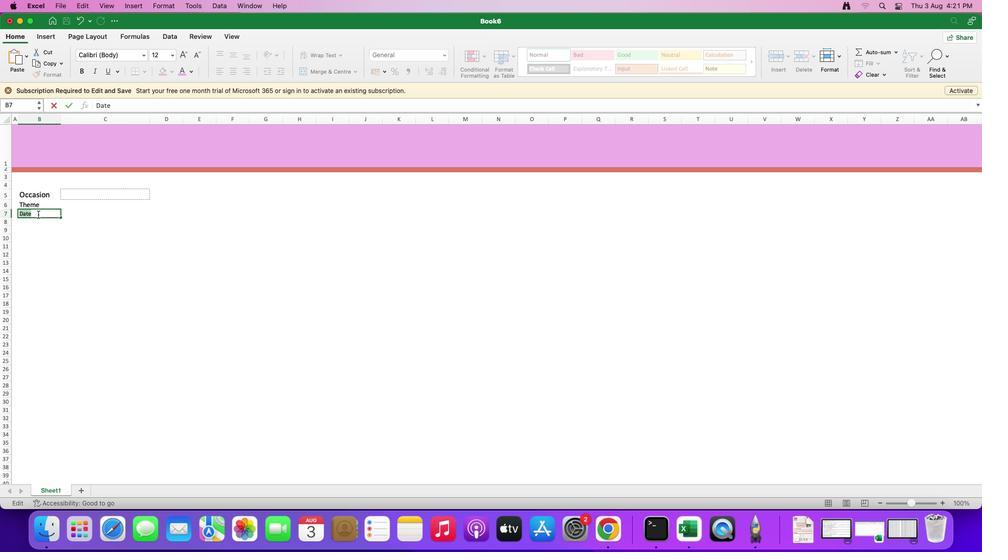 
Action: Mouse pressed left at (37, 214)
Screenshot: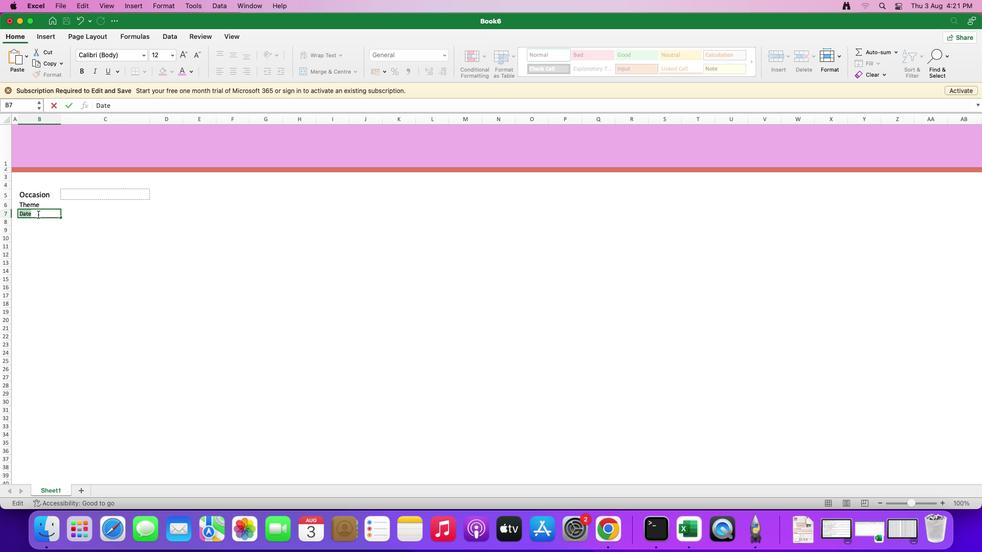
Action: Mouse moved to (181, 54)
Screenshot: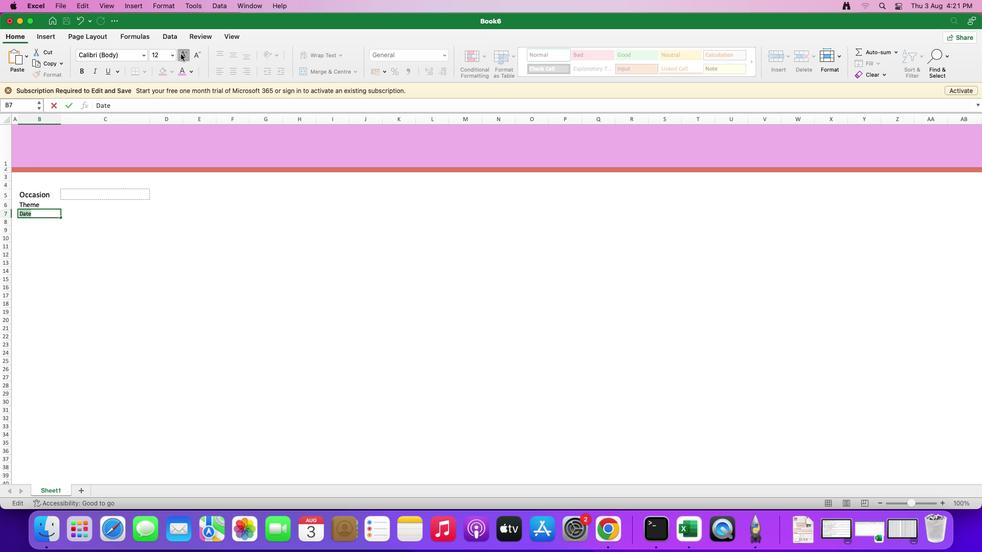 
Action: Mouse pressed left at (181, 54)
Screenshot: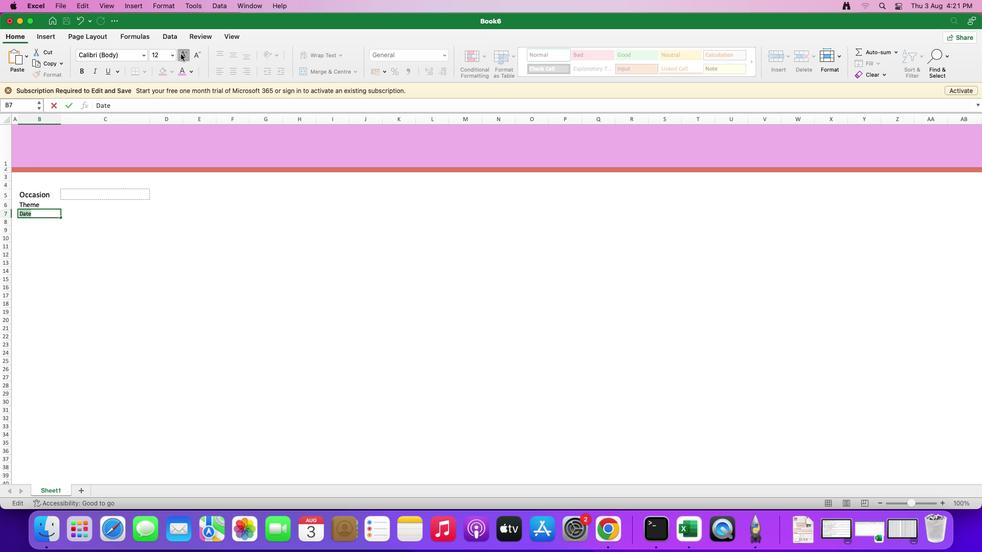 
Action: Mouse moved to (43, 228)
Screenshot: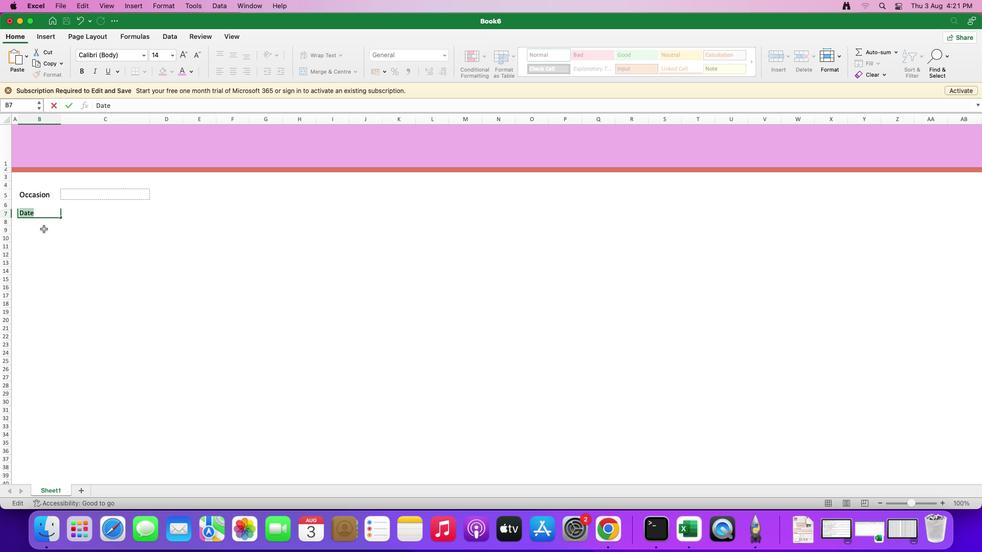 
Action: Mouse pressed left at (43, 228)
Screenshot: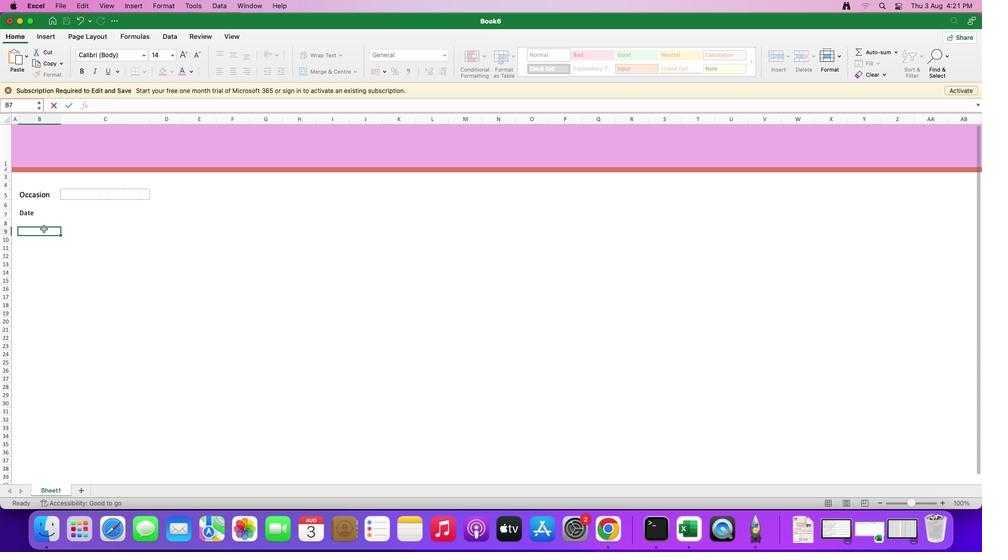 
Action: Mouse moved to (41, 220)
Screenshot: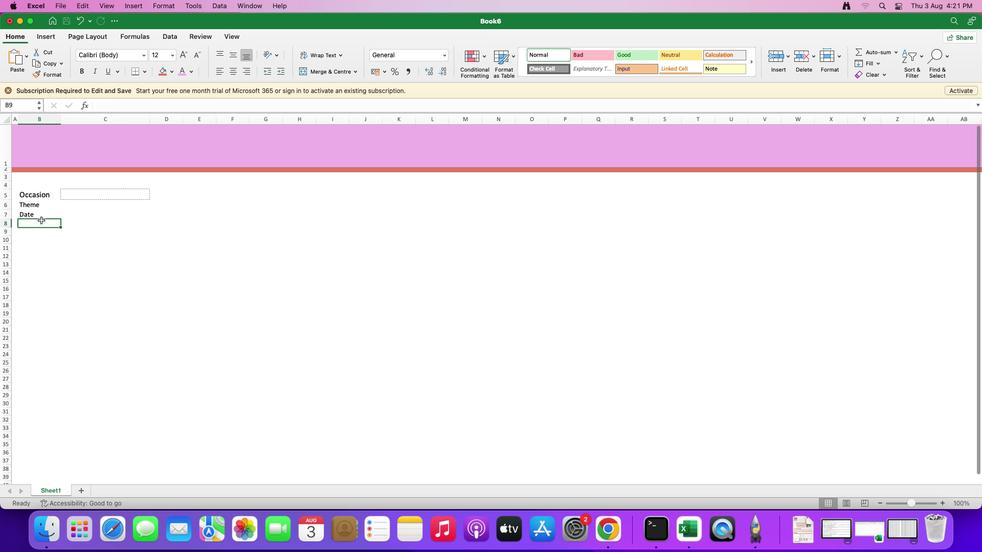 
Action: Mouse pressed left at (41, 220)
Screenshot: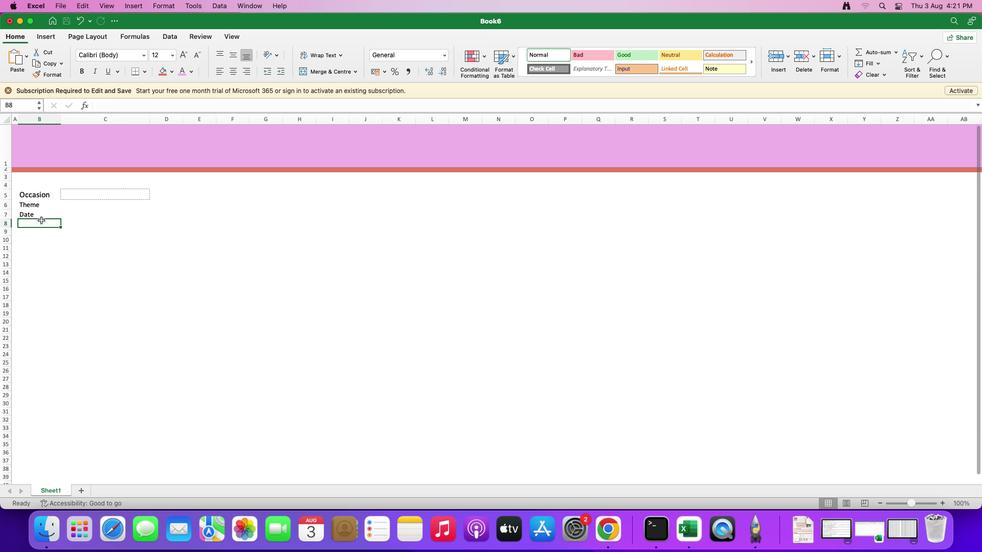 
Action: Mouse moved to (55, 223)
Screenshot: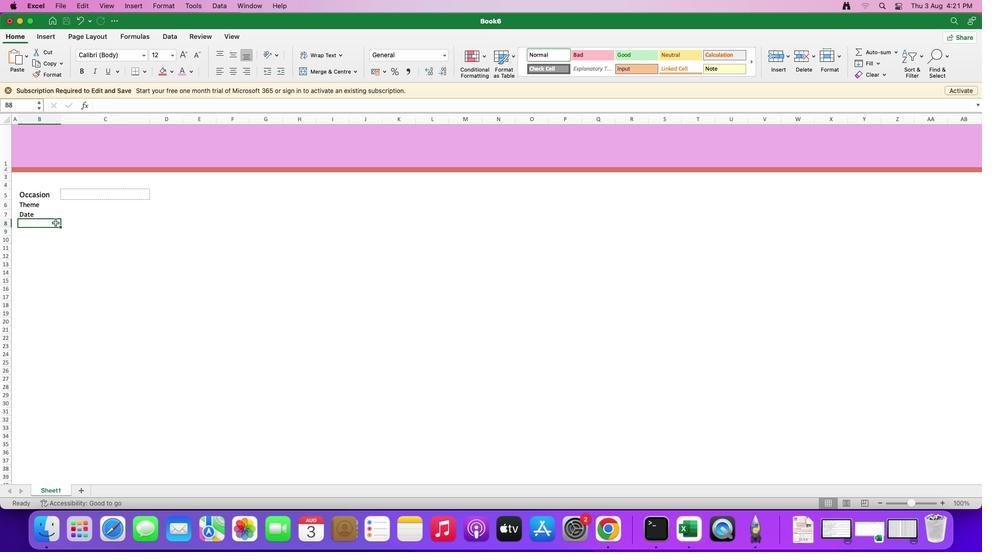 
Action: Key pressed Key.shift'T''i''m''e'
Screenshot: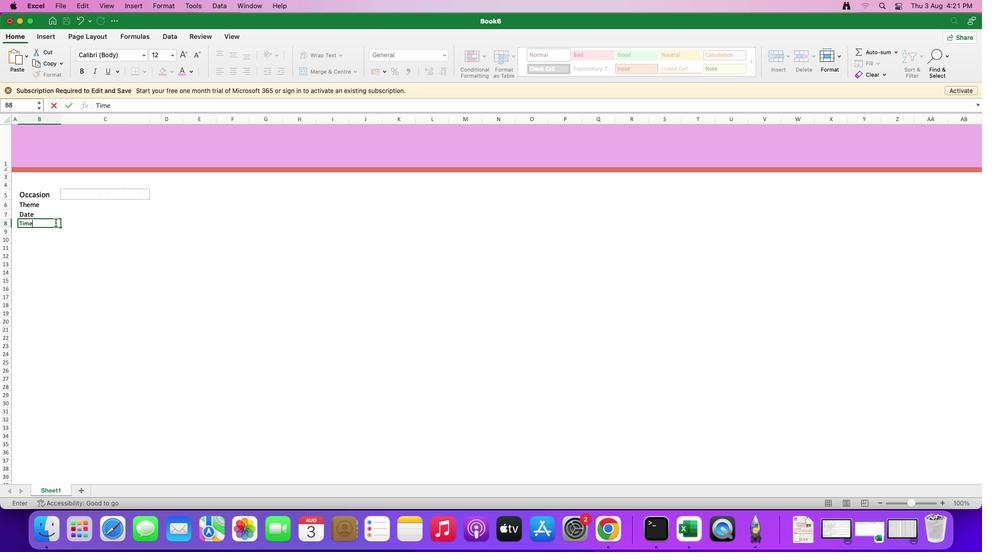 
Action: Mouse moved to (35, 221)
Screenshot: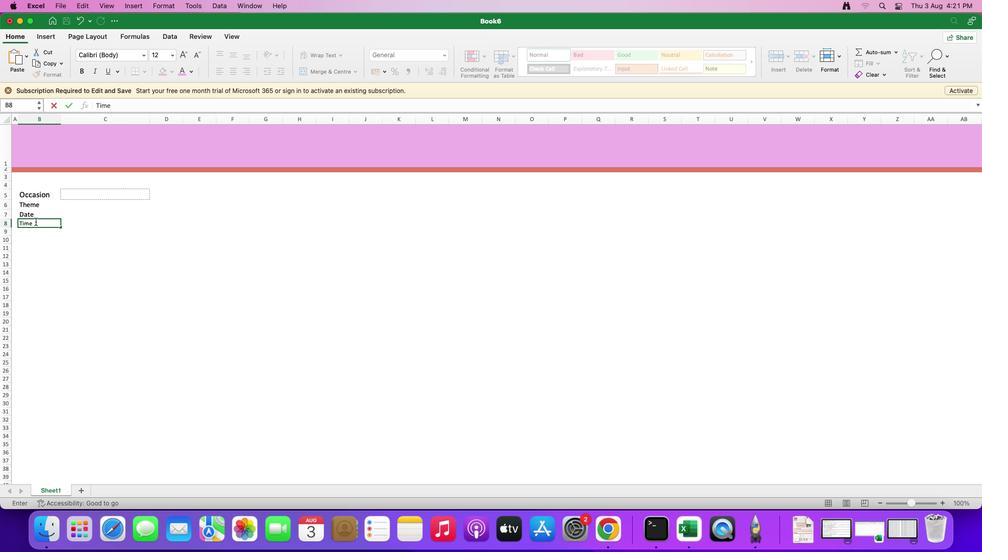 
Action: Mouse pressed left at (35, 221)
Screenshot: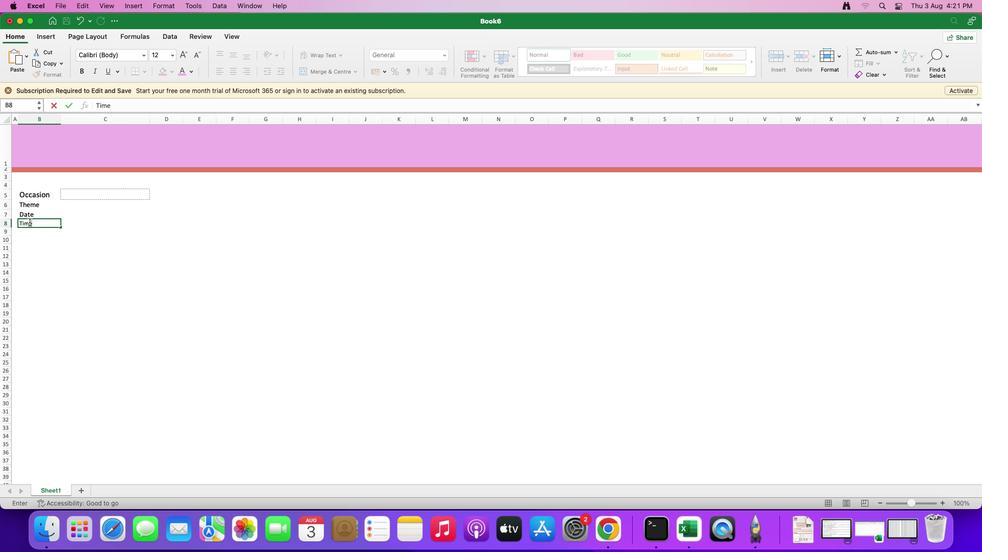 
Action: Mouse moved to (184, 51)
Screenshot: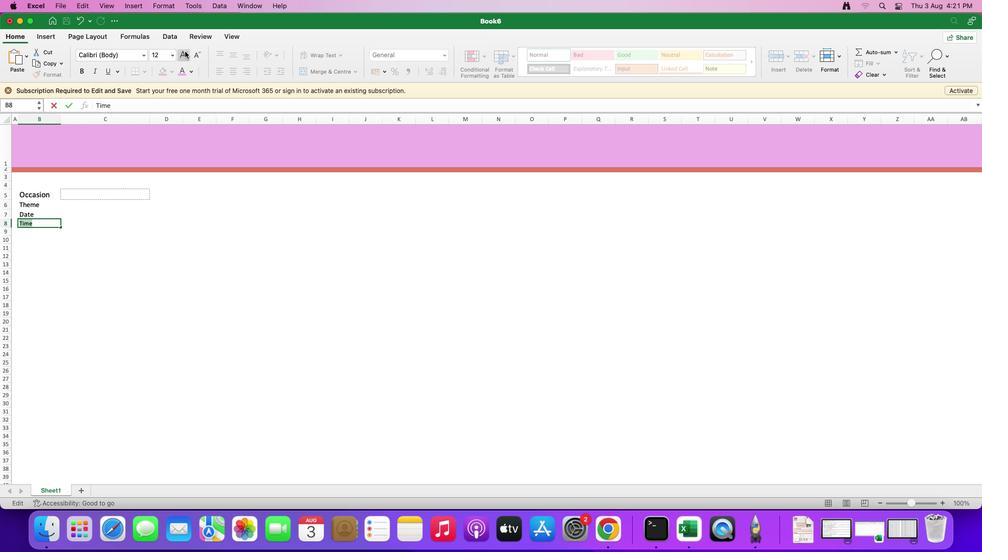 
Action: Mouse pressed left at (184, 51)
Screenshot: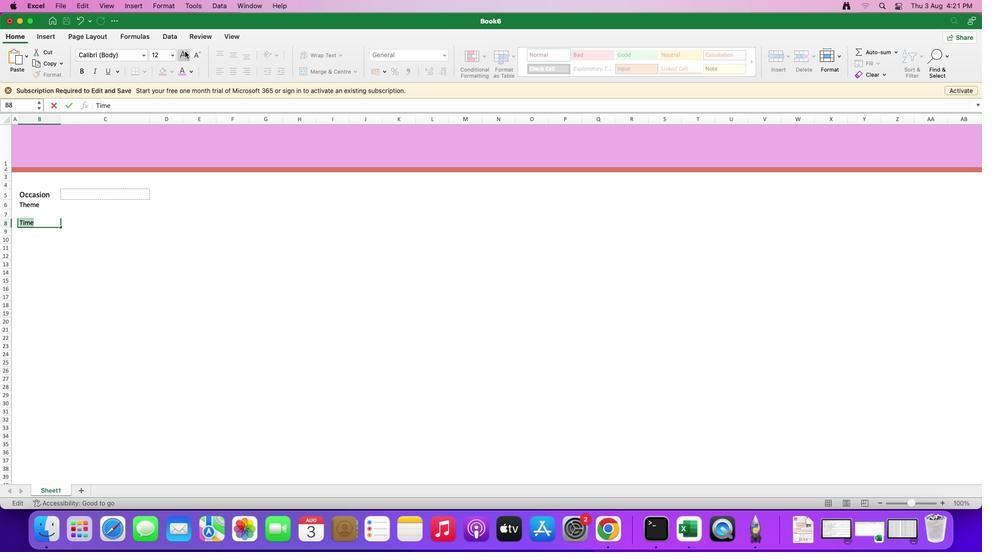 
Action: Mouse moved to (50, 231)
Screenshot: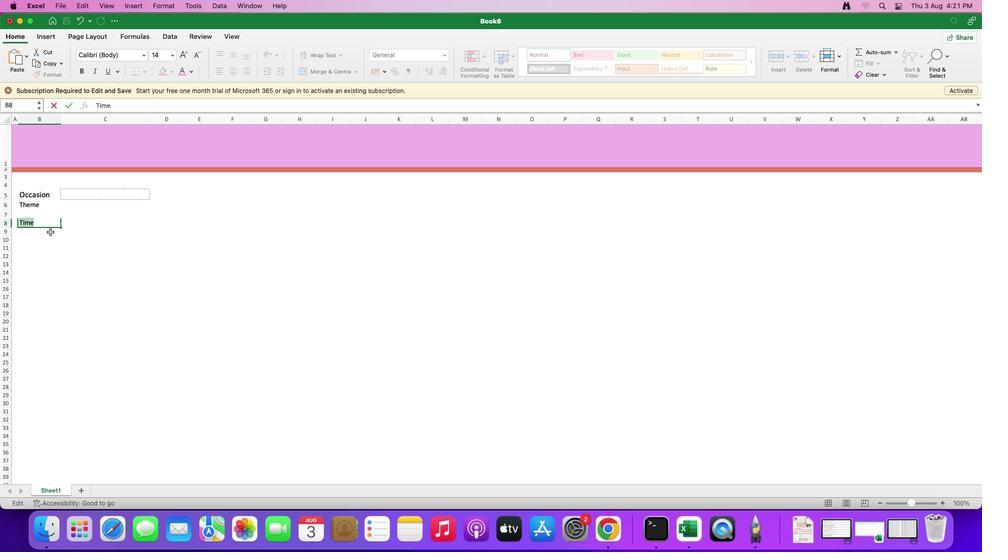 
Action: Mouse pressed left at (50, 231)
Screenshot: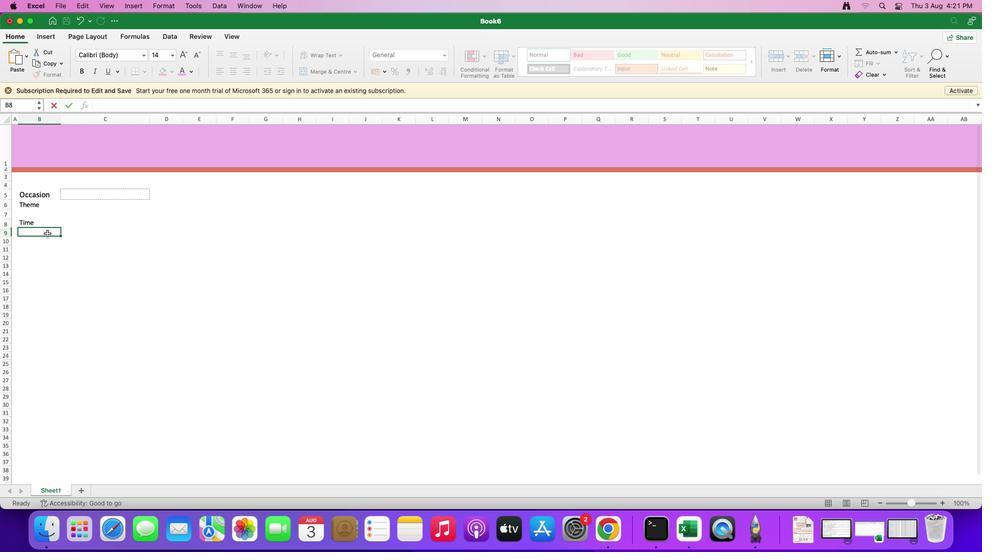 
Action: Mouse moved to (30, 233)
Screenshot: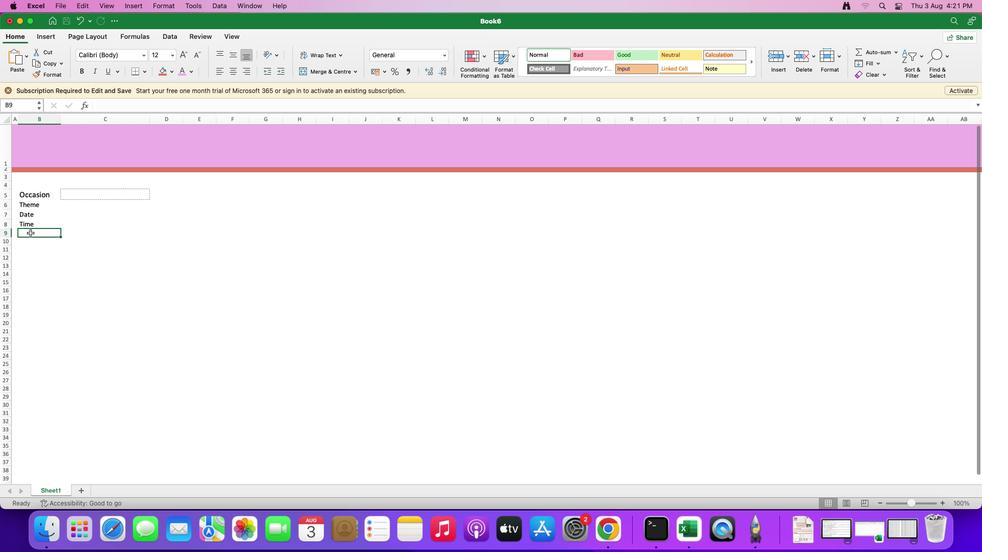 
Action: Mouse pressed left at (30, 233)
Screenshot: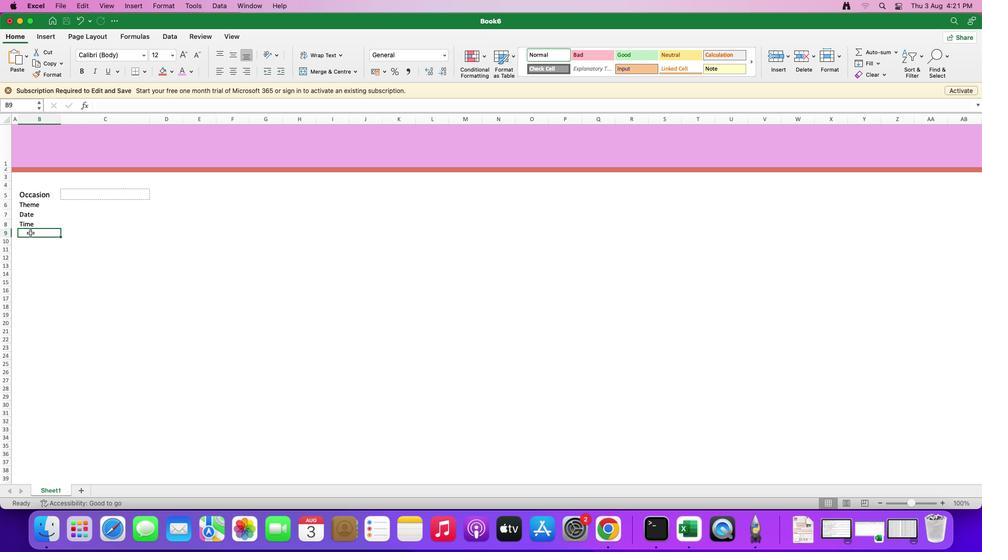 
Action: Mouse moved to (116, 227)
